 Task: Validation on Product Category with Testing
Action: Mouse moved to (434, 586)
Screenshot: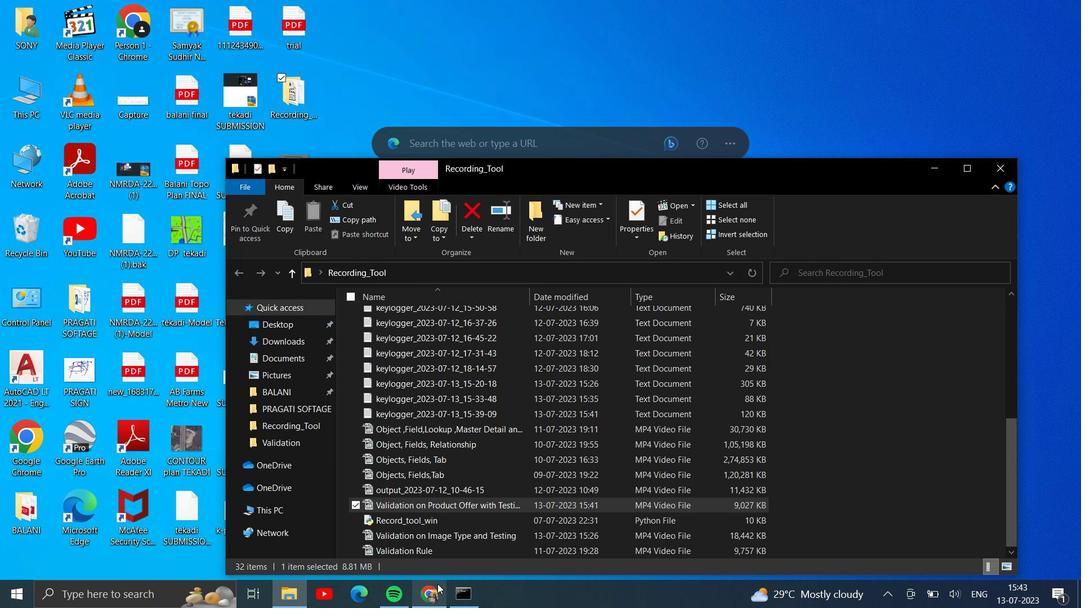 
Action: Mouse pressed left at (434, 586)
Screenshot: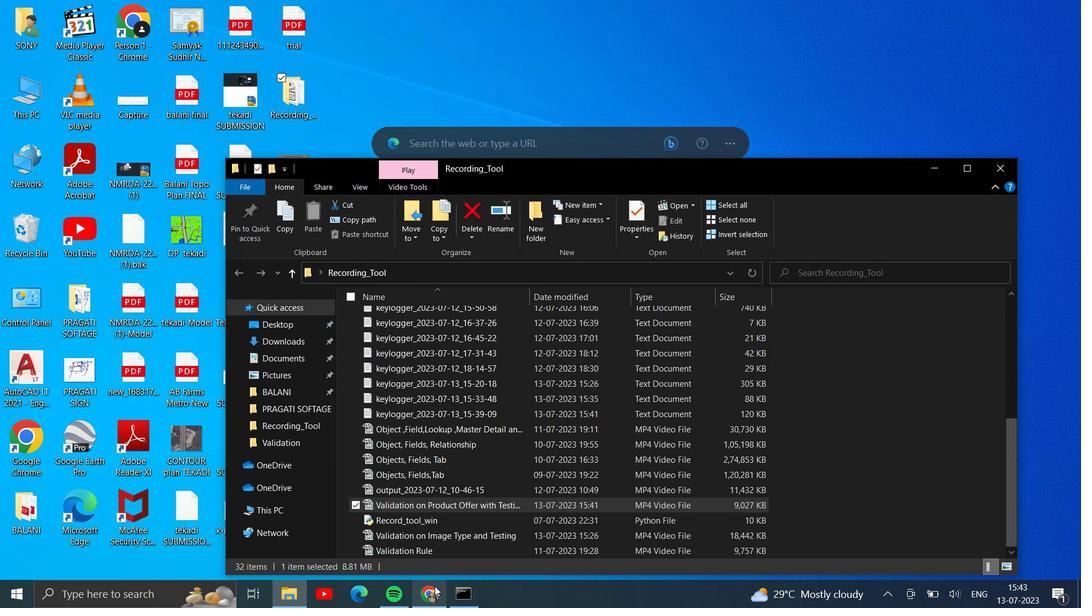 
Action: Mouse moved to (222, 109)
Screenshot: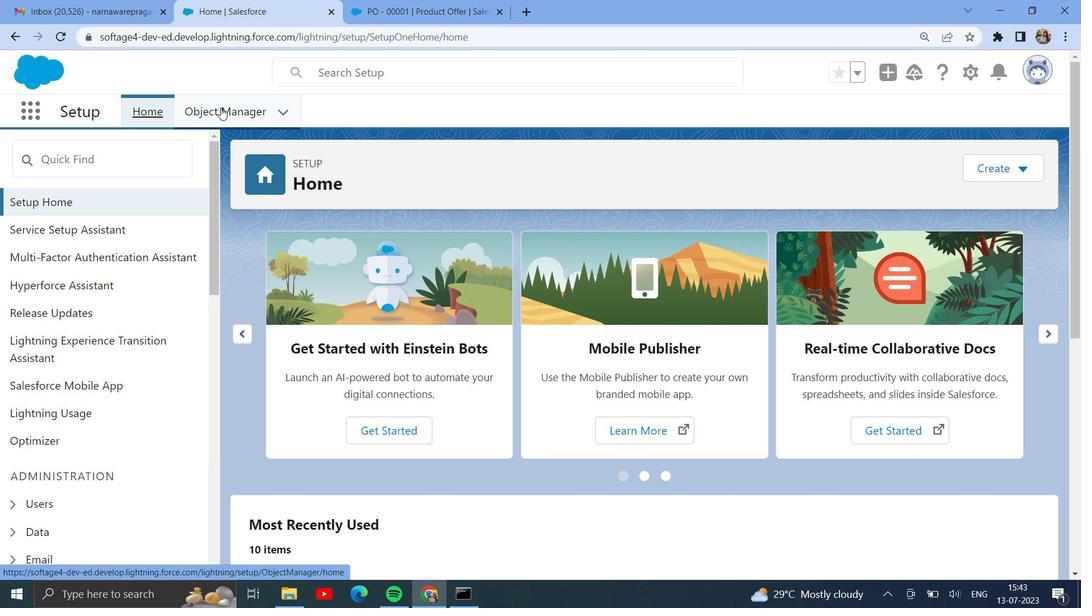 
Action: Mouse pressed left at (222, 109)
Screenshot: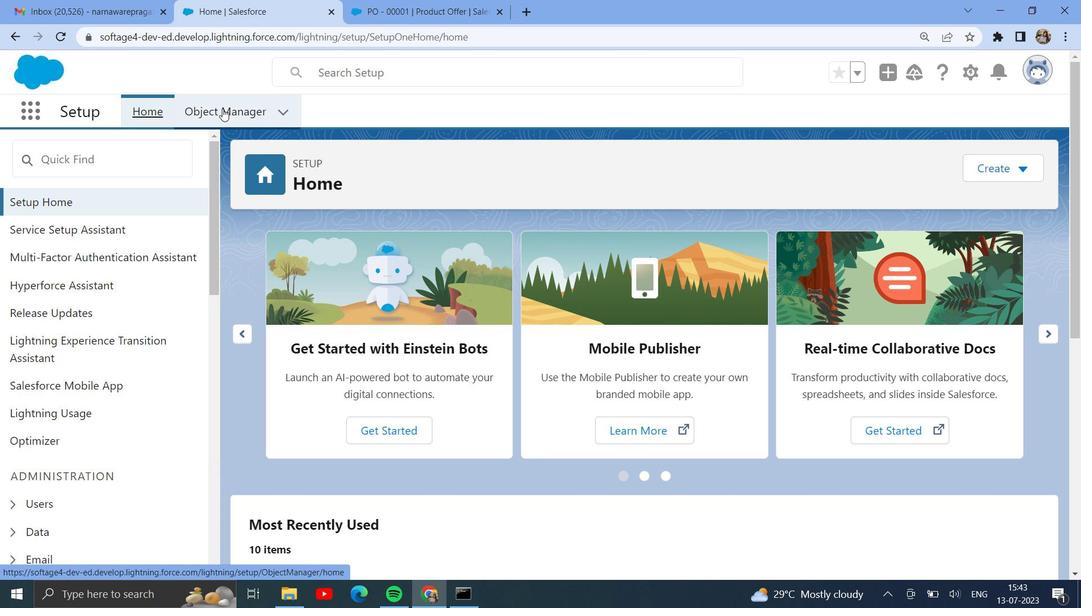 
Action: Mouse moved to (740, 175)
Screenshot: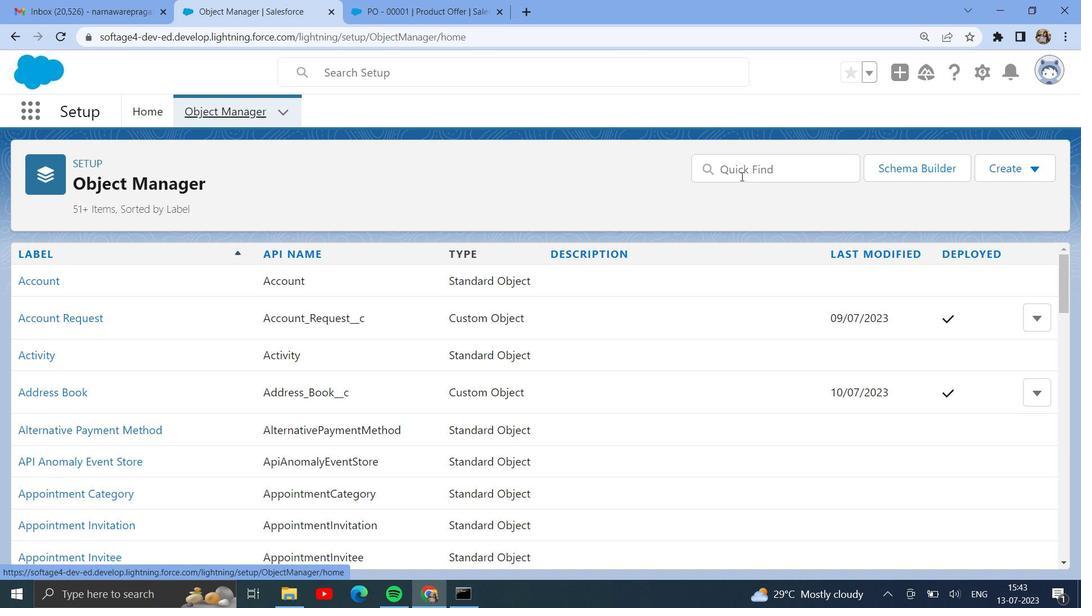 
Action: Mouse pressed left at (740, 175)
Screenshot: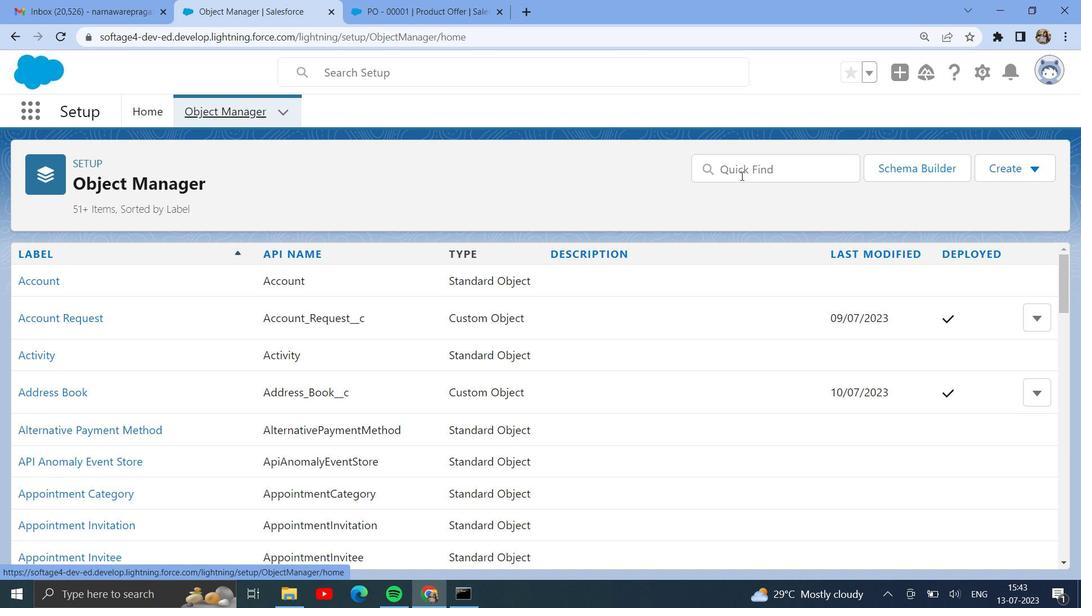 
Action: Mouse moved to (739, 174)
Screenshot: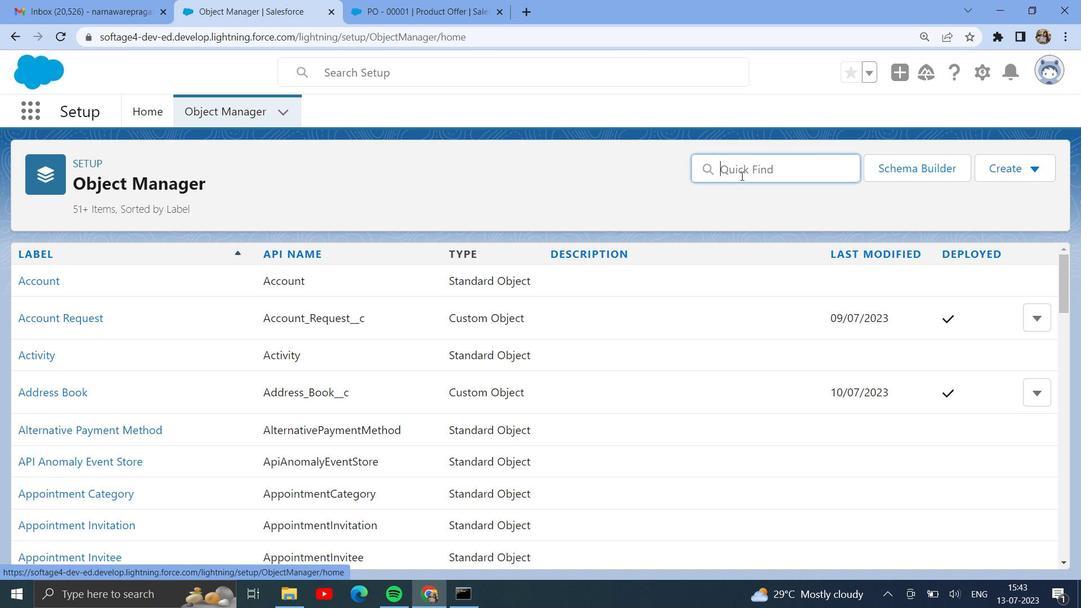 
Action: Key pressed <Key.shift>Prodc<Key.backspace>uct<Key.space><Key.shift>Ct<Key.backspace>ategory
Screenshot: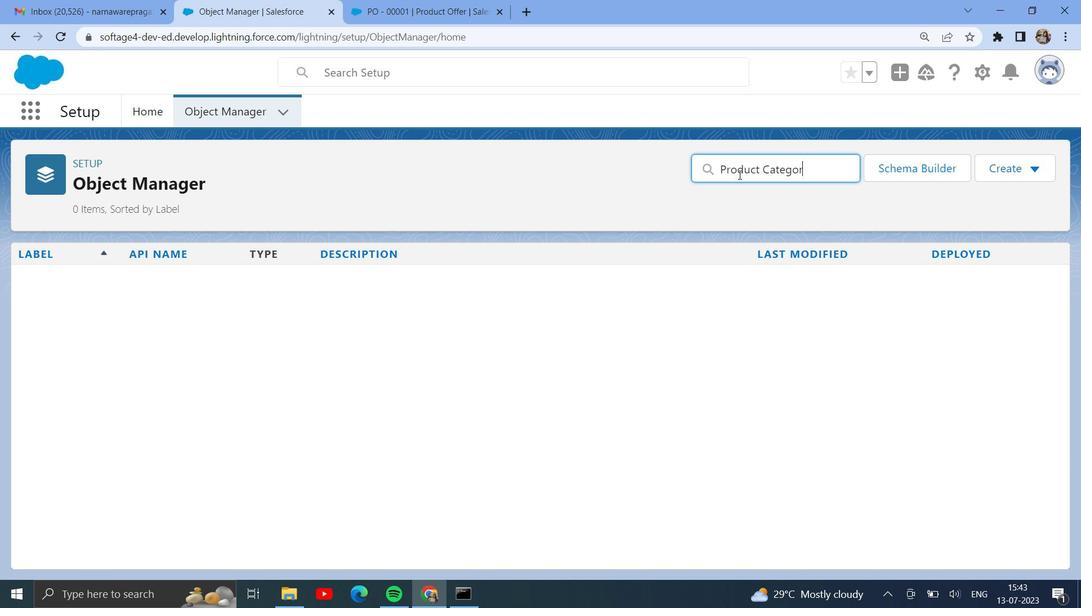 
Action: Mouse moved to (69, 284)
Screenshot: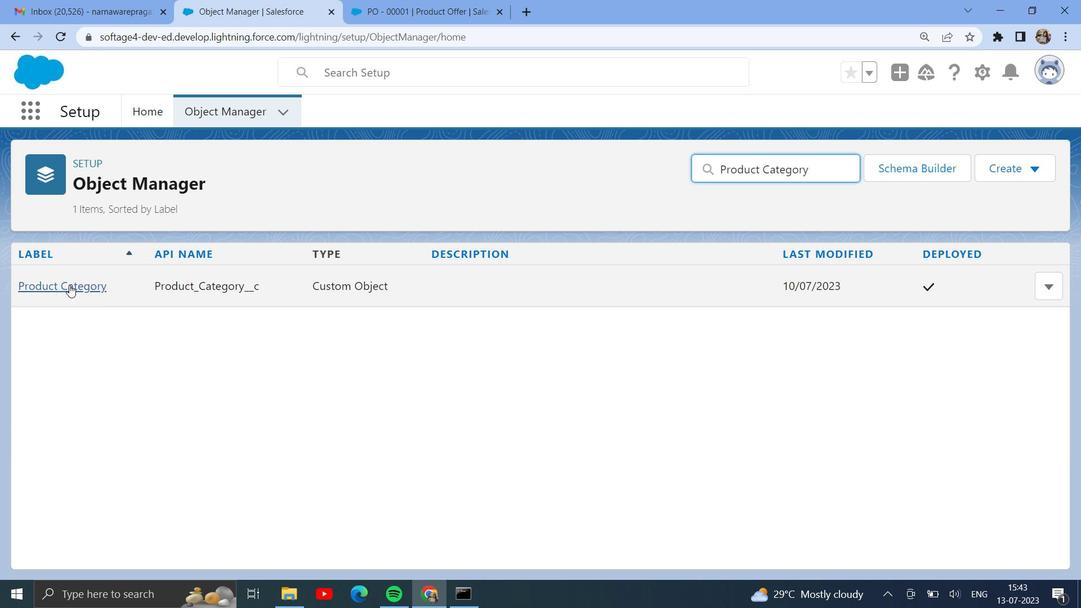
Action: Mouse pressed left at (69, 284)
Screenshot: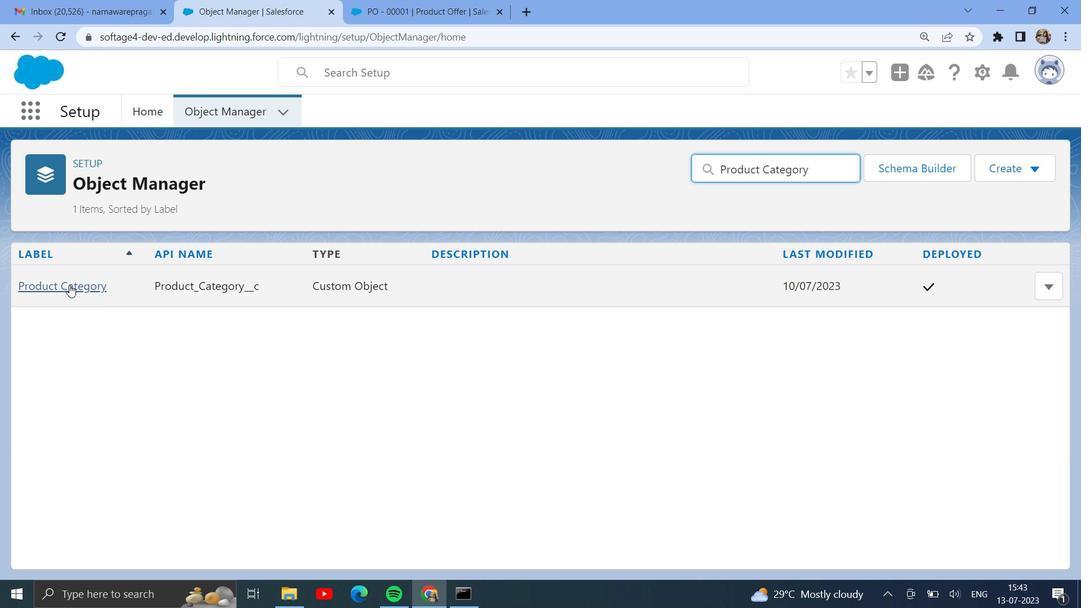 
Action: Mouse moved to (95, 423)
Screenshot: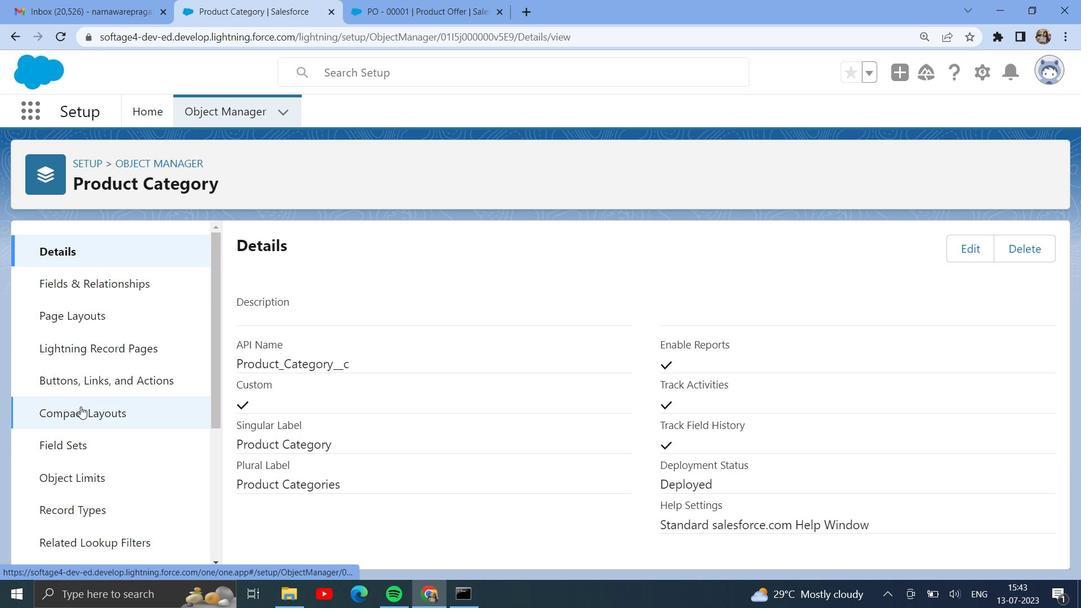 
Action: Mouse scrolled (95, 423) with delta (0, 0)
Screenshot: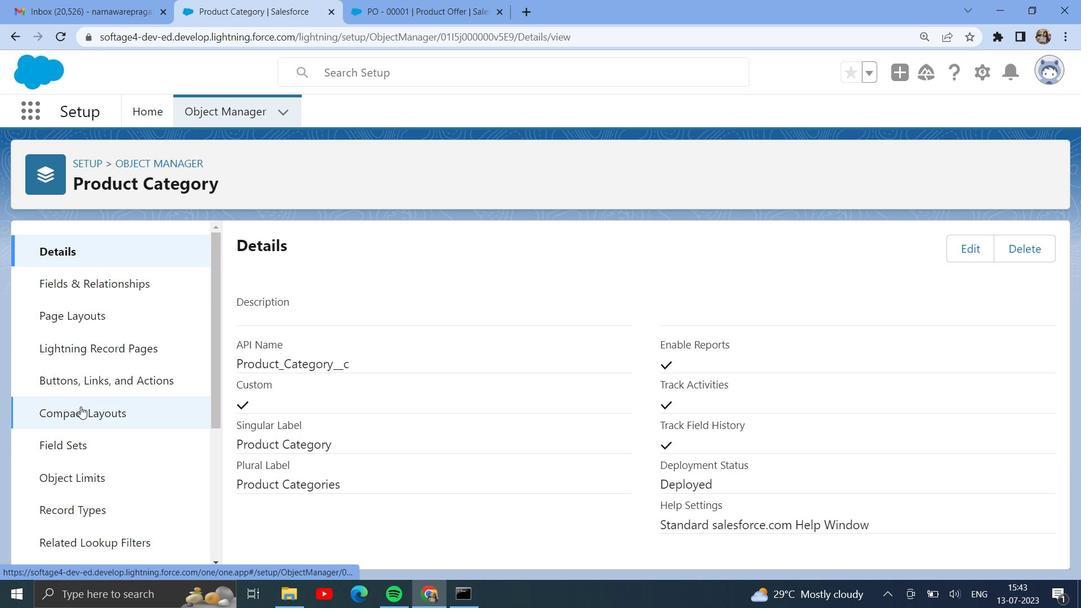
Action: Mouse moved to (97, 426)
Screenshot: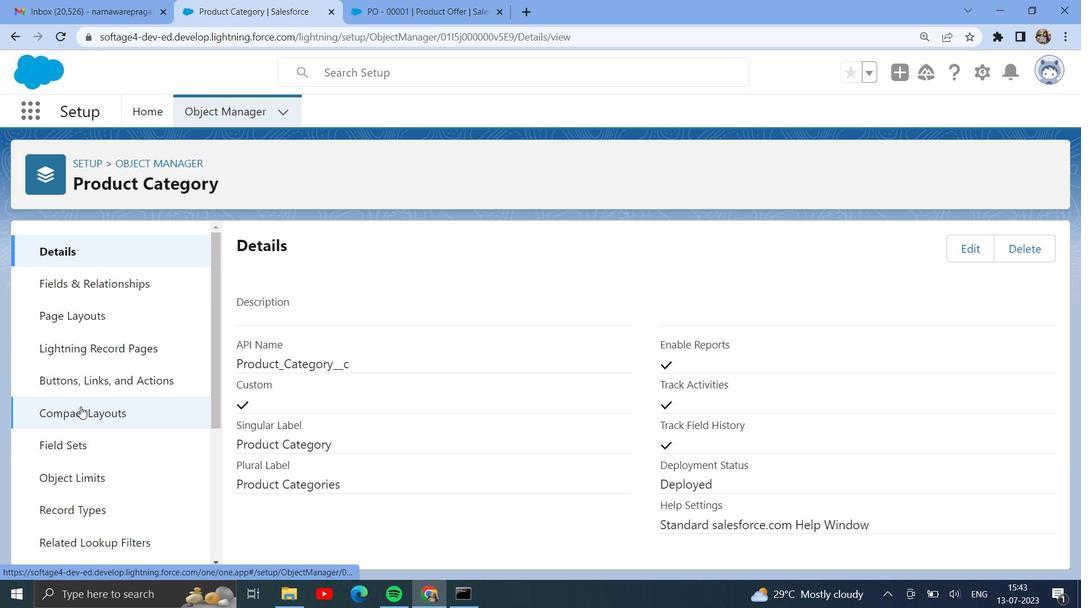 
Action: Mouse scrolled (97, 426) with delta (0, 0)
Screenshot: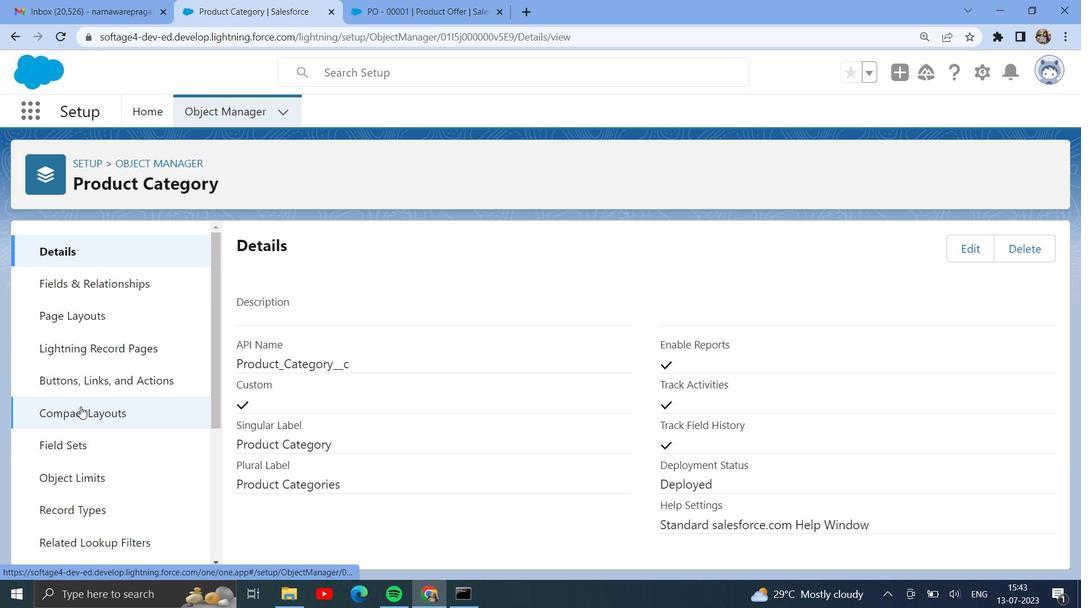 
Action: Mouse moved to (99, 428)
Screenshot: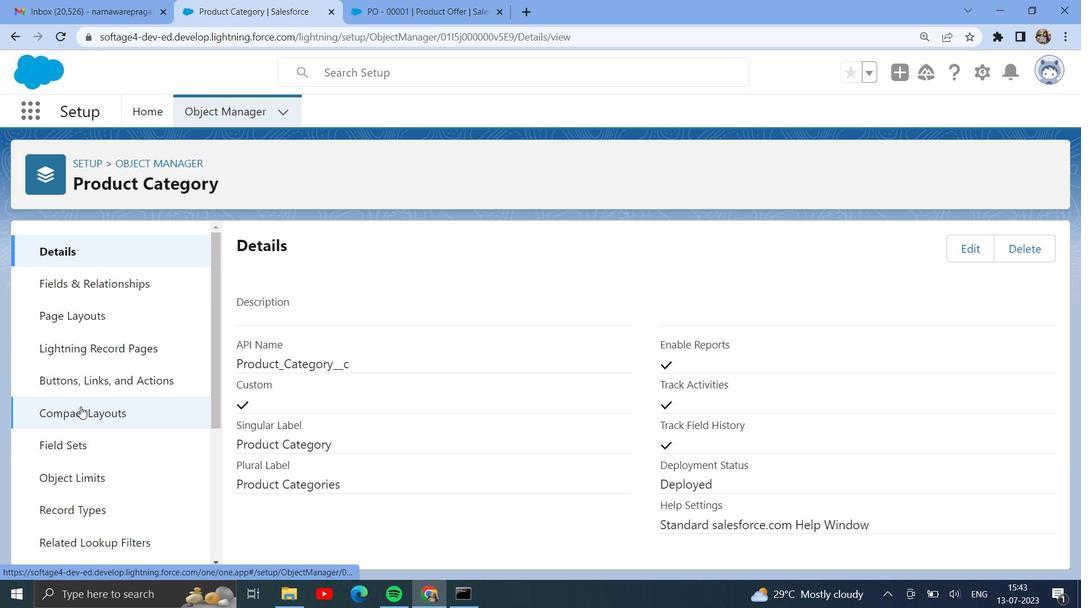 
Action: Mouse scrolled (99, 427) with delta (0, 0)
Screenshot: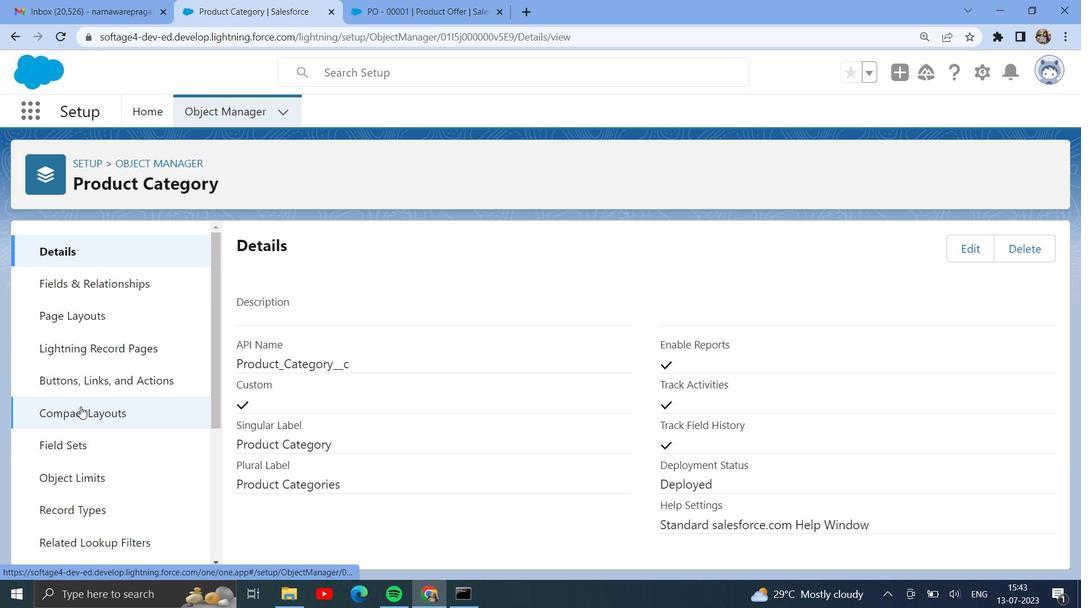 
Action: Mouse moved to (100, 429)
Screenshot: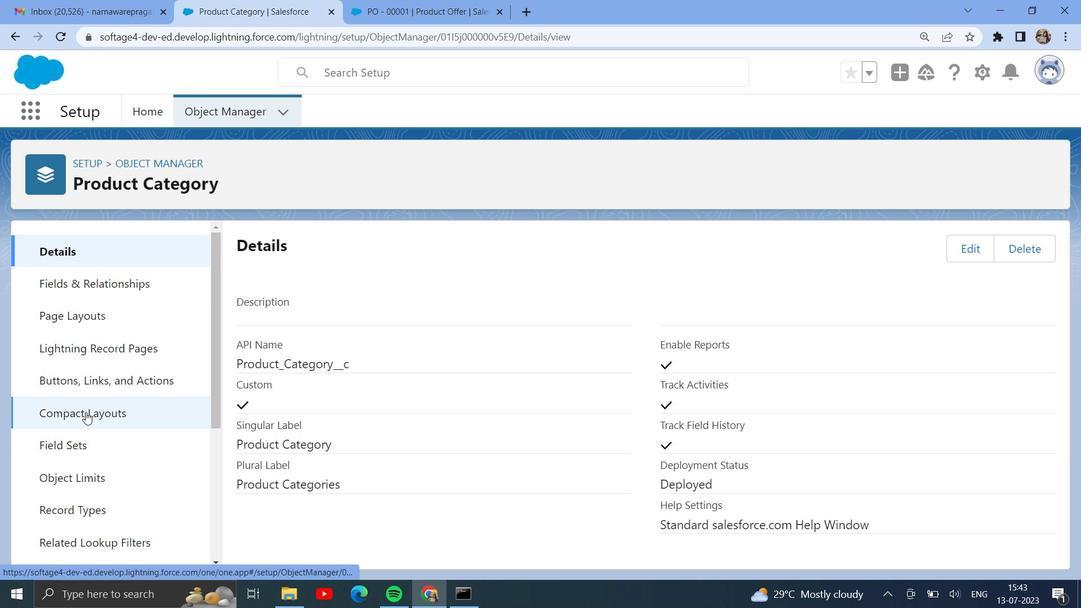 
Action: Mouse scrolled (100, 428) with delta (0, 0)
Screenshot: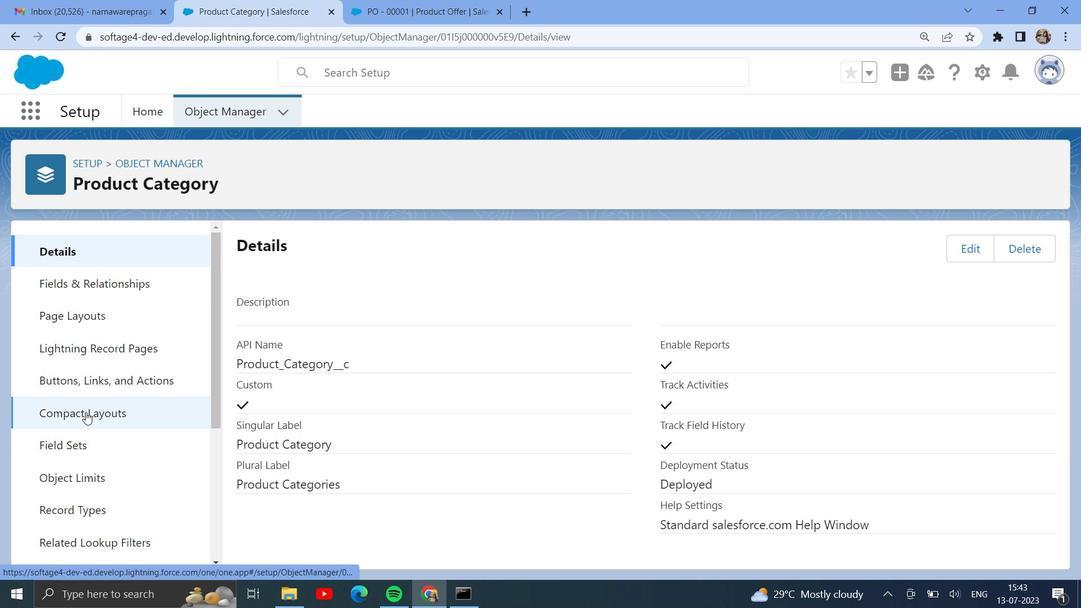 
Action: Mouse scrolled (100, 428) with delta (0, 0)
Screenshot: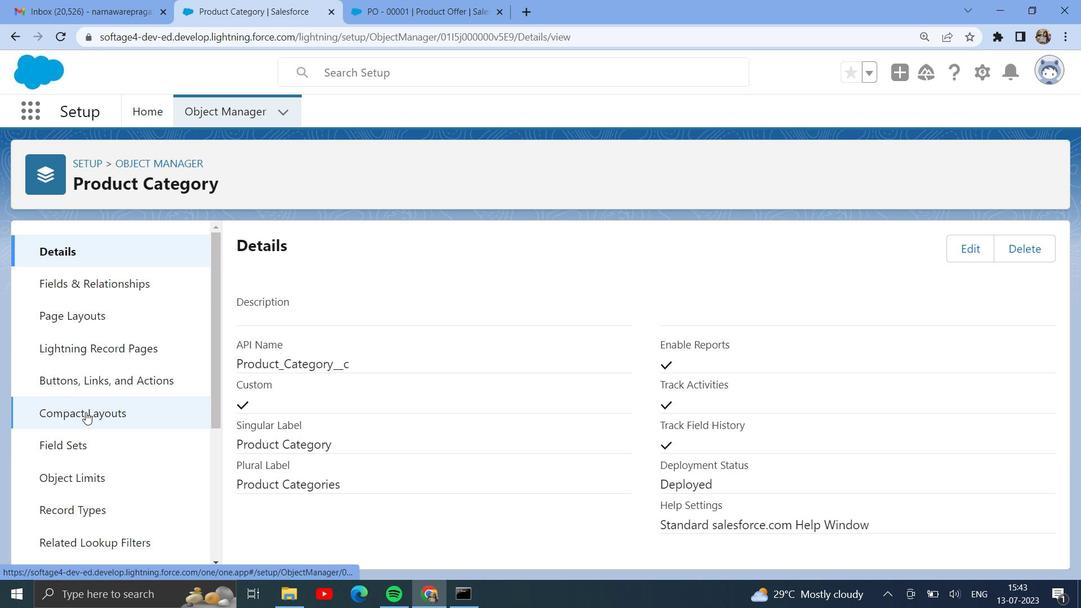 
Action: Mouse moved to (128, 541)
Screenshot: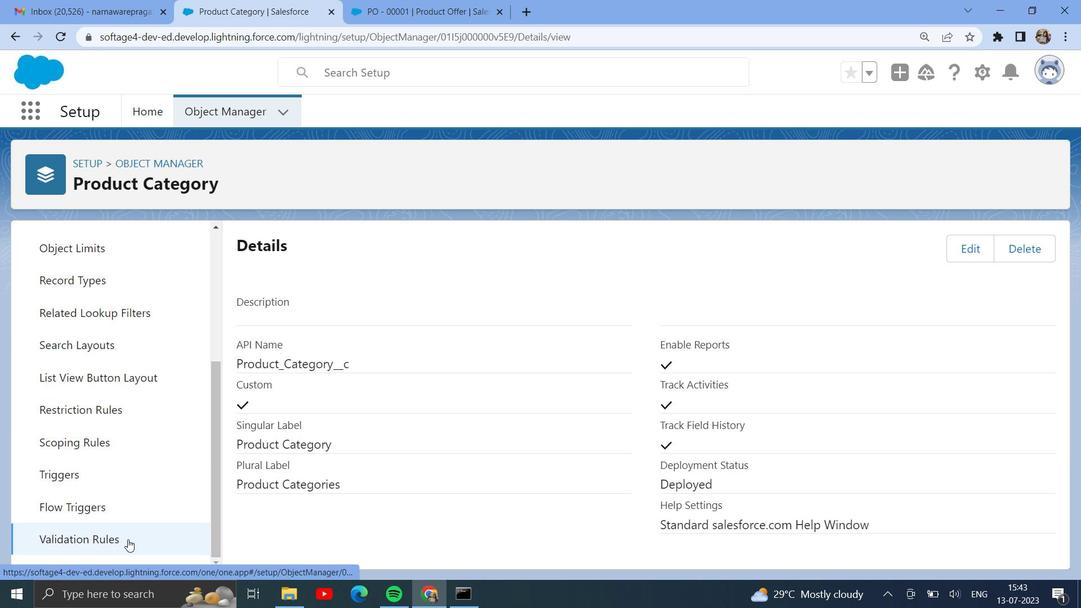 
Action: Mouse scrolled (128, 541) with delta (0, 0)
Screenshot: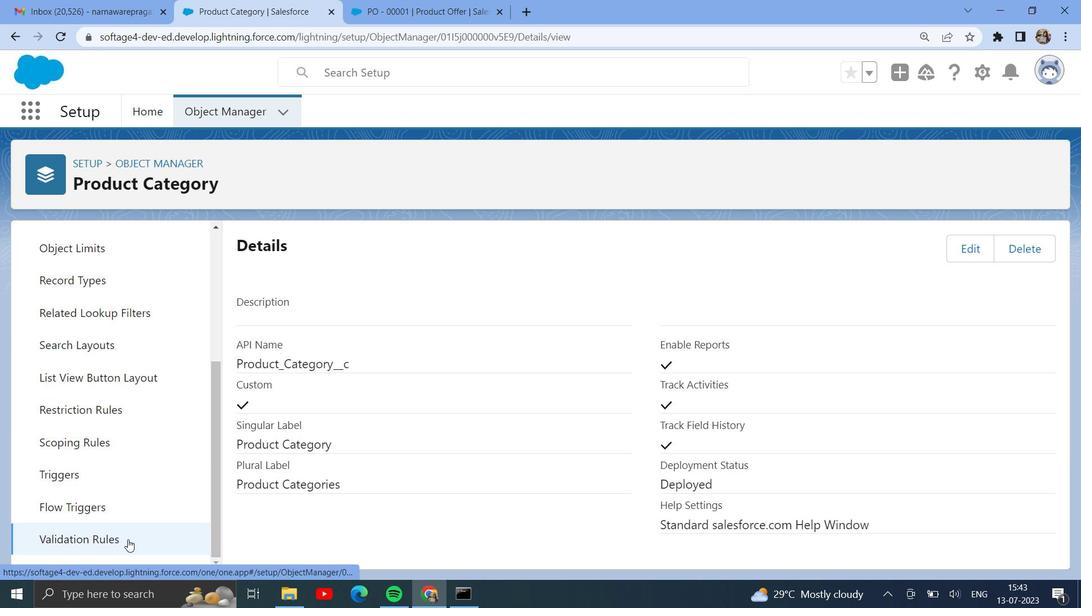 
Action: Mouse scrolled (128, 541) with delta (0, 0)
Screenshot: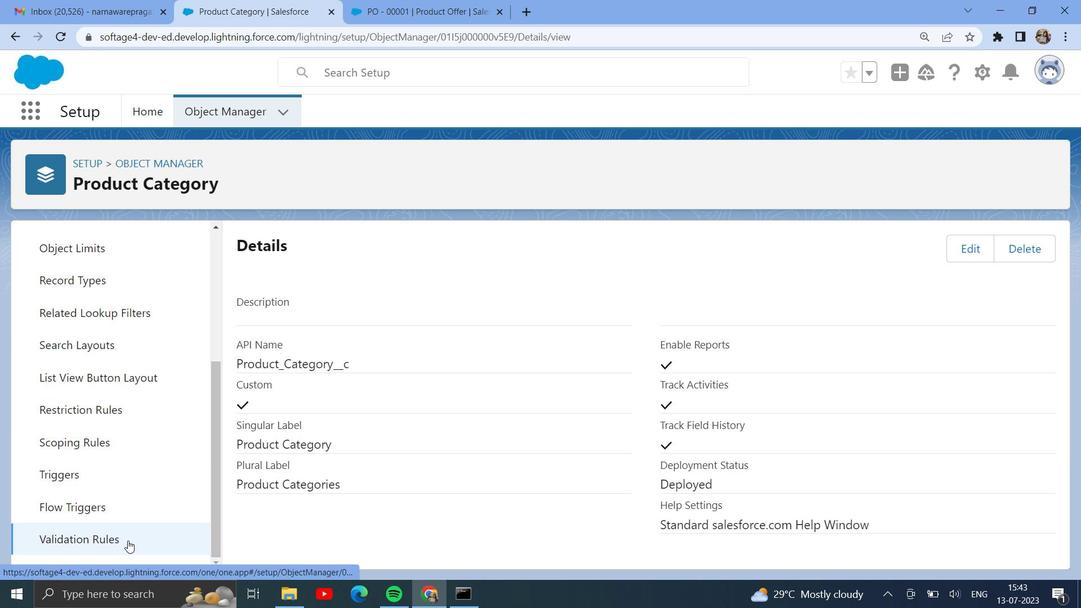 
Action: Mouse moved to (129, 536)
Screenshot: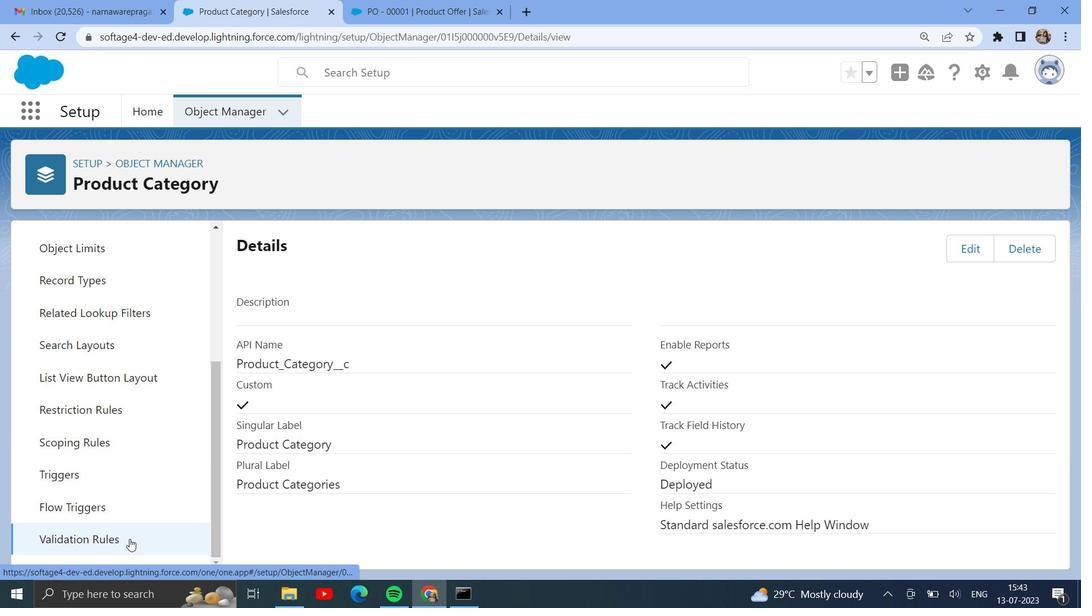 
Action: Mouse pressed left at (129, 536)
Screenshot: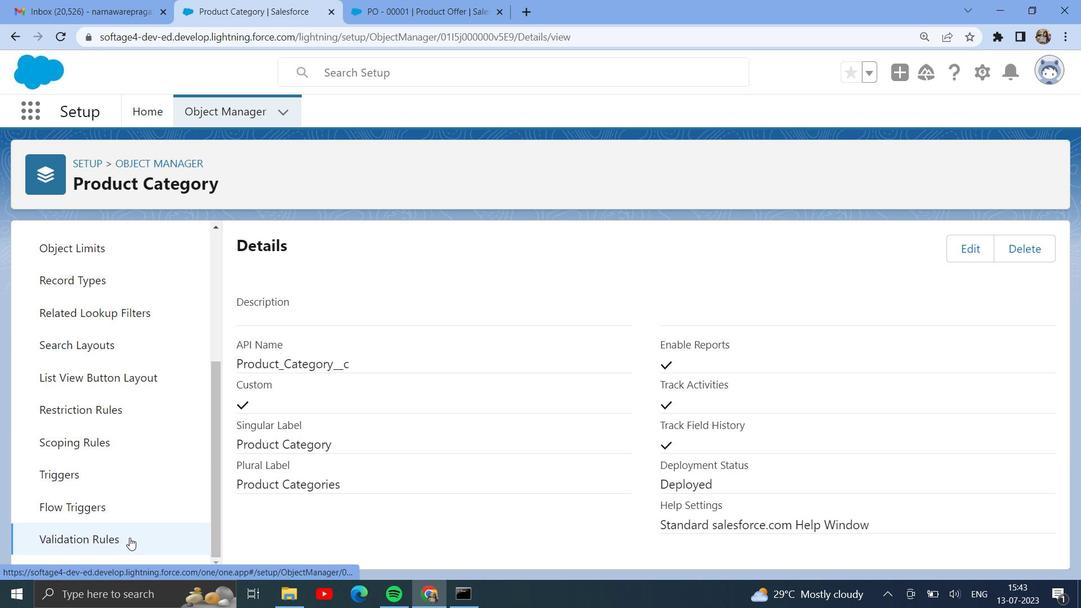 
Action: Mouse moved to (1034, 254)
Screenshot: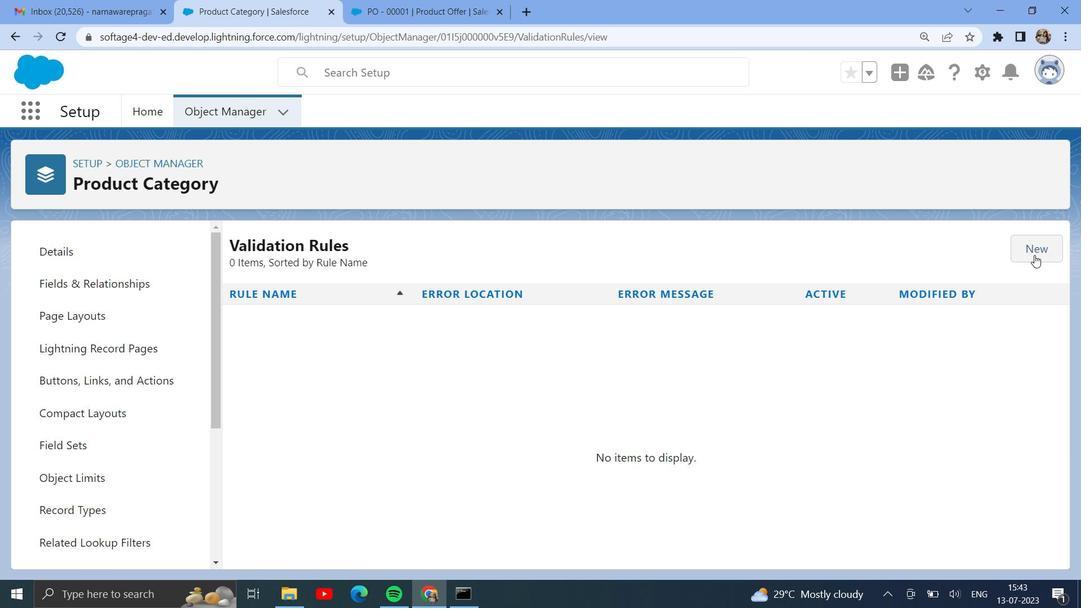
Action: Mouse pressed left at (1034, 254)
Screenshot: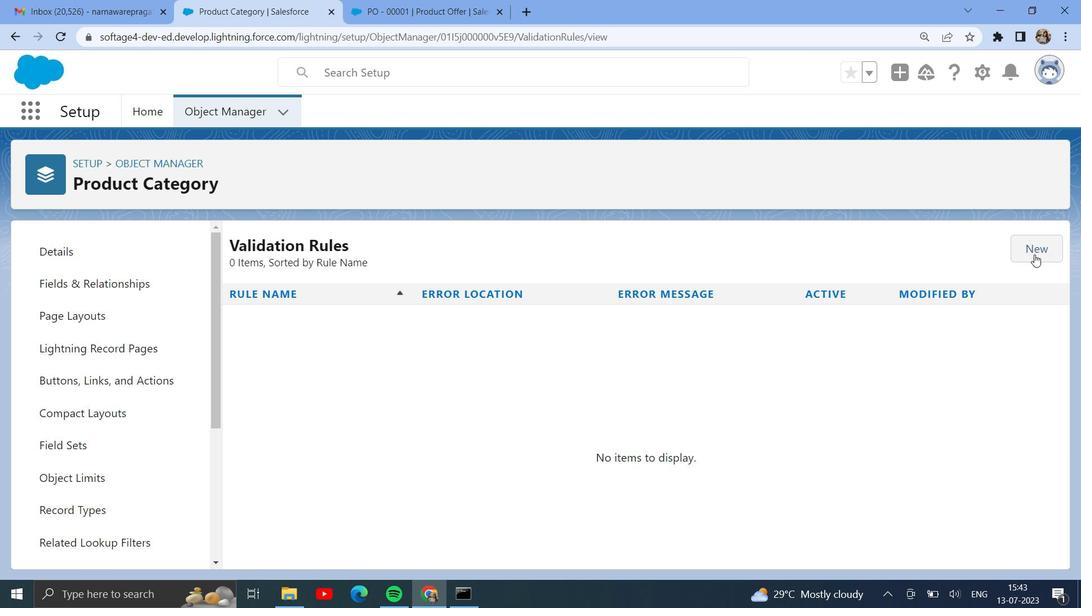 
Action: Mouse moved to (369, 364)
Screenshot: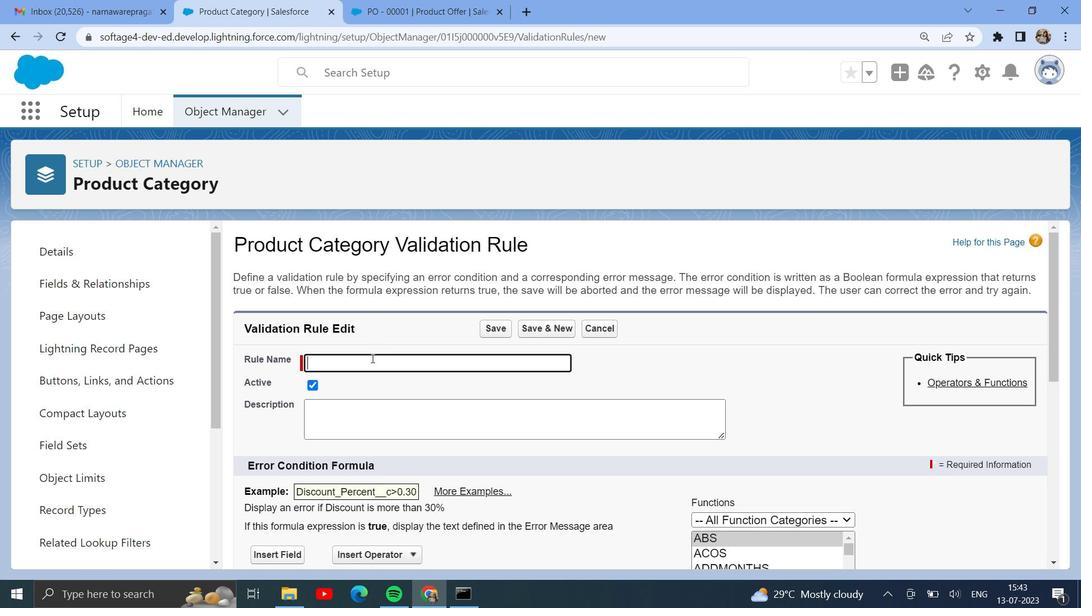 
Action: Mouse pressed left at (369, 364)
Screenshot: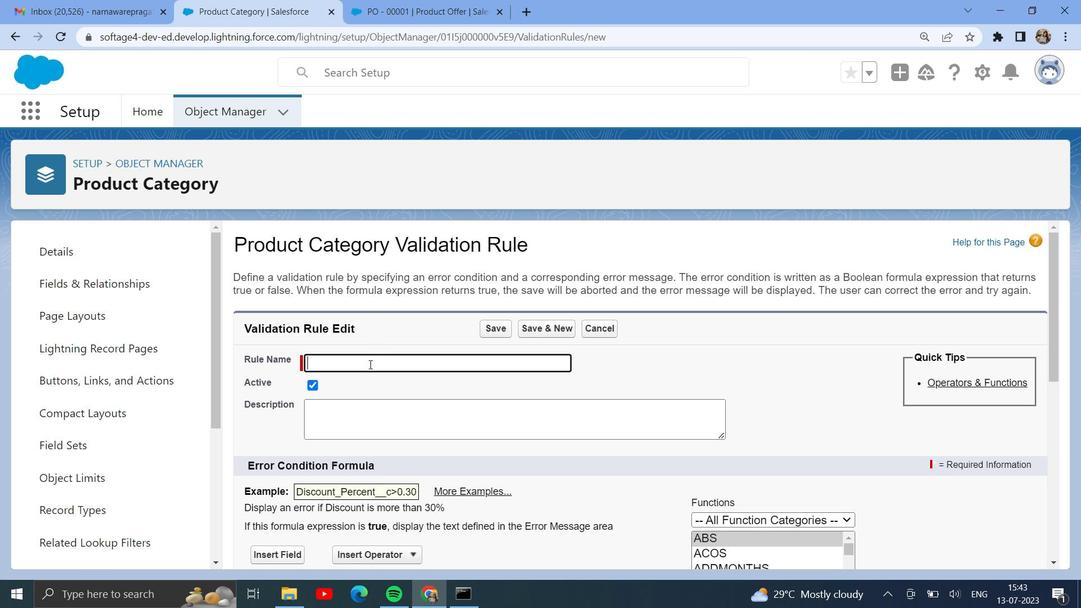 
Action: Key pressed <Key.shift>Product<Key.space>field<Key.space>should<Key.space>not<Key.space>be<Key.space>blank
Screenshot: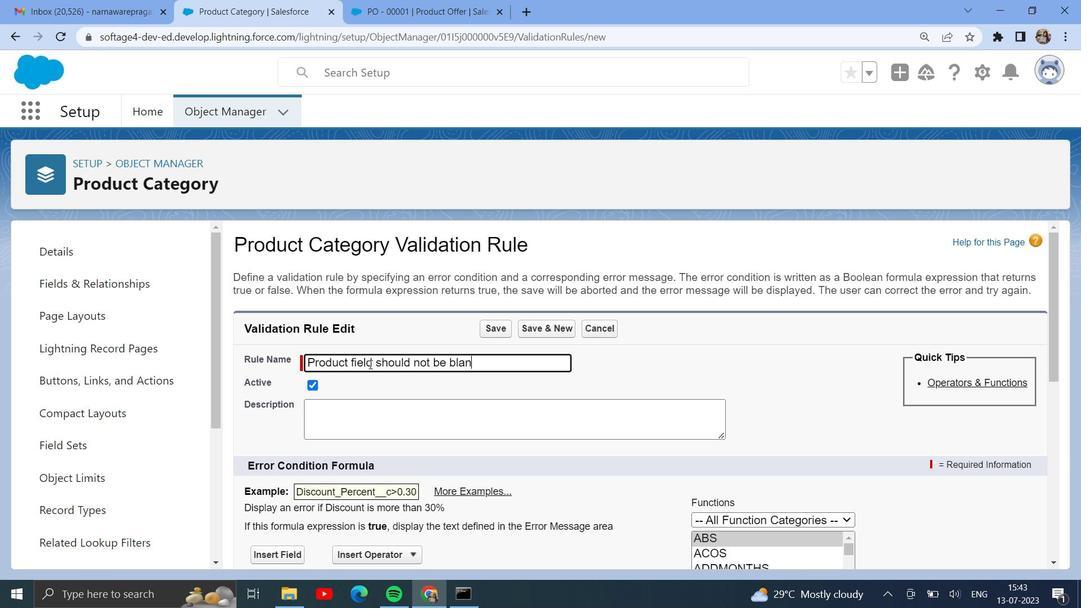 
Action: Mouse moved to (355, 417)
Screenshot: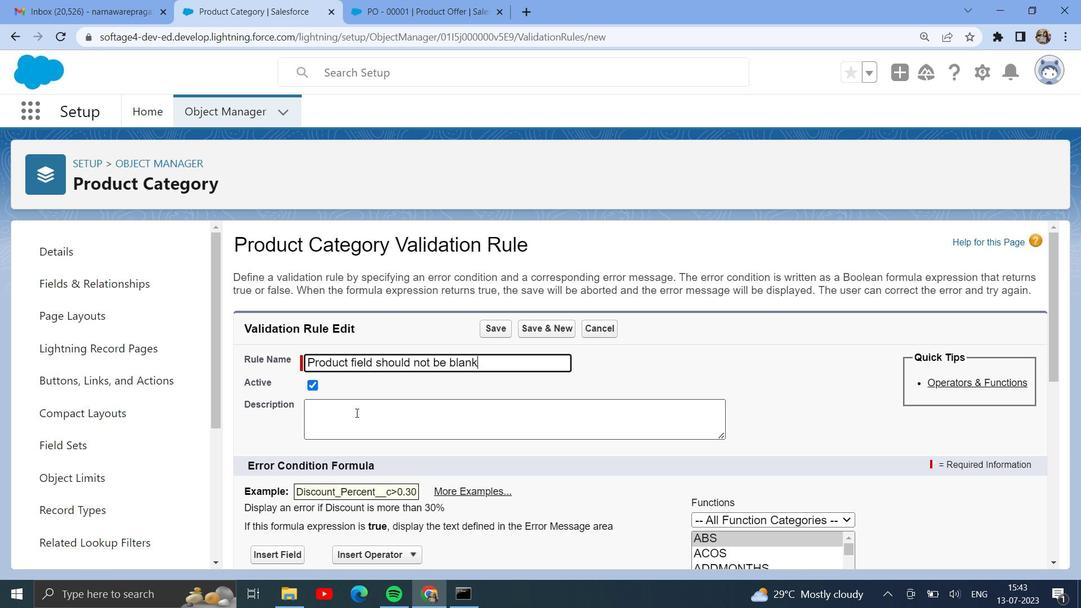 
Action: Mouse scrolled (355, 417) with delta (0, 0)
Screenshot: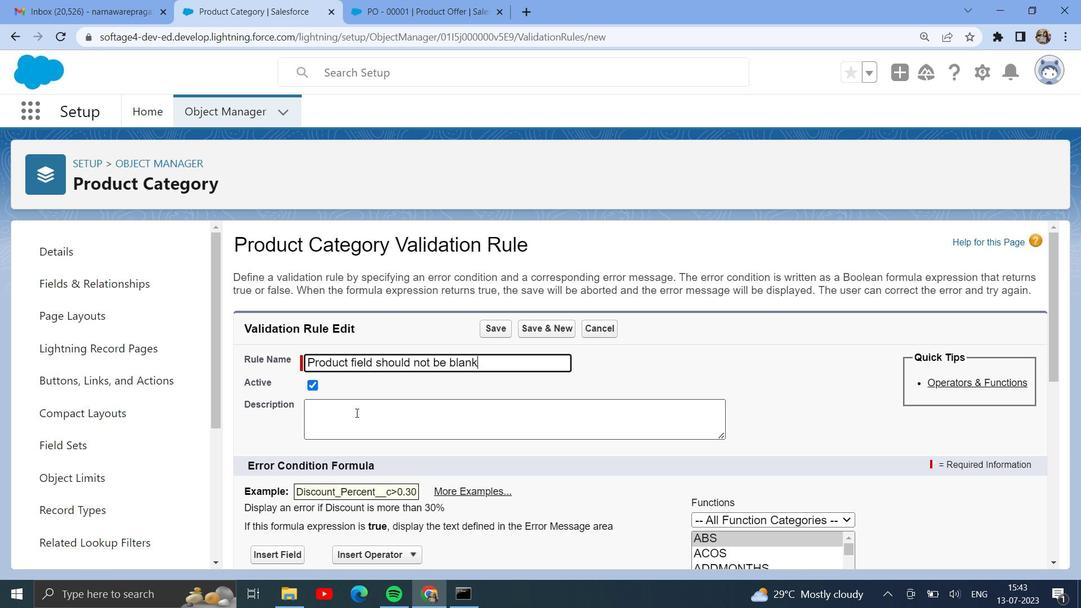 
Action: Mouse moved to (354, 418)
Screenshot: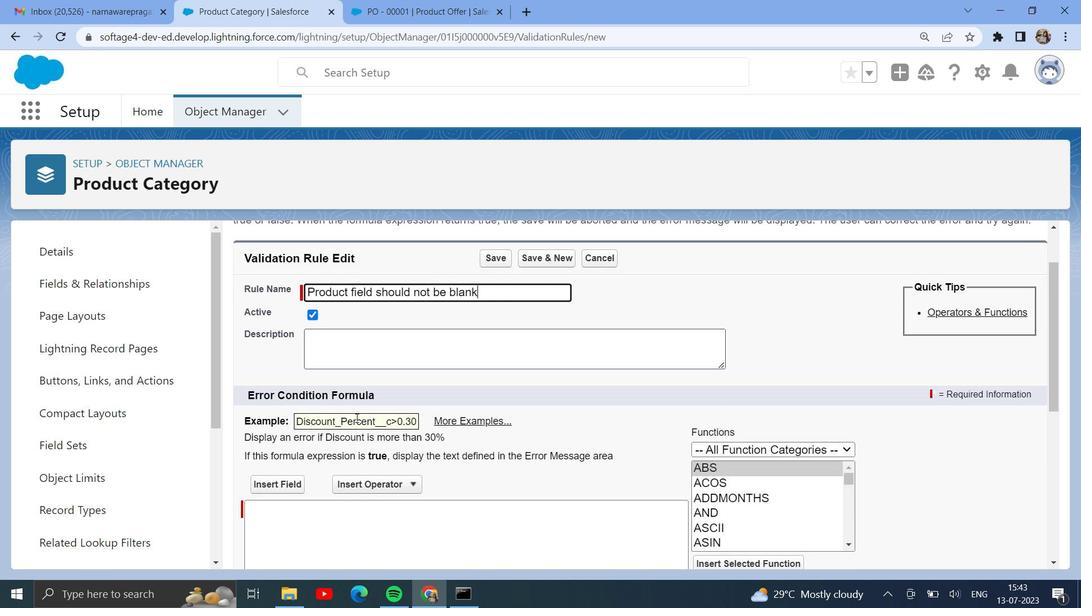 
Action: Mouse scrolled (354, 417) with delta (0, 0)
Screenshot: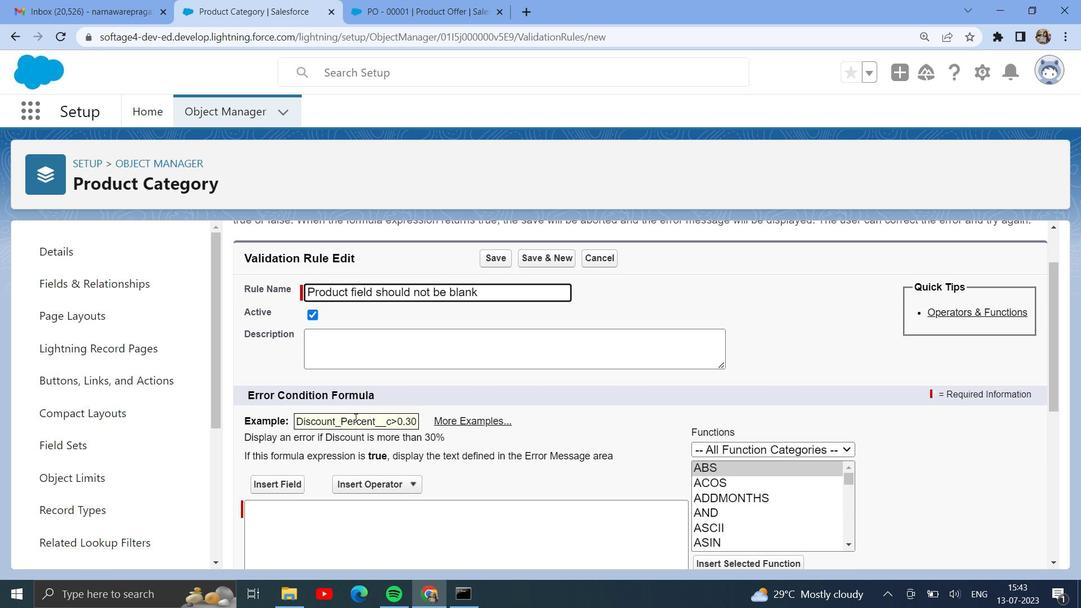 
Action: Mouse moved to (354, 418)
Screenshot: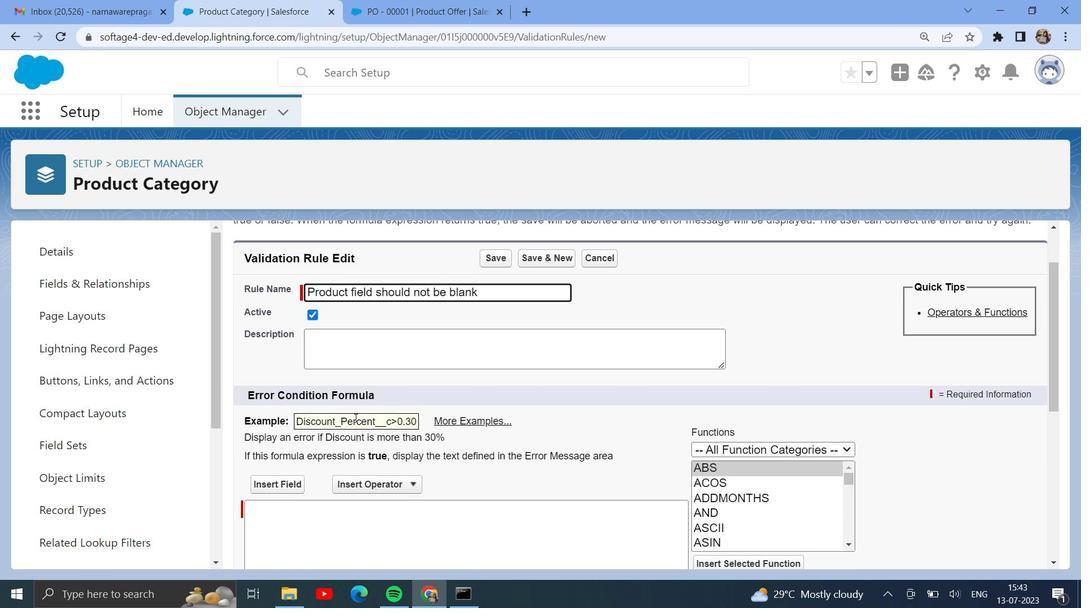 
Action: Mouse scrolled (354, 417) with delta (0, 0)
Screenshot: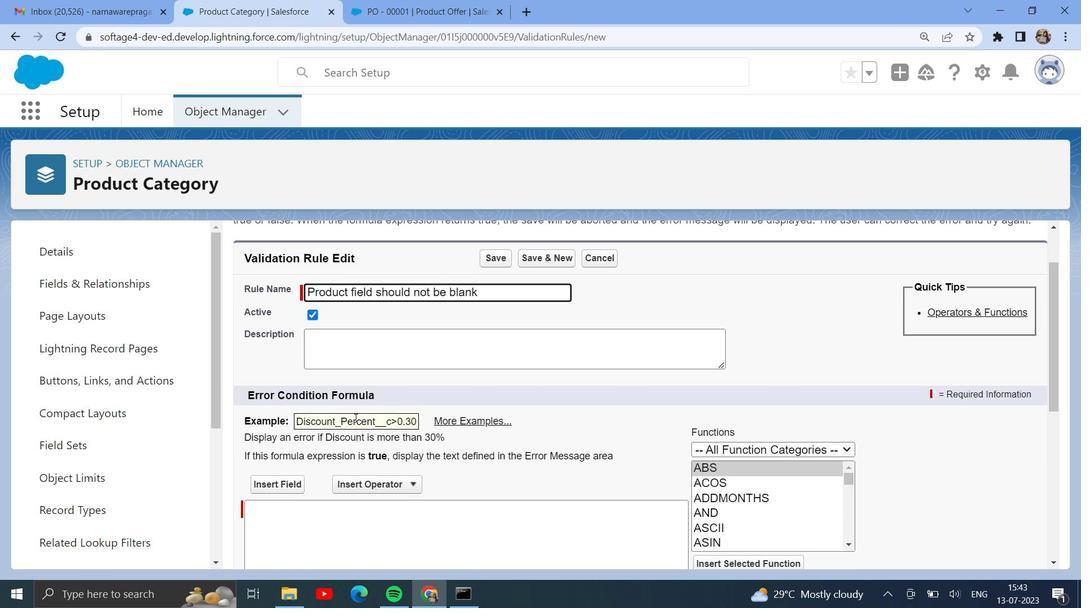 
Action: Mouse moved to (782, 380)
Screenshot: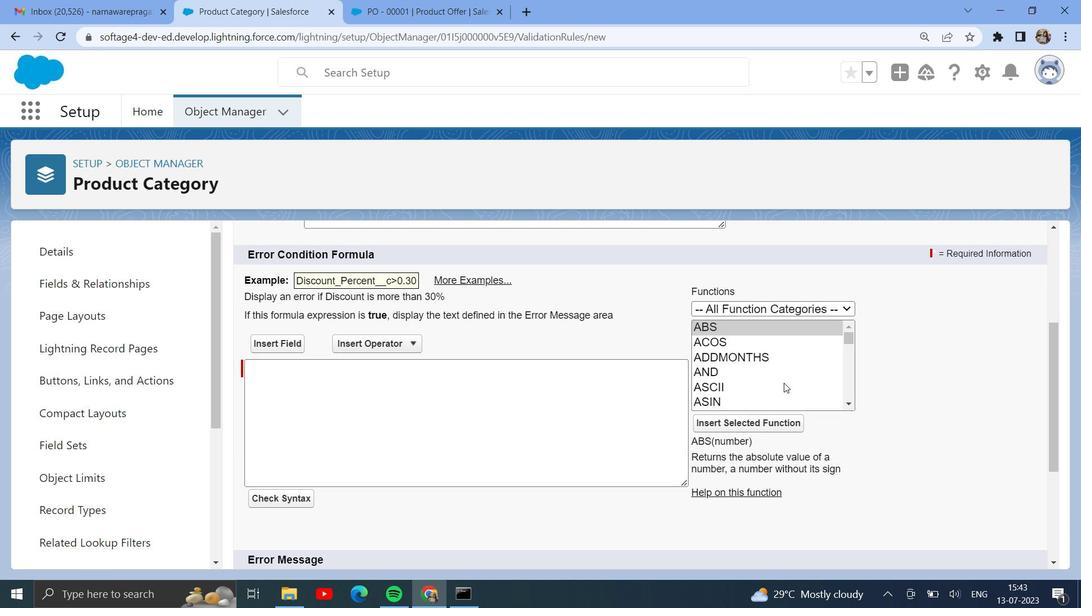 
Action: Mouse scrolled (782, 379) with delta (0, 0)
Screenshot: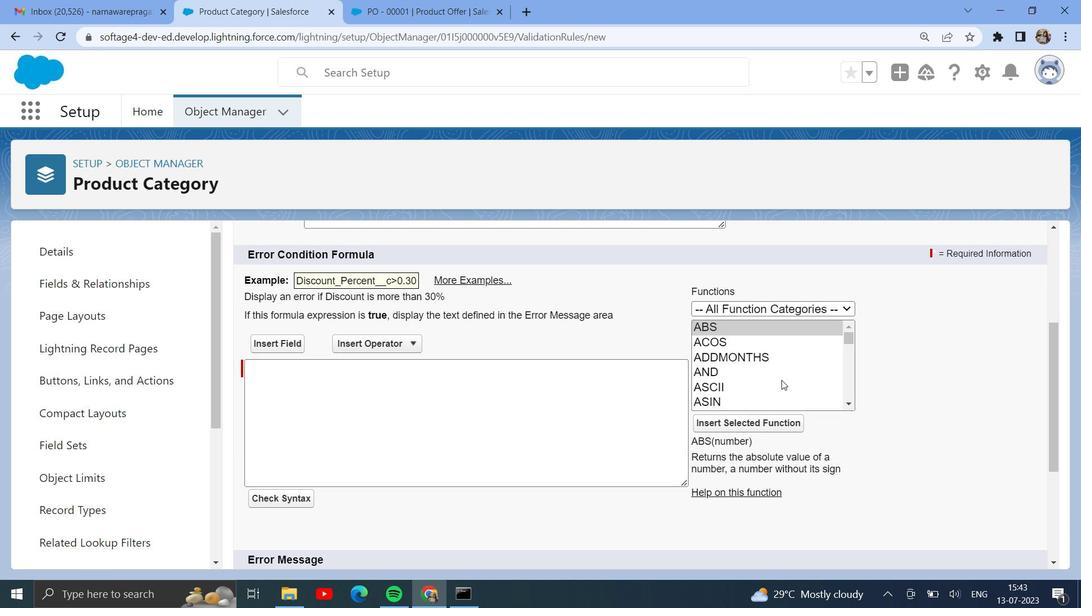 
Action: Mouse moved to (780, 375)
Screenshot: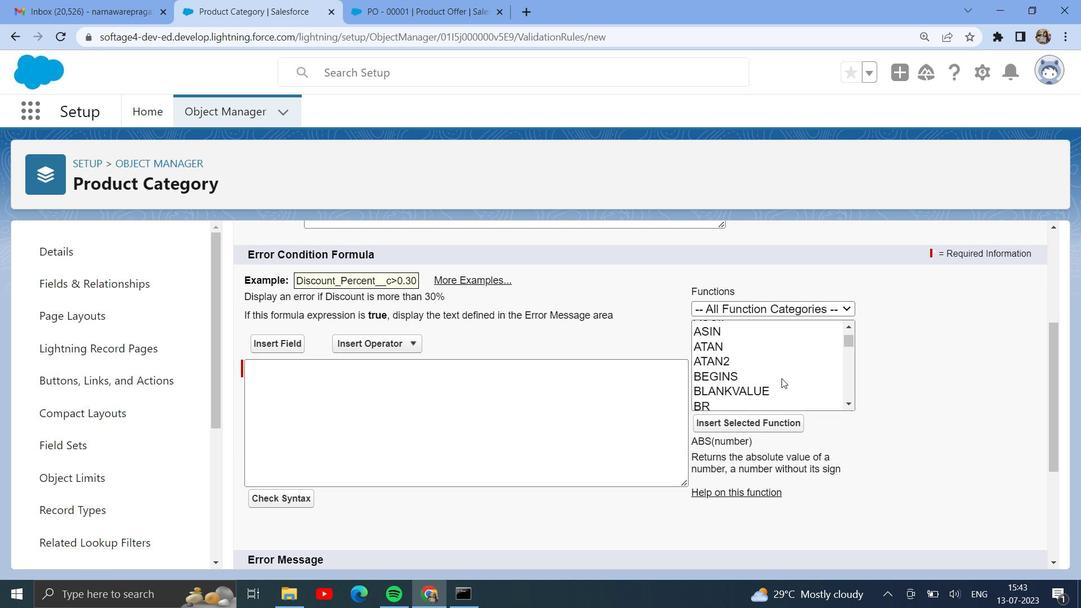
Action: Mouse scrolled (780, 375) with delta (0, 0)
Screenshot: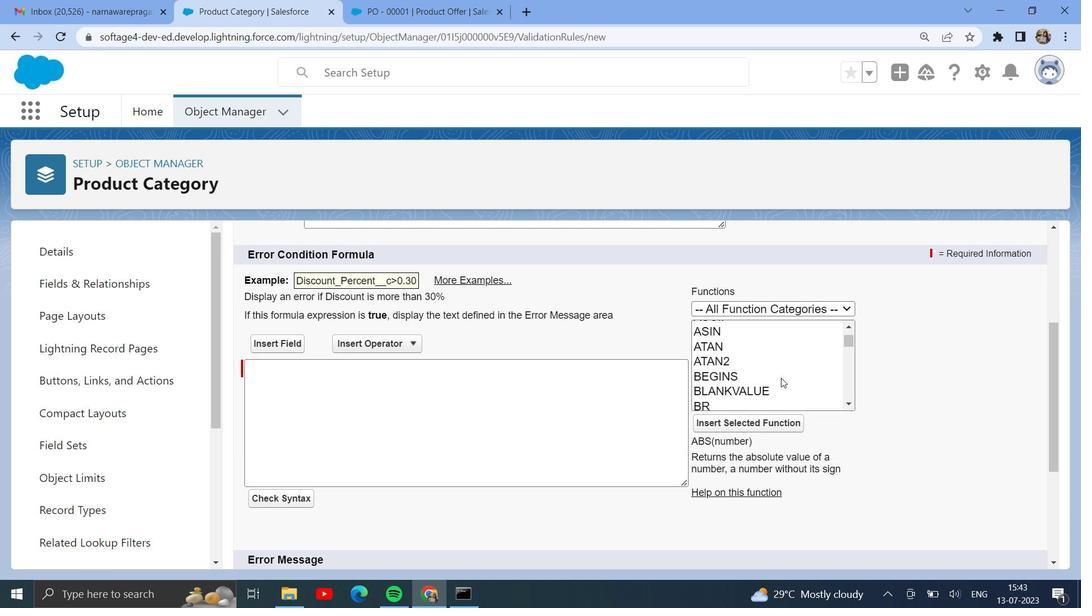
Action: Mouse scrolled (780, 375) with delta (0, 0)
Screenshot: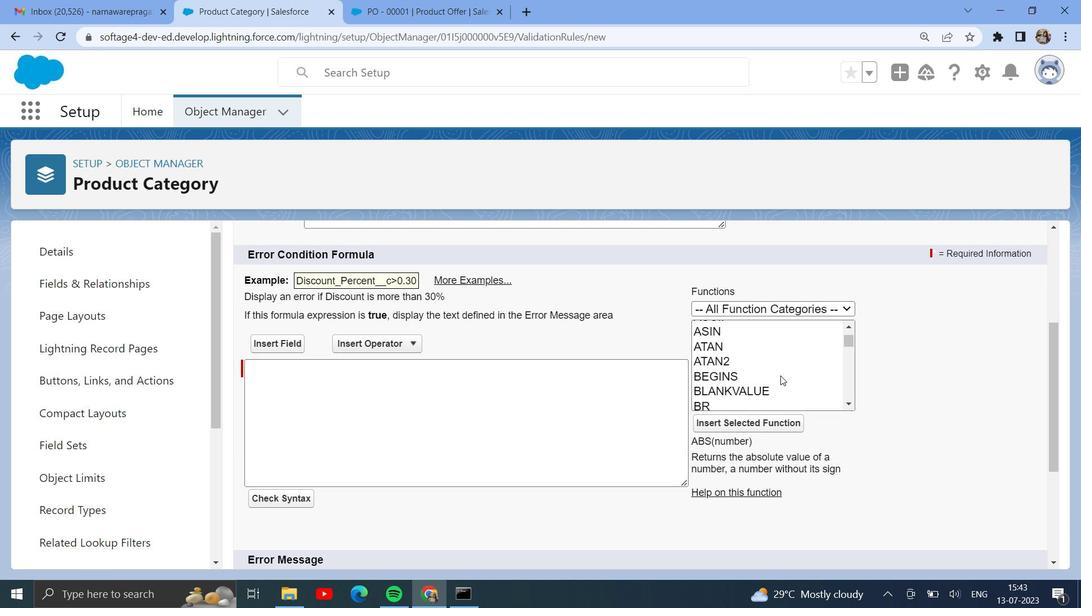 
Action: Mouse moved to (756, 371)
Screenshot: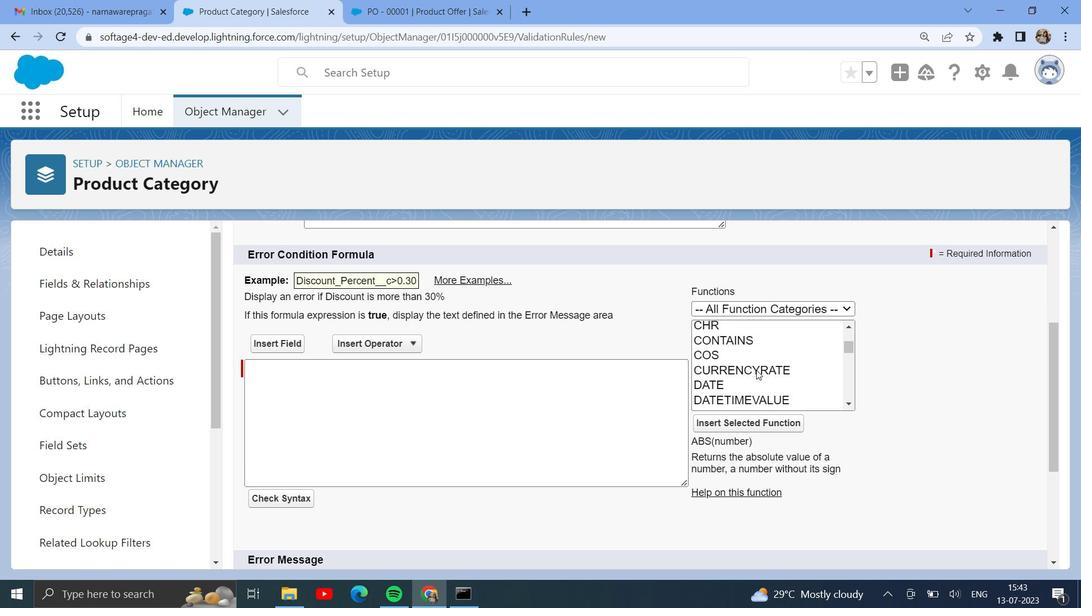 
Action: Mouse scrolled (756, 371) with delta (0, 0)
Screenshot: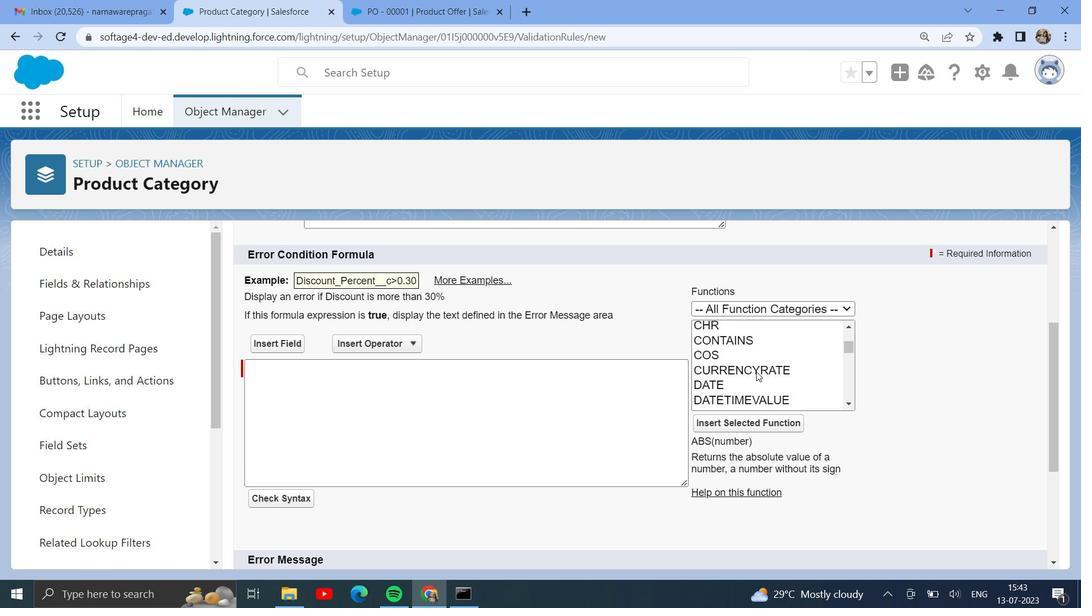
Action: Mouse moved to (756, 369)
Screenshot: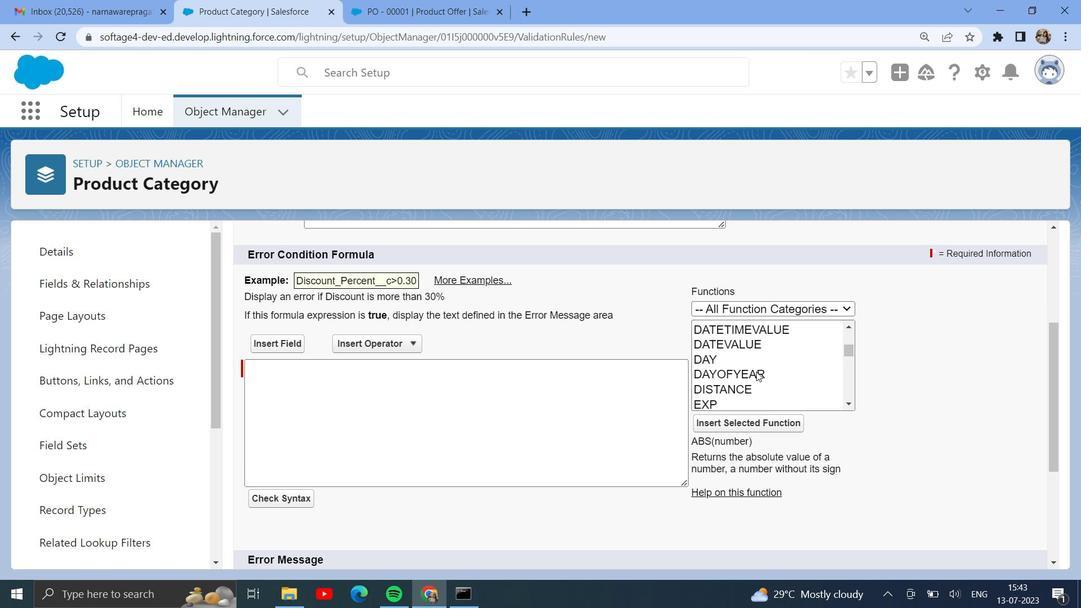 
Action: Mouse scrolled (756, 369) with delta (0, 0)
Screenshot: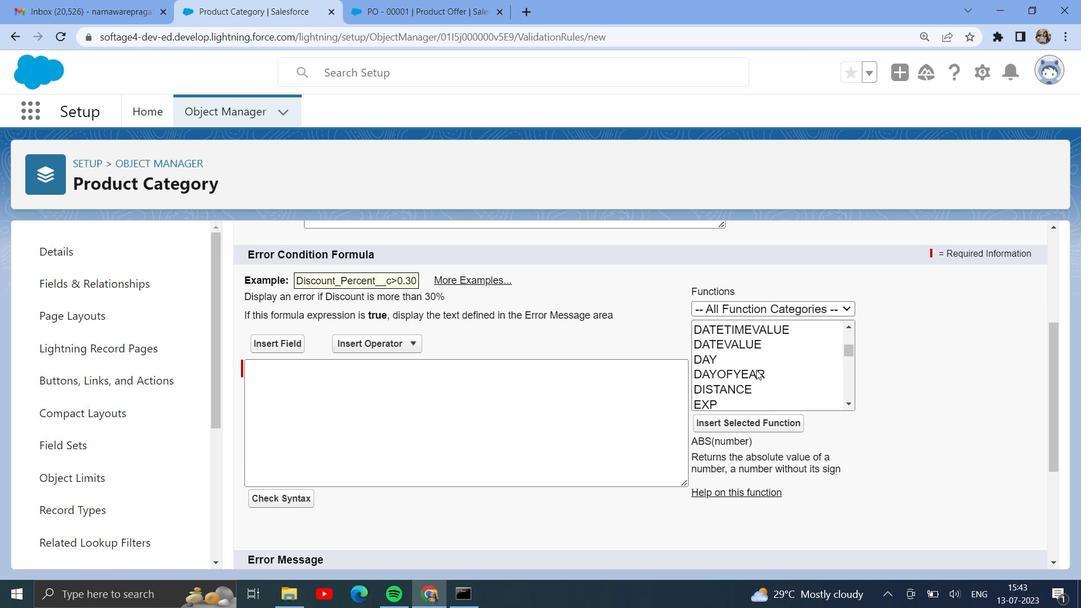 
Action: Mouse moved to (756, 368)
Screenshot: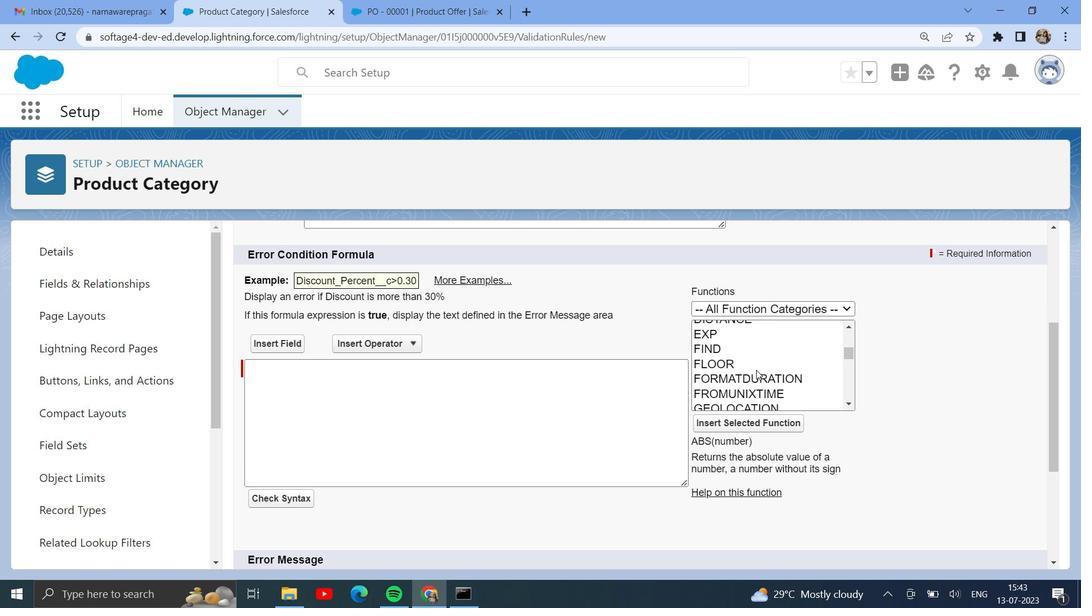 
Action: Mouse scrolled (756, 368) with delta (0, 0)
Screenshot: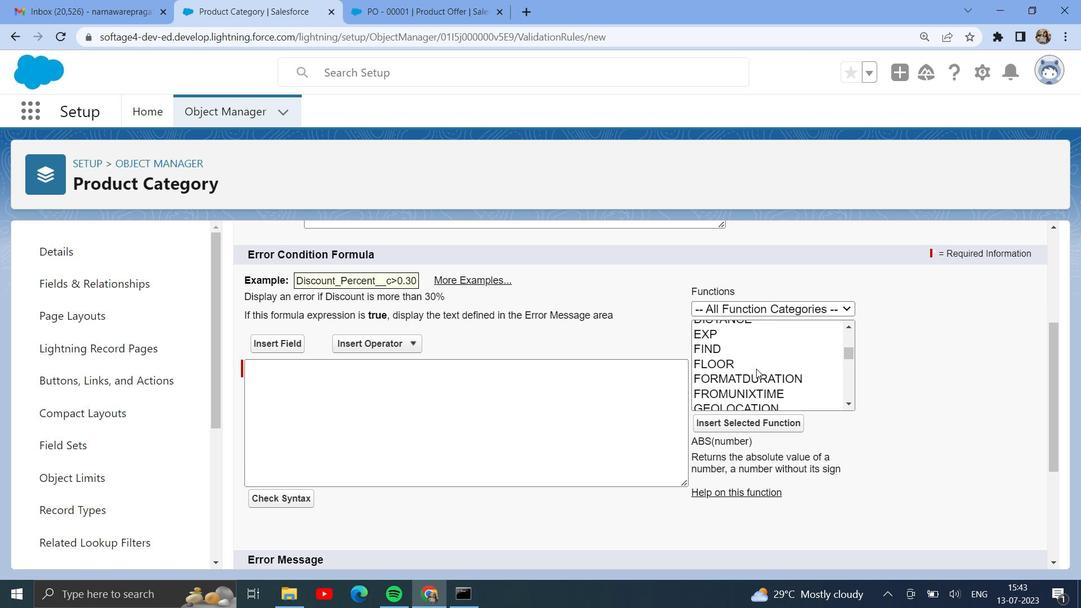 
Action: Mouse scrolled (756, 368) with delta (0, 0)
Screenshot: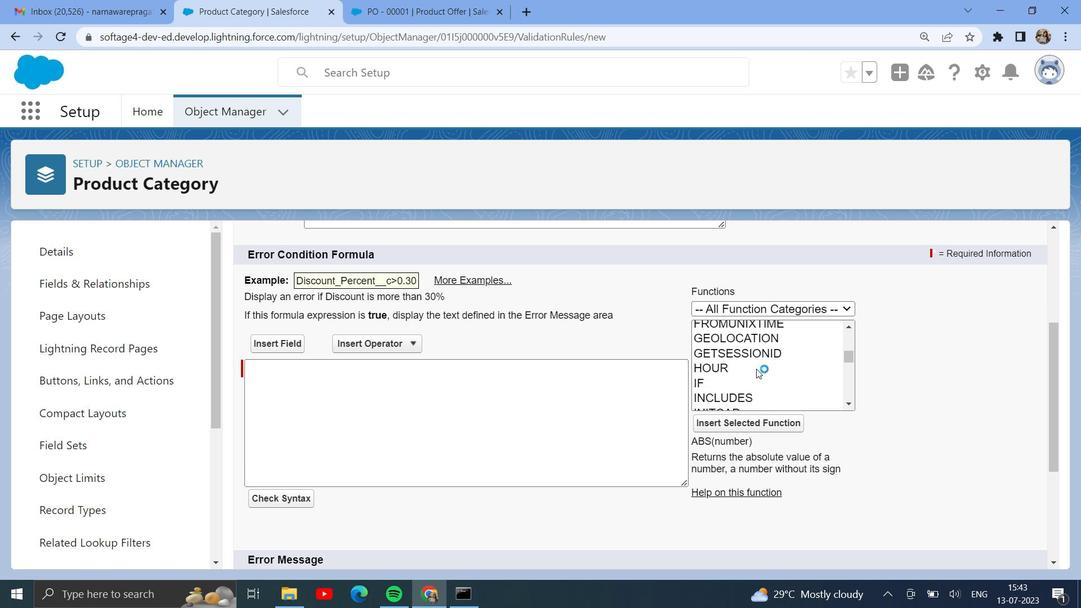 
Action: Mouse moved to (756, 360)
Screenshot: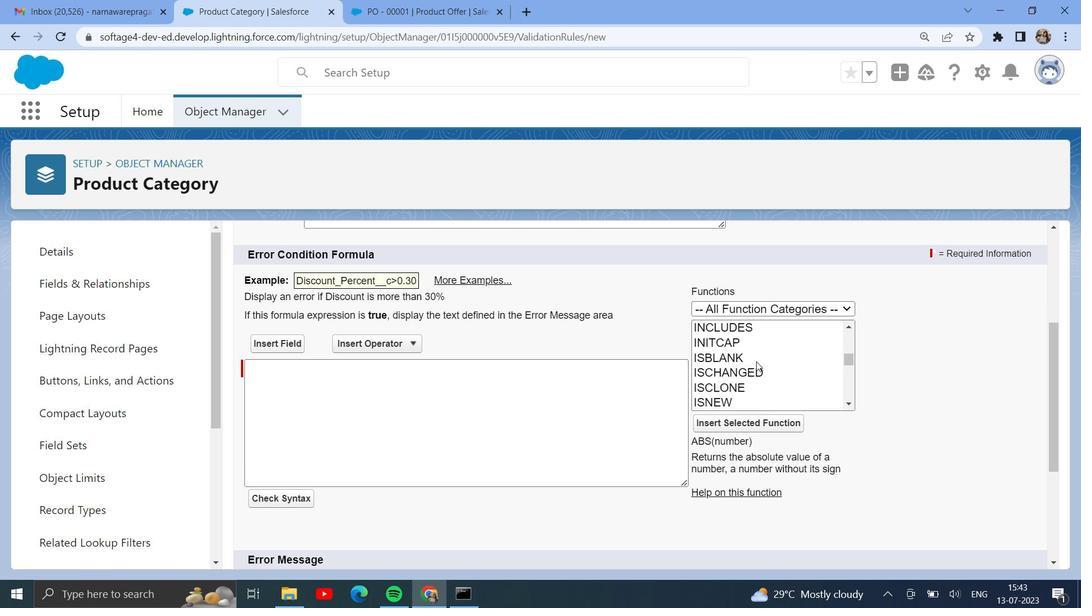 
Action: Mouse pressed left at (756, 360)
Screenshot: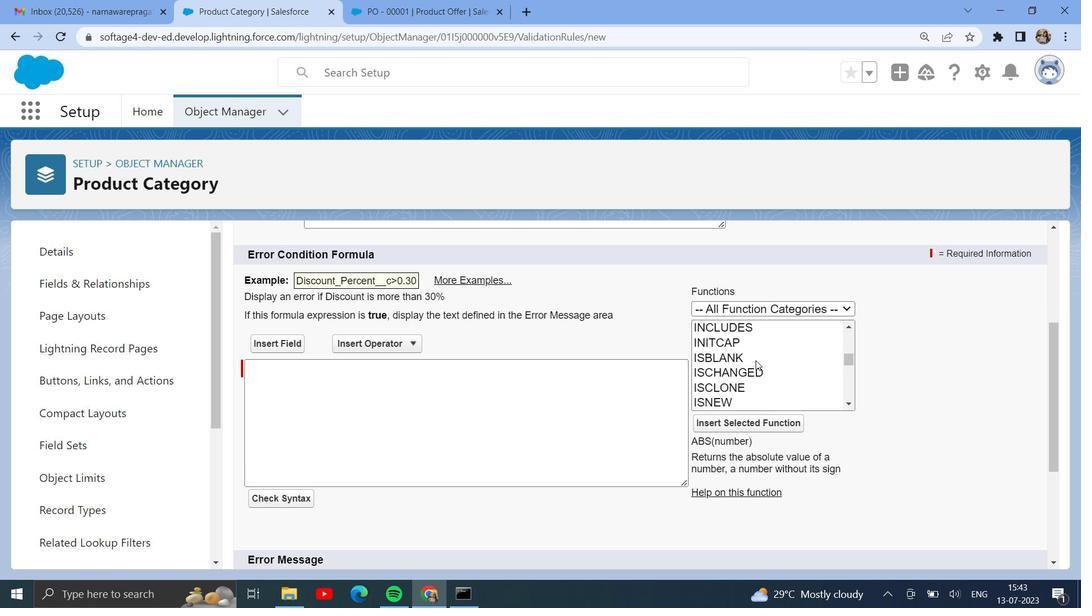 
Action: Mouse moved to (739, 424)
Screenshot: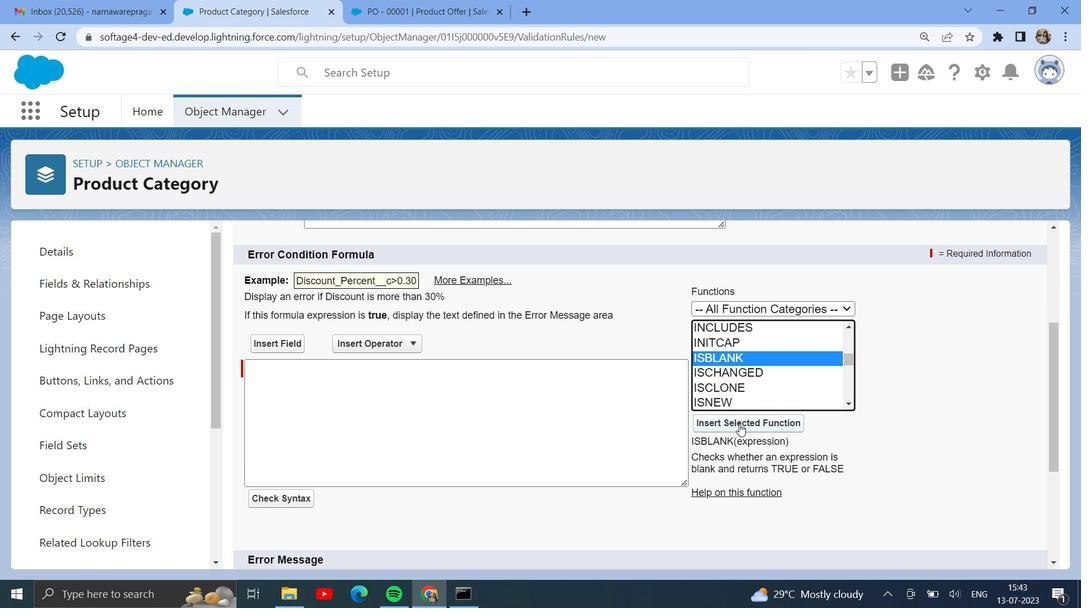 
Action: Mouse pressed left at (739, 424)
Screenshot: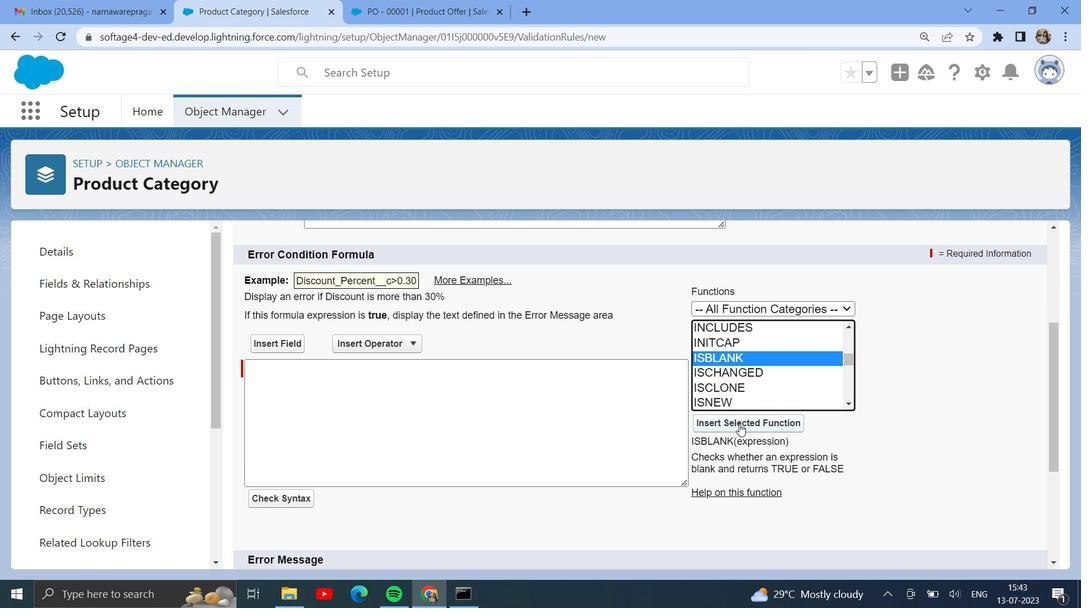 
Action: Mouse moved to (305, 367)
Screenshot: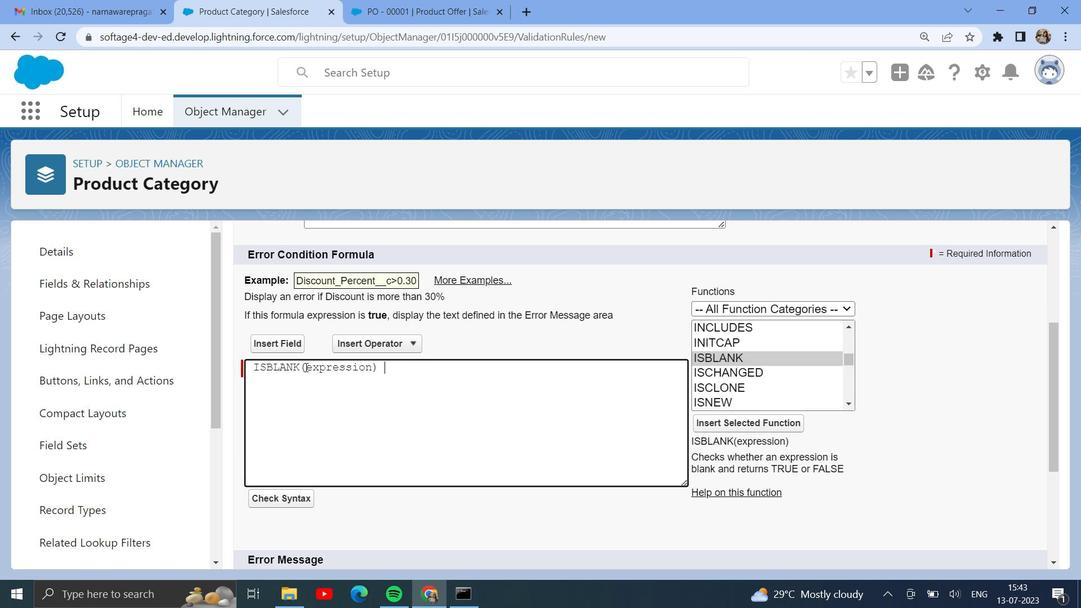 
Action: Mouse pressed left at (305, 367)
Screenshot: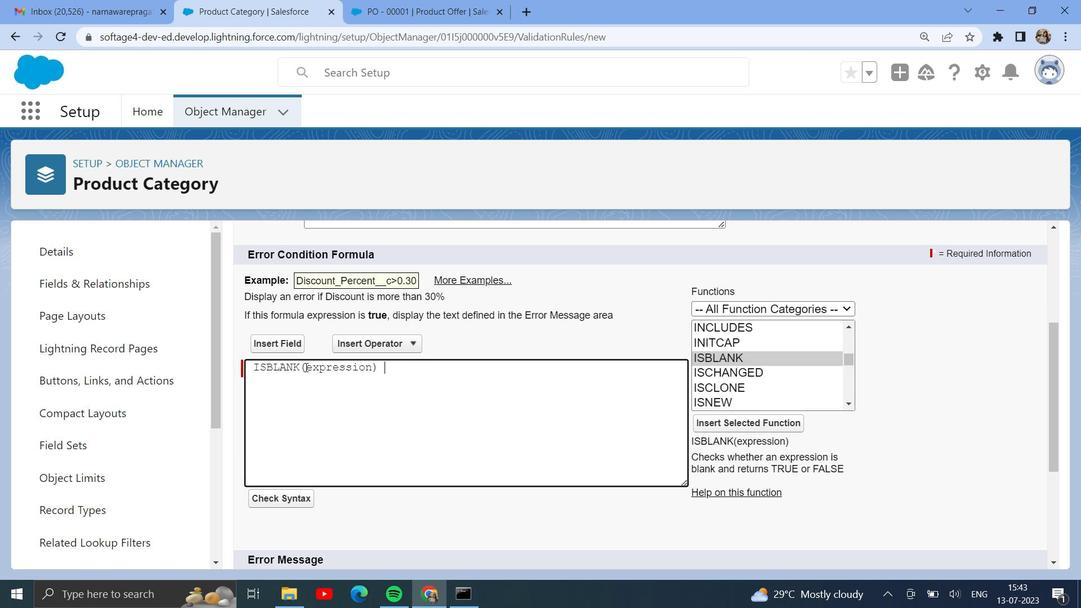 
Action: Mouse moved to (368, 373)
Screenshot: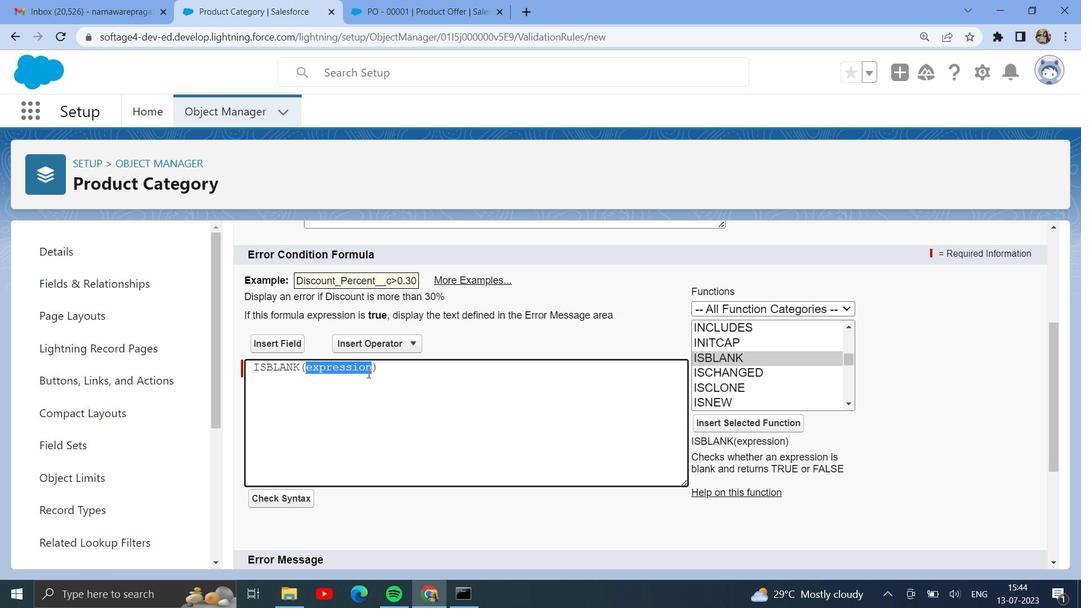 
Action: Key pressed <Key.backspace>
Screenshot: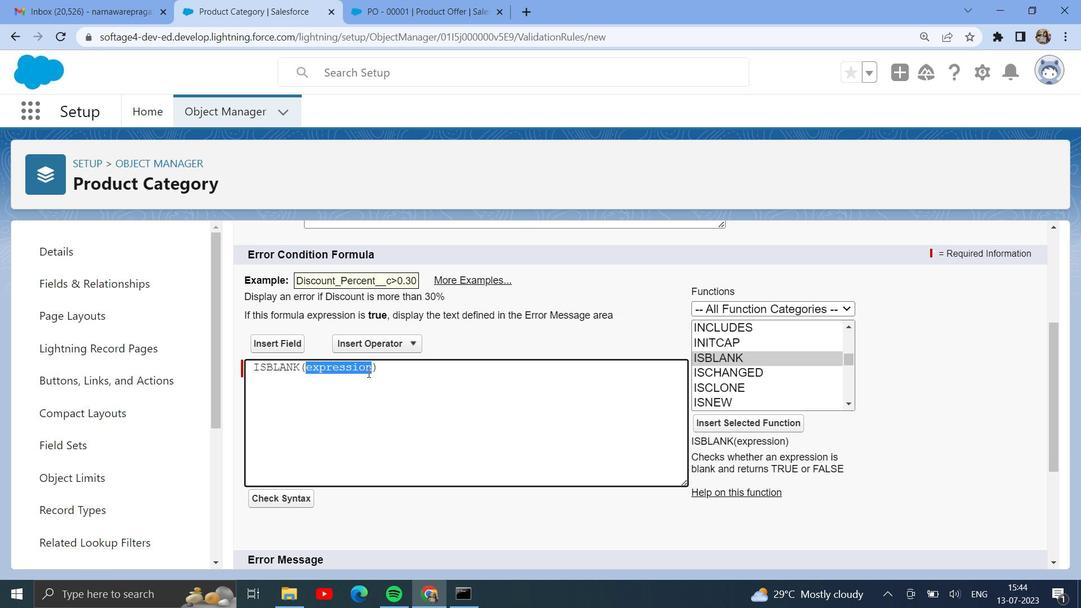 
Action: Mouse moved to (266, 340)
Screenshot: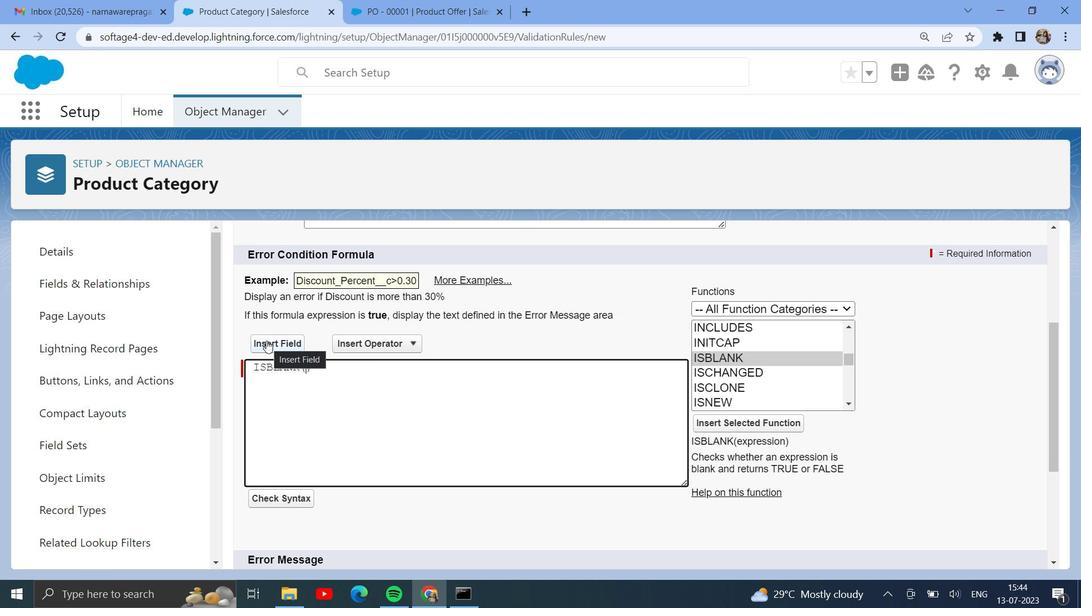 
Action: Mouse pressed left at (266, 340)
Screenshot: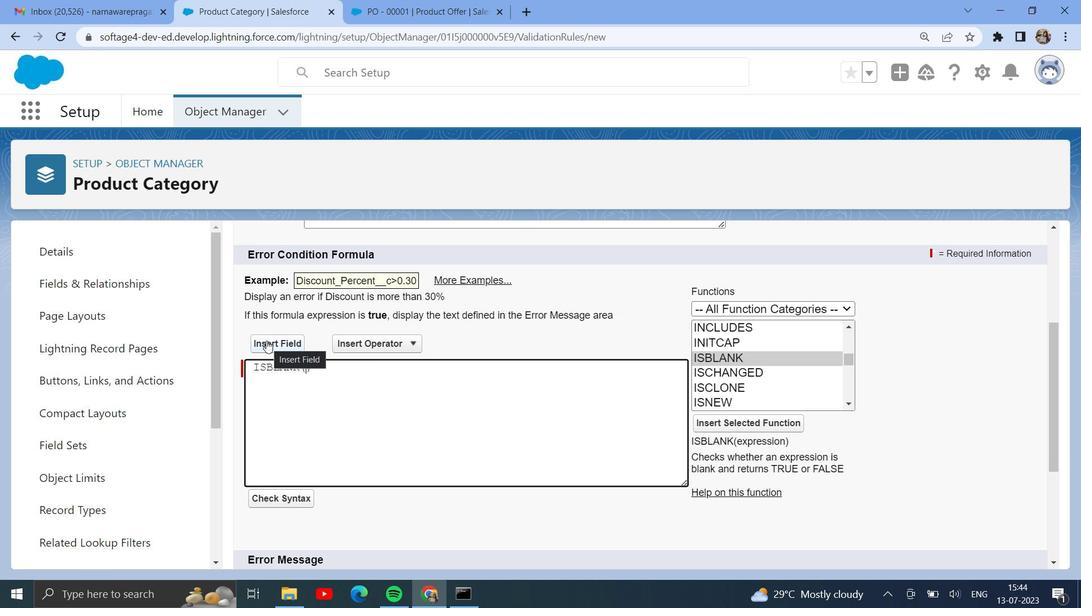 
Action: Mouse moved to (521, 404)
Screenshot: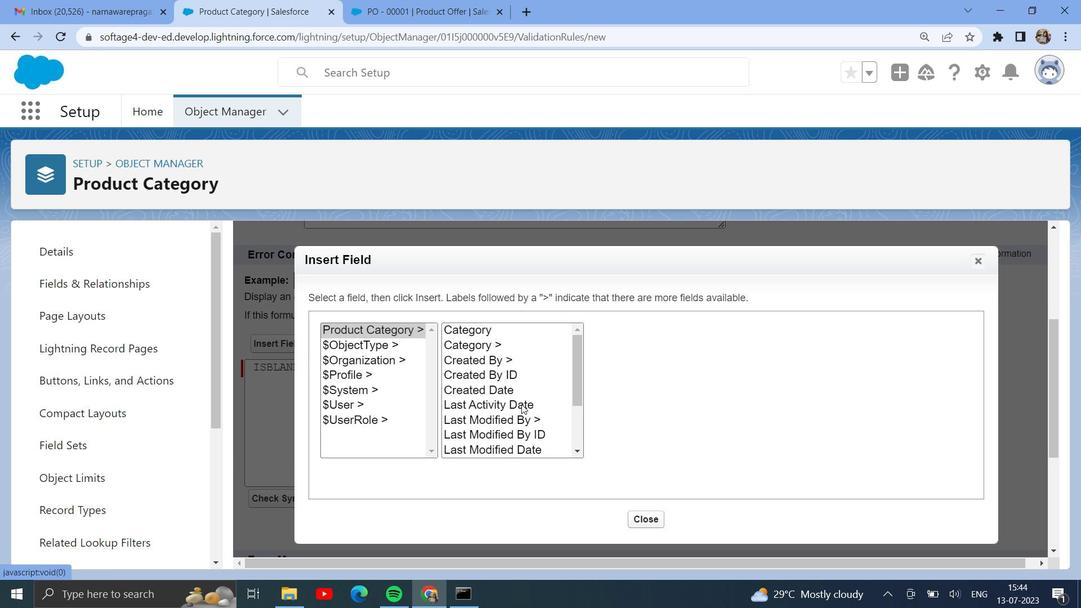 
Action: Mouse scrolled (521, 404) with delta (0, 0)
Screenshot: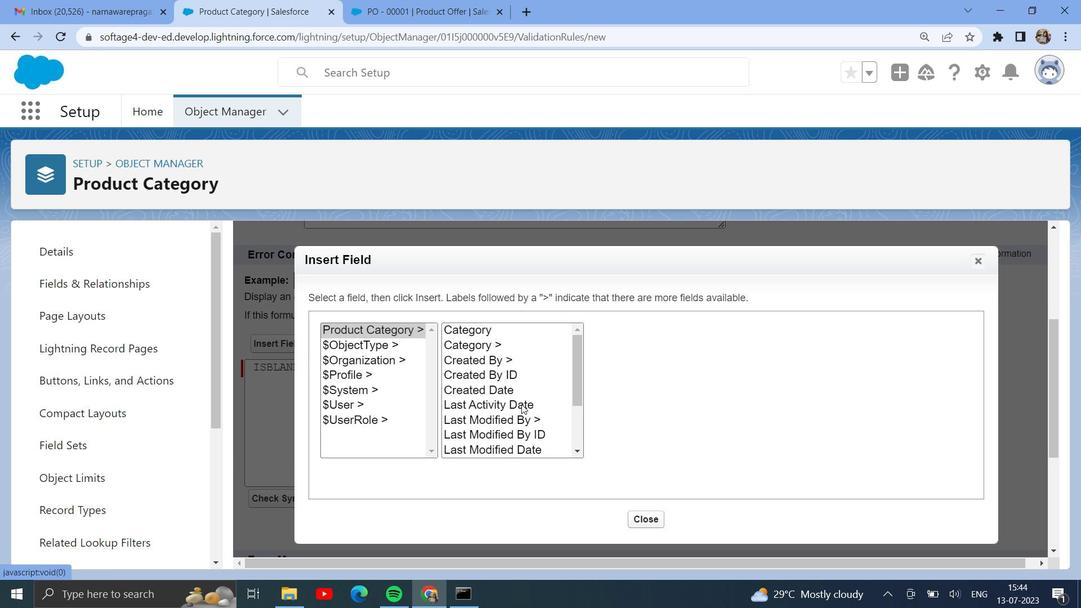 
Action: Mouse scrolled (521, 404) with delta (0, 0)
Screenshot: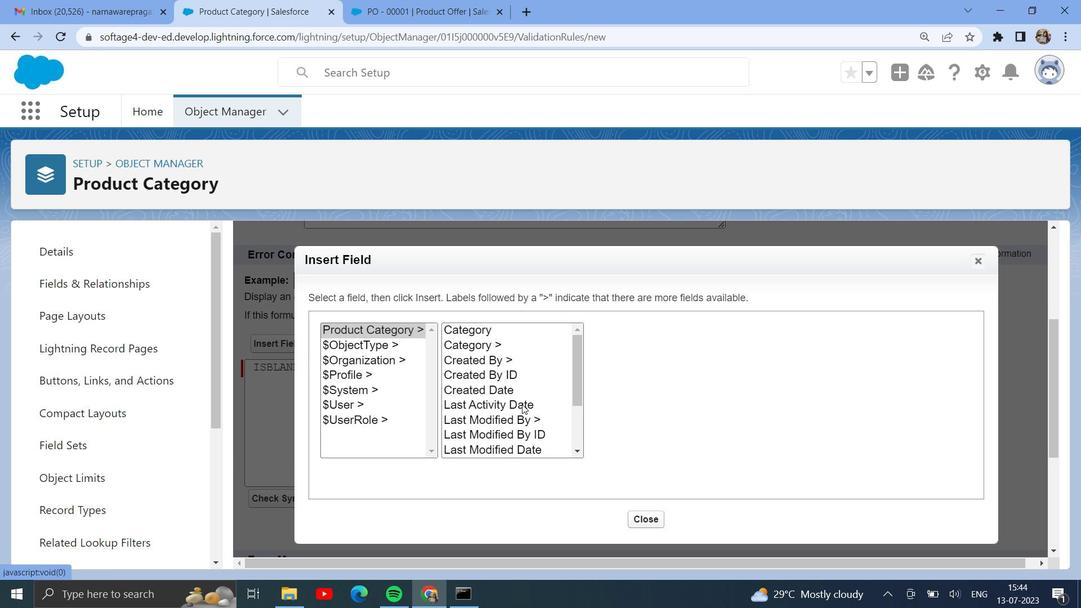 
Action: Mouse moved to (520, 391)
Screenshot: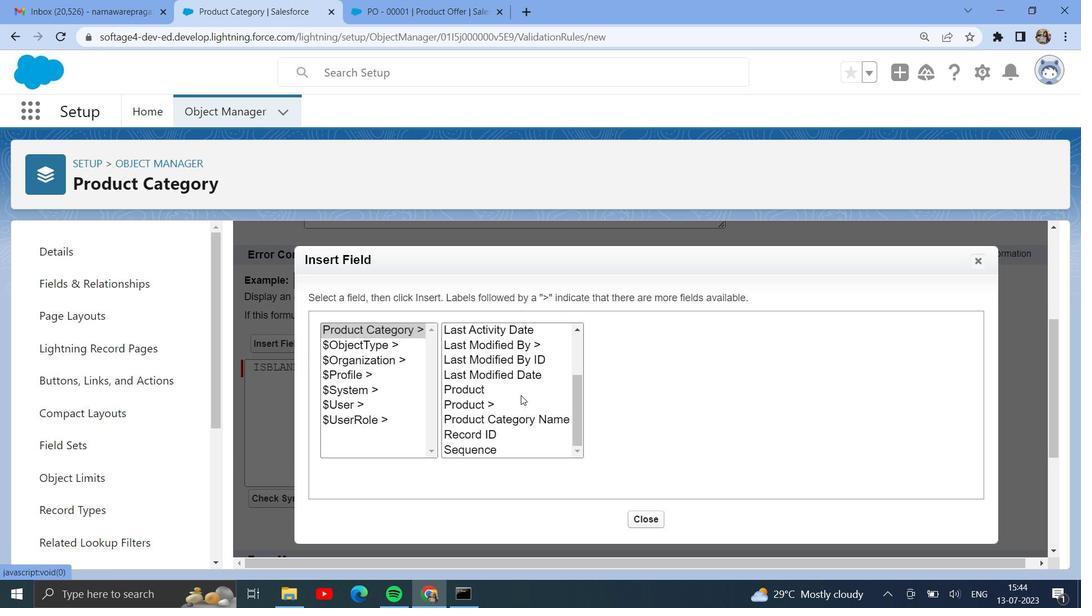 
Action: Mouse pressed left at (520, 391)
Screenshot: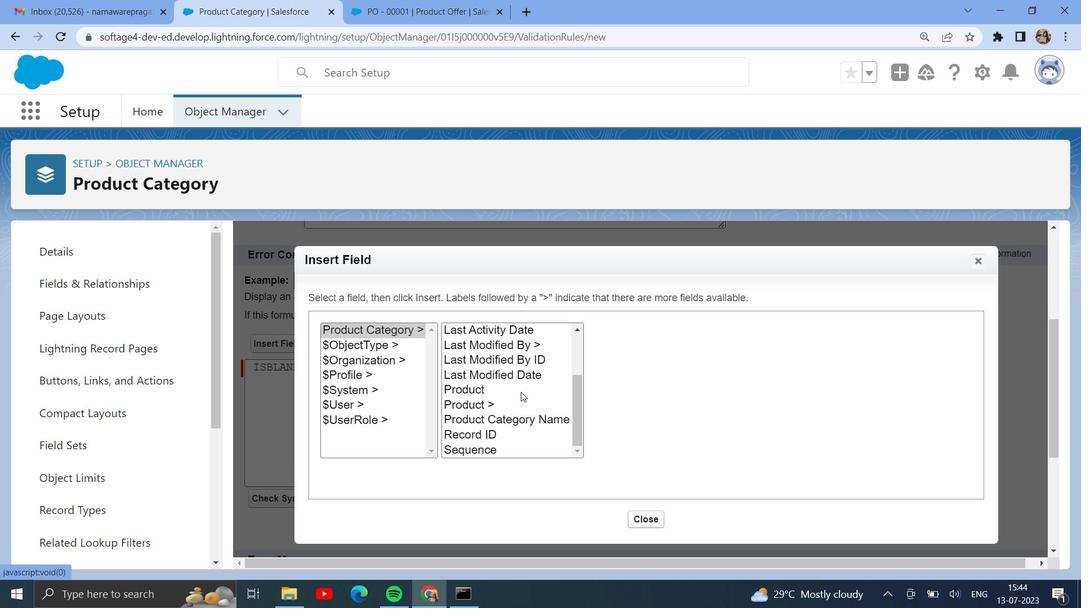 
Action: Mouse moved to (645, 425)
Screenshot: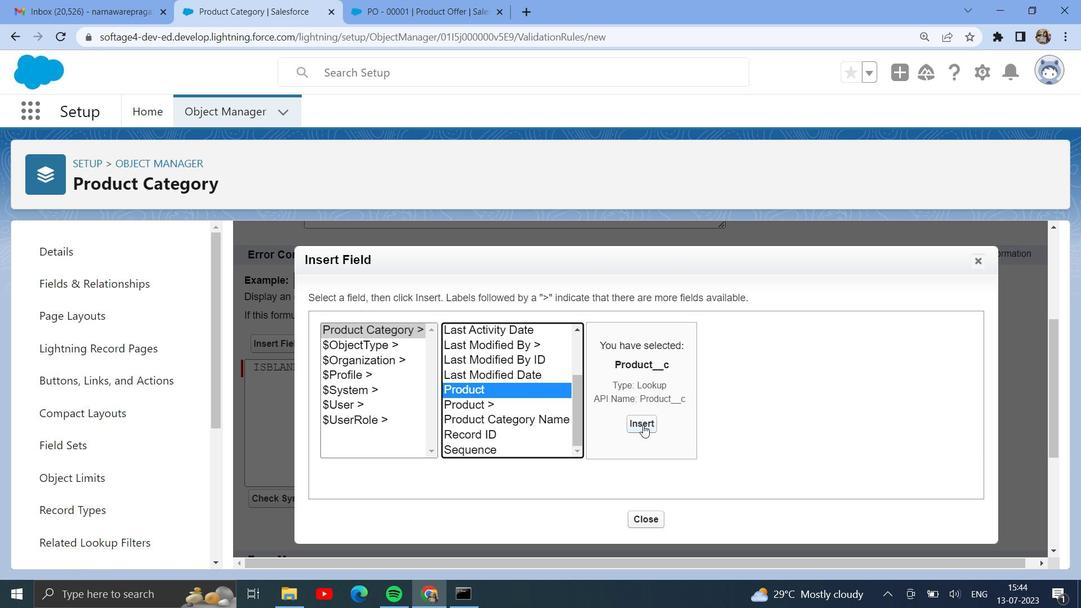
Action: Mouse pressed left at (645, 425)
Screenshot: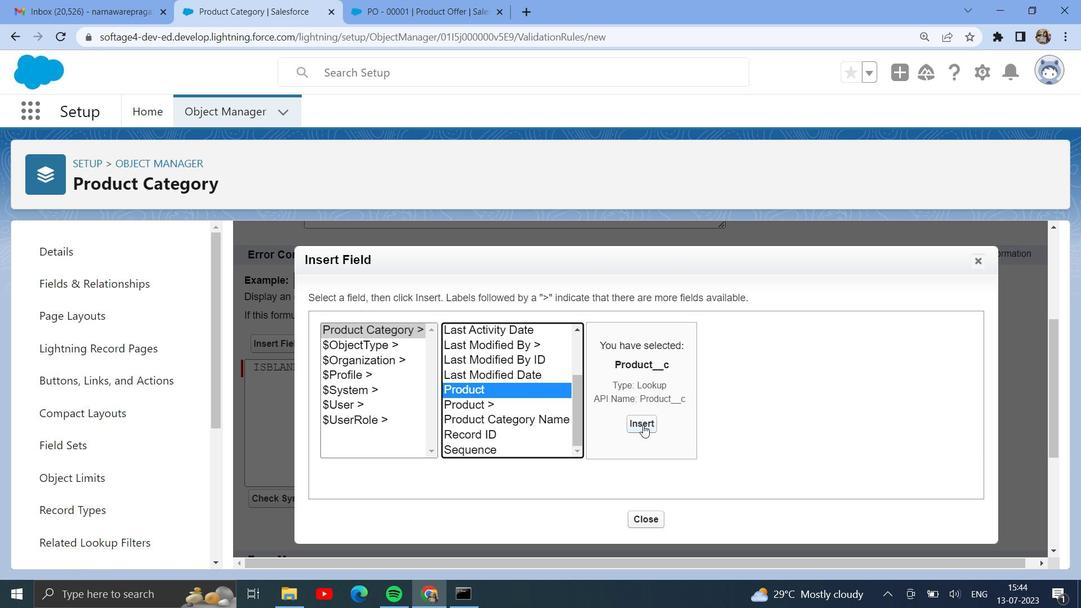 
Action: Mouse moved to (293, 495)
Screenshot: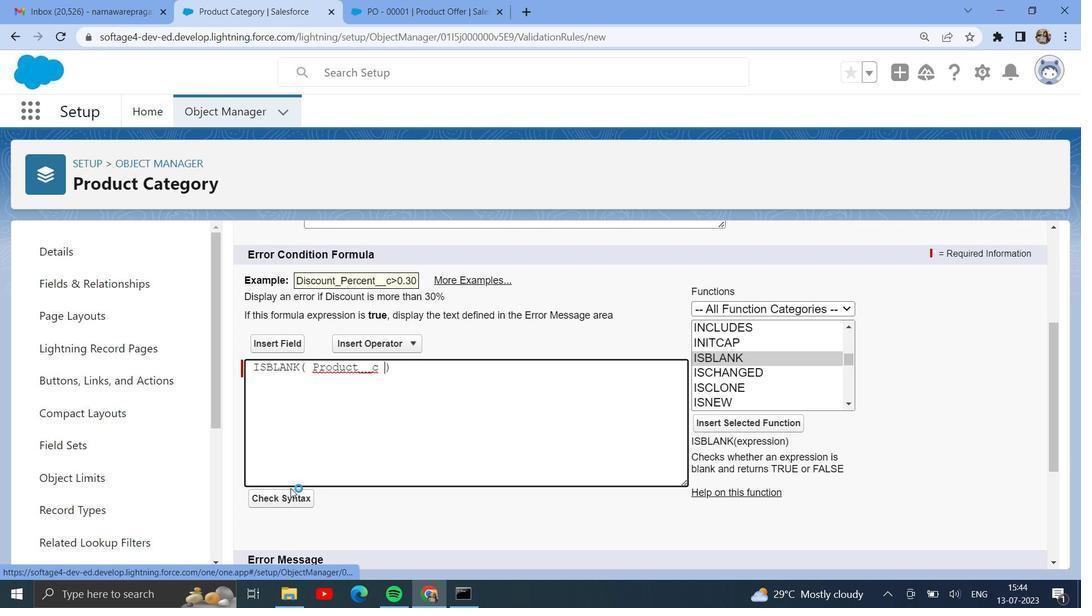 
Action: Mouse pressed left at (293, 495)
Screenshot: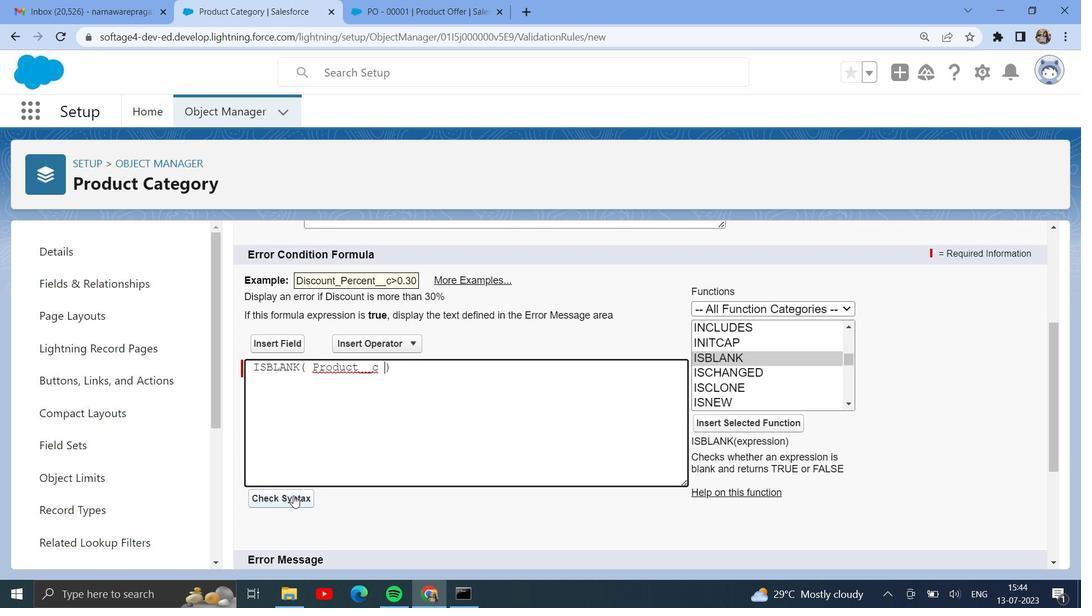 
Action: Mouse moved to (462, 490)
Screenshot: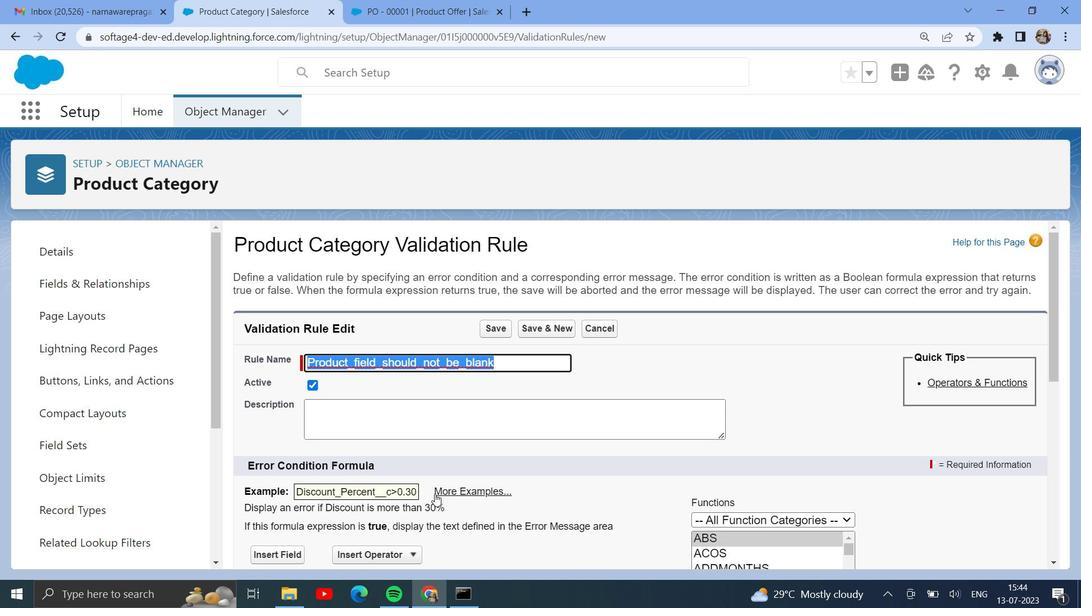 
Action: Mouse scrolled (462, 489) with delta (0, 0)
Screenshot: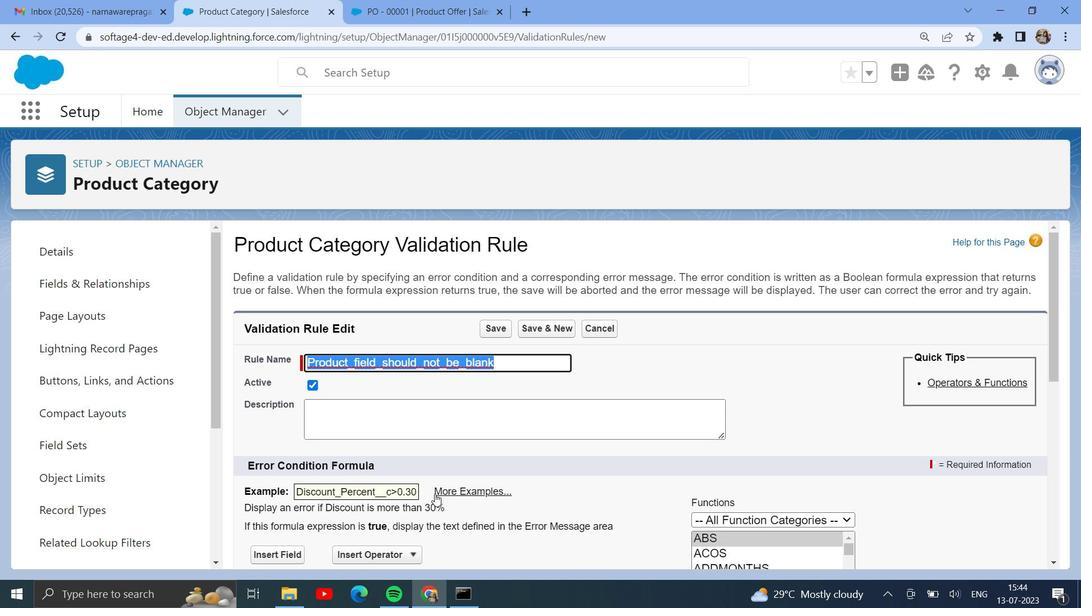 
Action: Mouse scrolled (462, 489) with delta (0, 0)
Screenshot: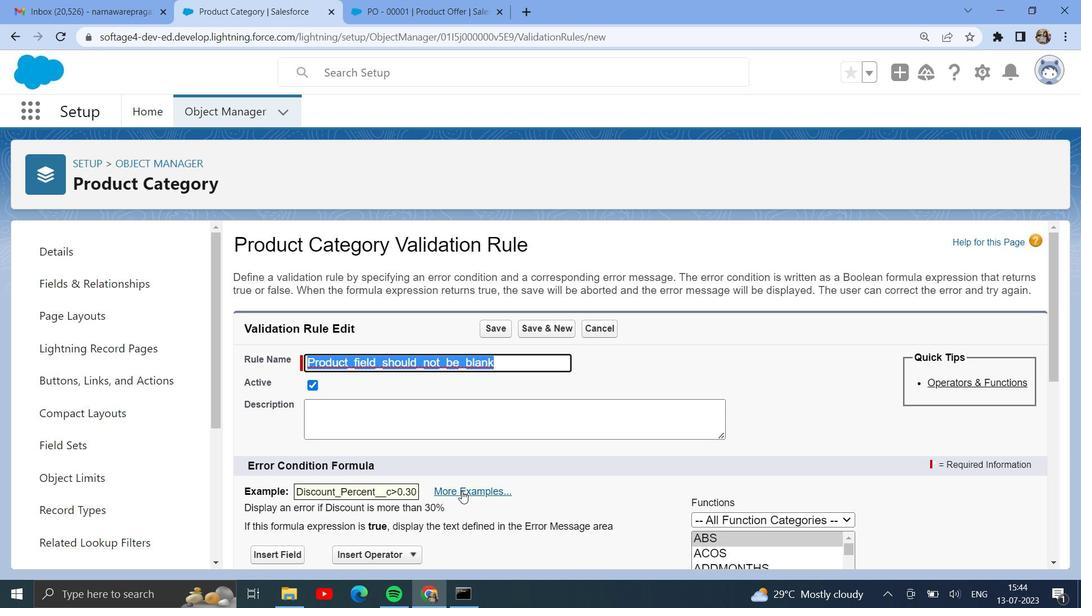 
Action: Mouse scrolled (462, 489) with delta (0, 0)
Screenshot: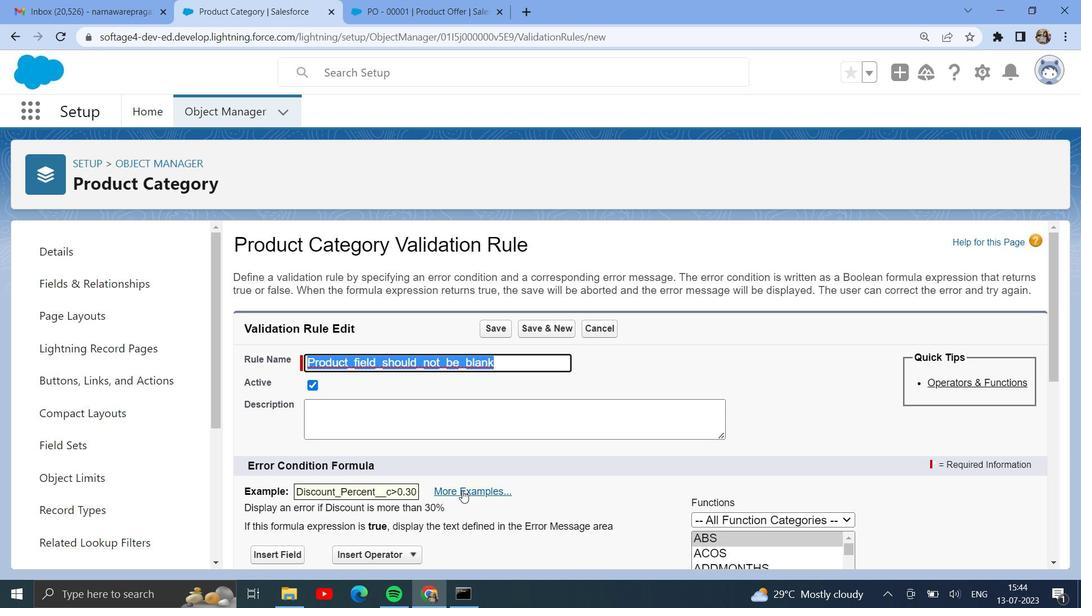 
Action: Mouse scrolled (462, 489) with delta (0, 0)
Screenshot: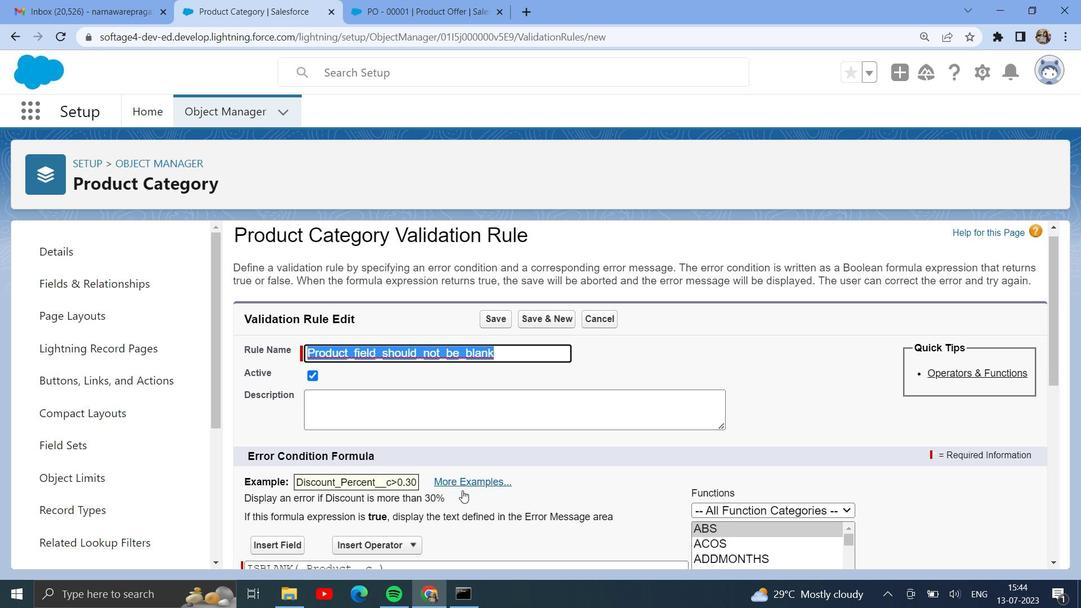 
Action: Mouse moved to (461, 479)
Screenshot: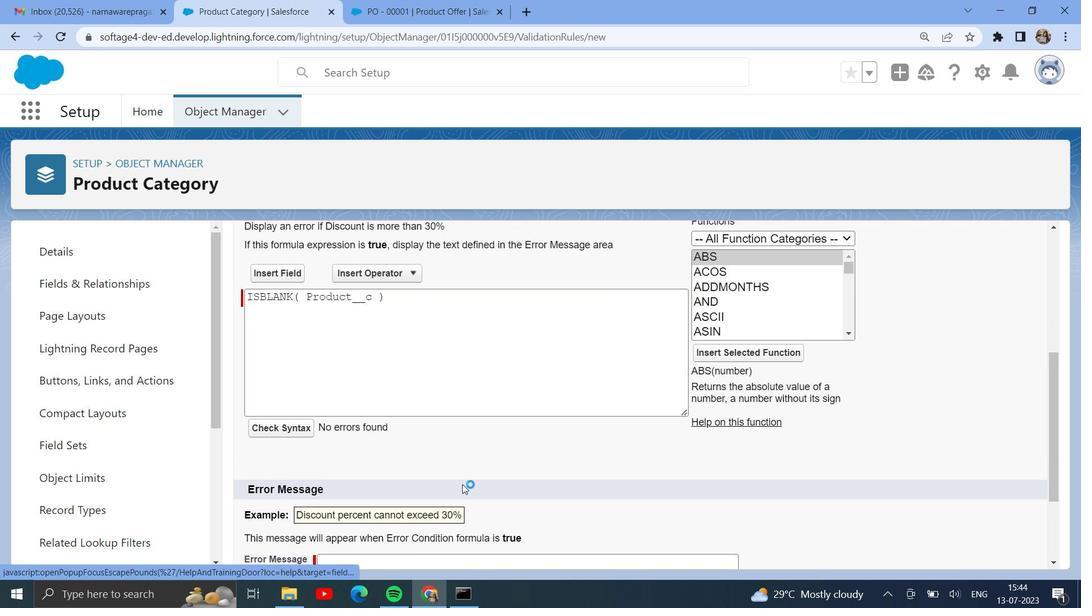 
Action: Mouse scrolled (461, 479) with delta (0, 0)
Screenshot: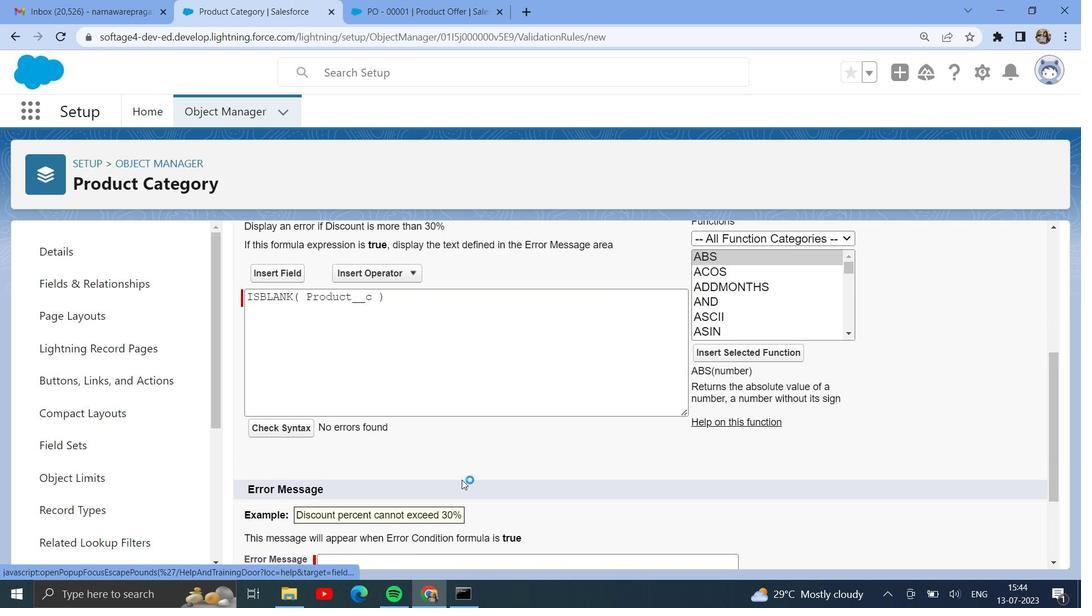 
Action: Mouse scrolled (461, 479) with delta (0, 0)
Screenshot: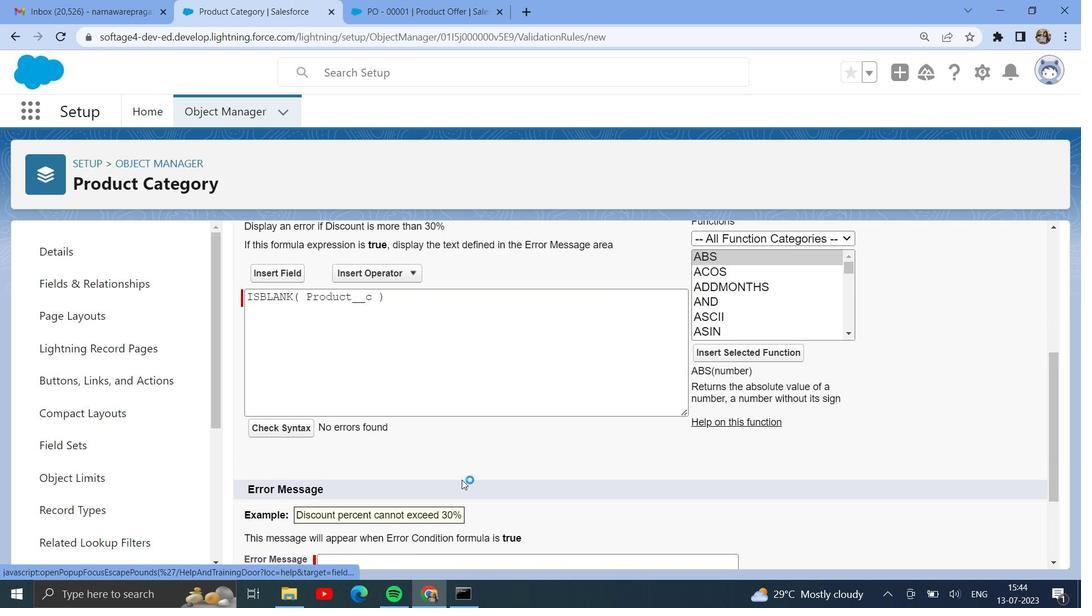
Action: Mouse moved to (383, 448)
Screenshot: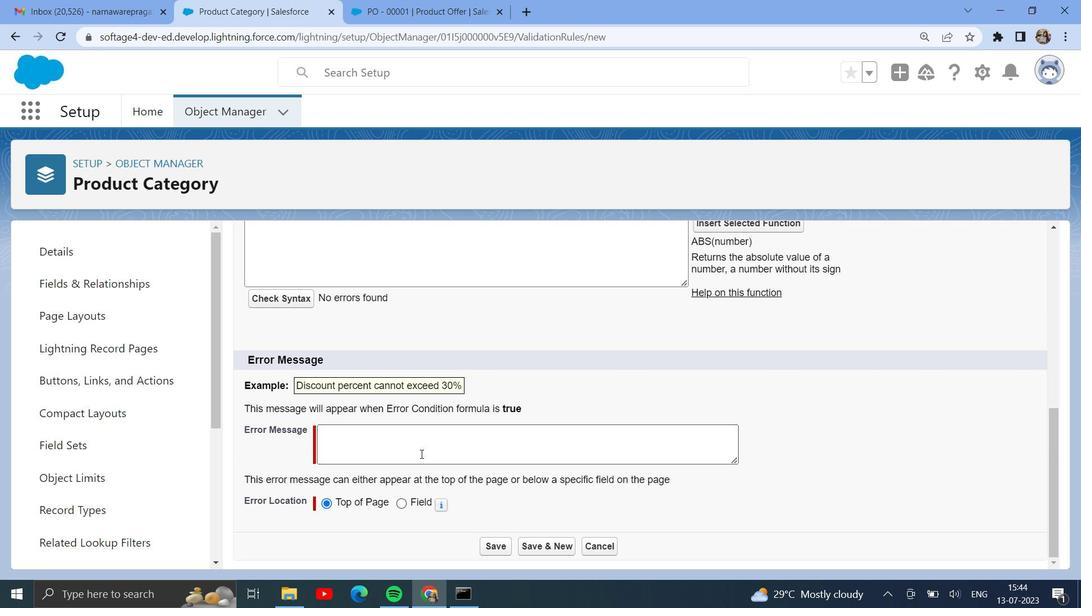 
Action: Mouse pressed left at (383, 448)
Screenshot: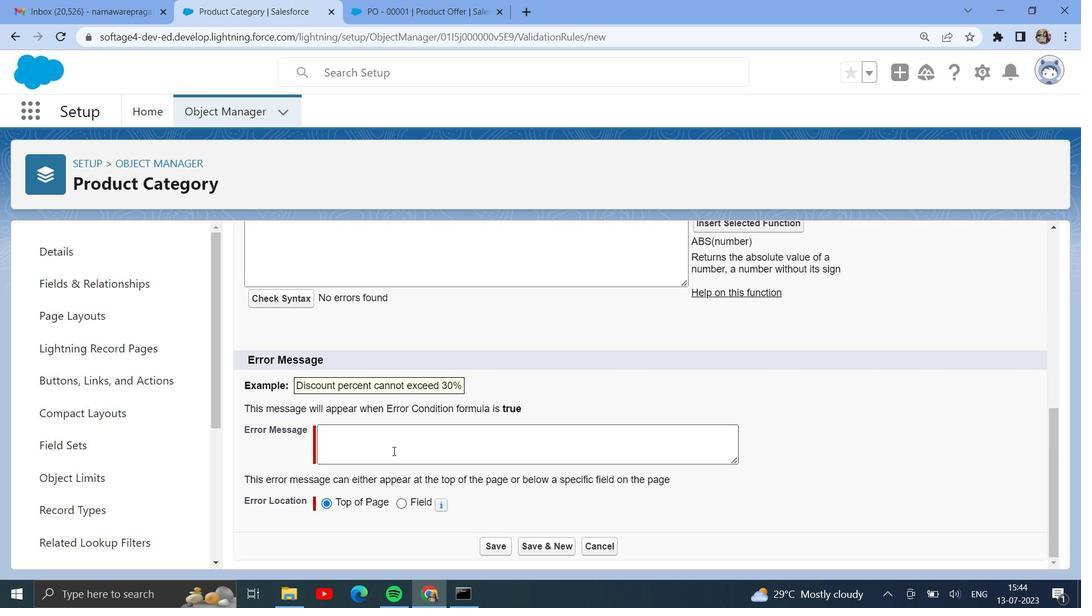 
Action: Key pressed <Key.shift>Product<Key.space>field<Key.space>should<Key.space>not<Key.space>be<Key.space>blank
Screenshot: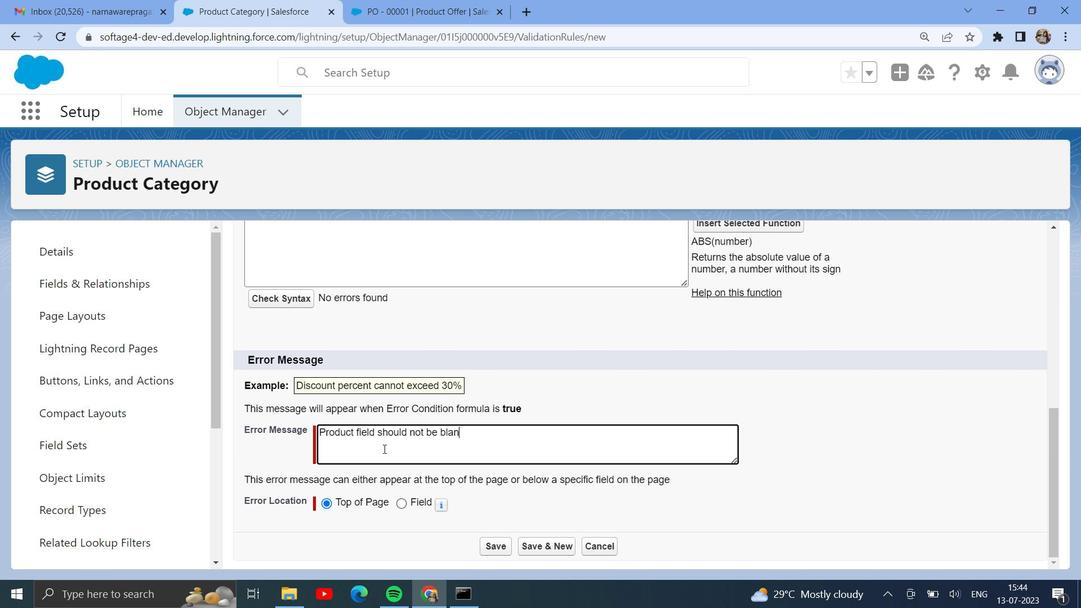 
Action: Mouse moved to (405, 506)
Screenshot: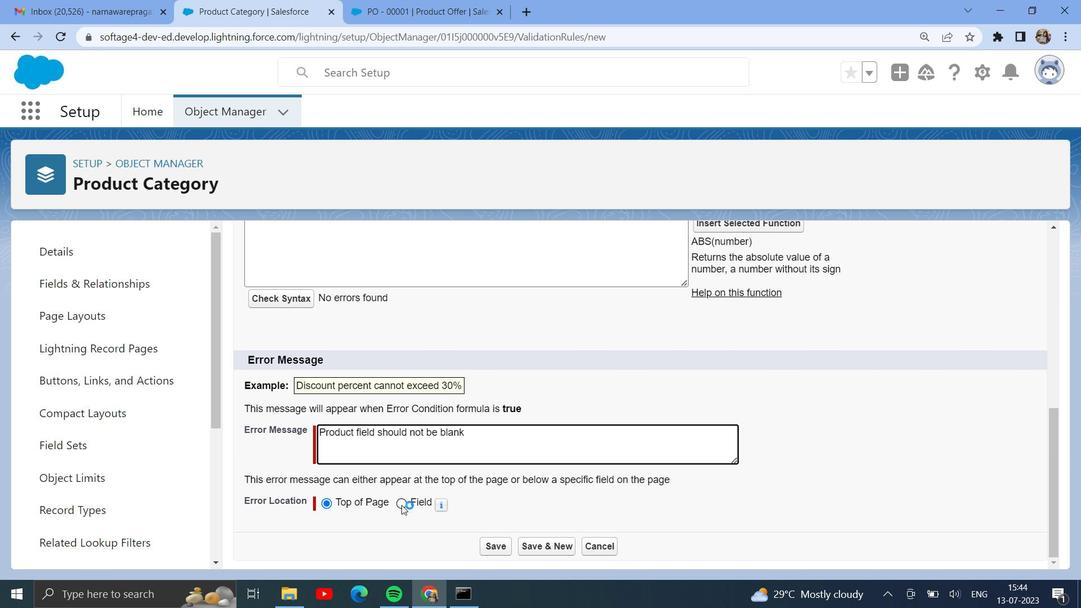 
Action: Mouse pressed left at (405, 506)
Screenshot: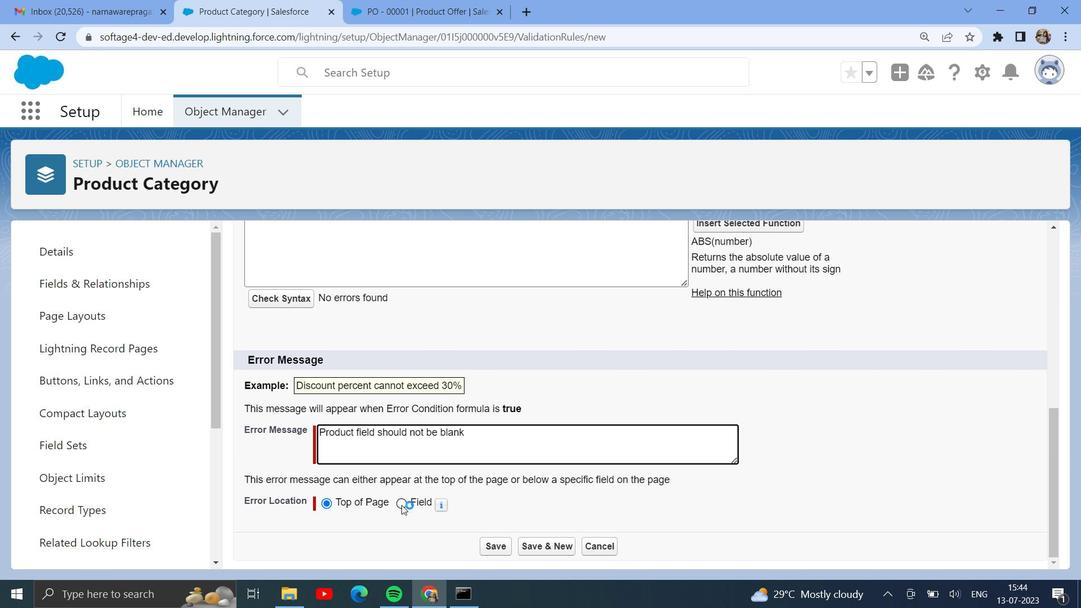 
Action: Mouse moved to (486, 499)
Screenshot: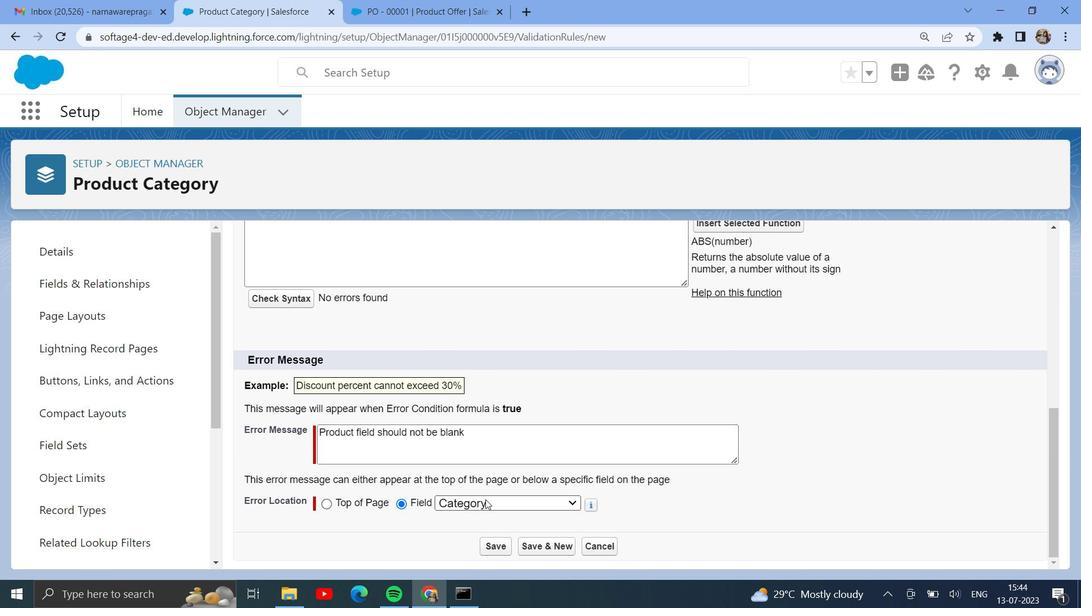 
Action: Mouse pressed left at (486, 499)
Screenshot: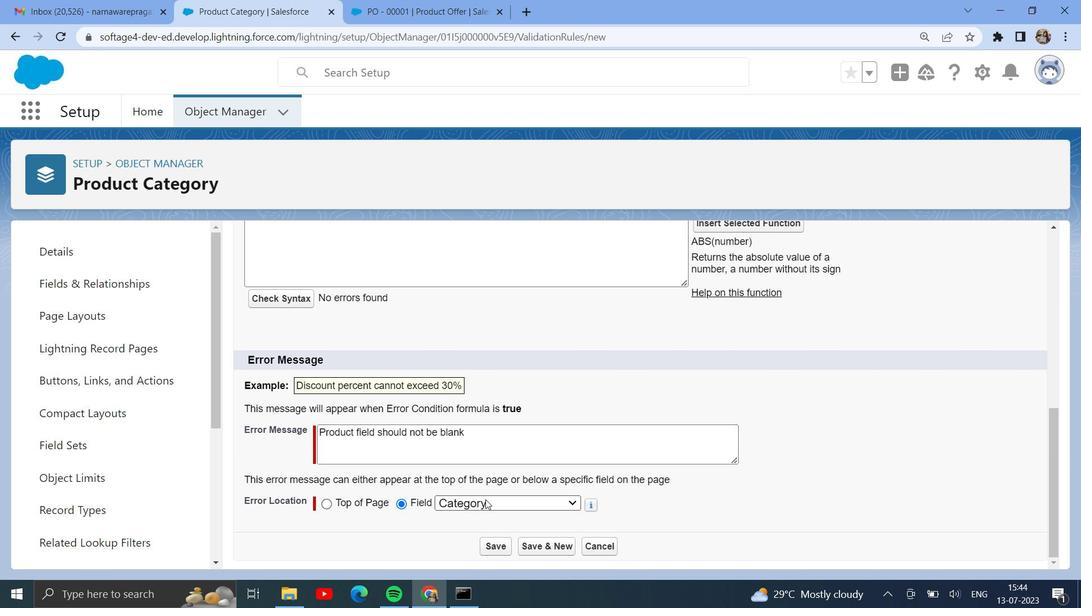 
Action: Mouse moved to (480, 529)
Screenshot: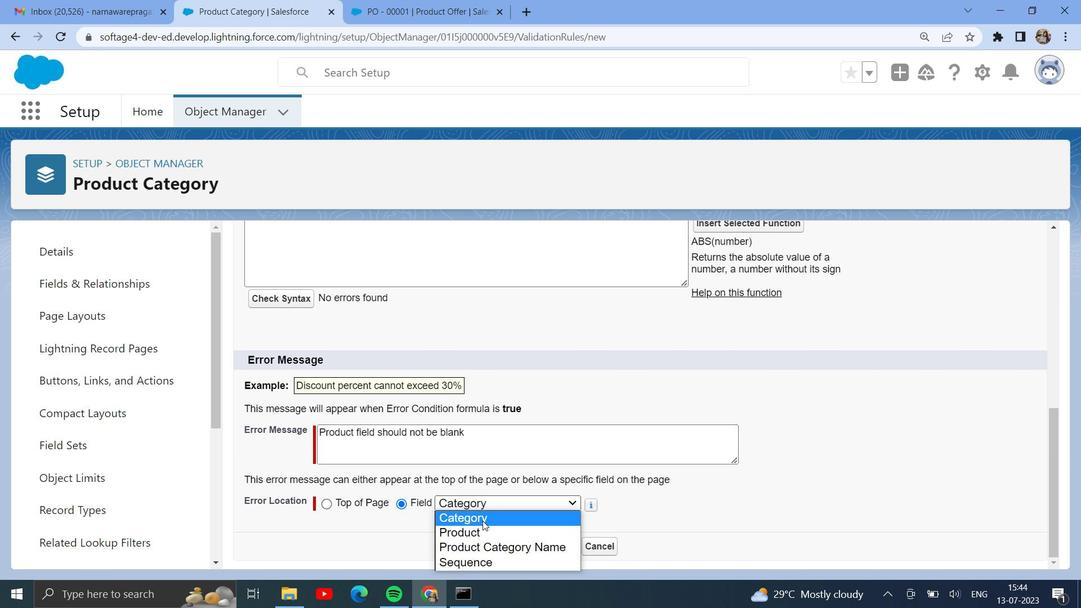 
Action: Mouse pressed left at (480, 529)
Screenshot: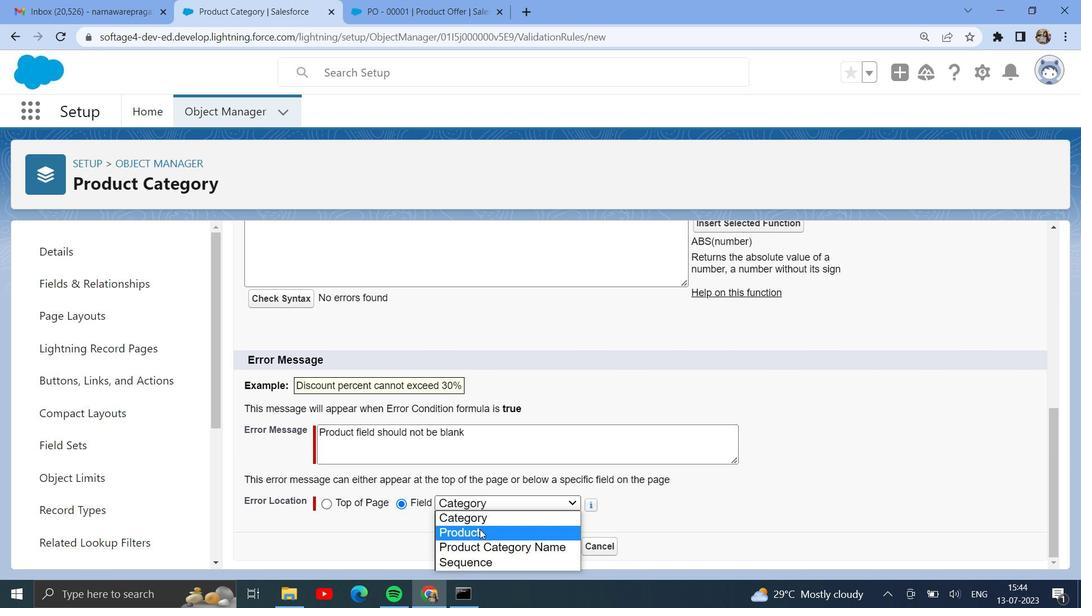 
Action: Mouse moved to (490, 551)
Screenshot: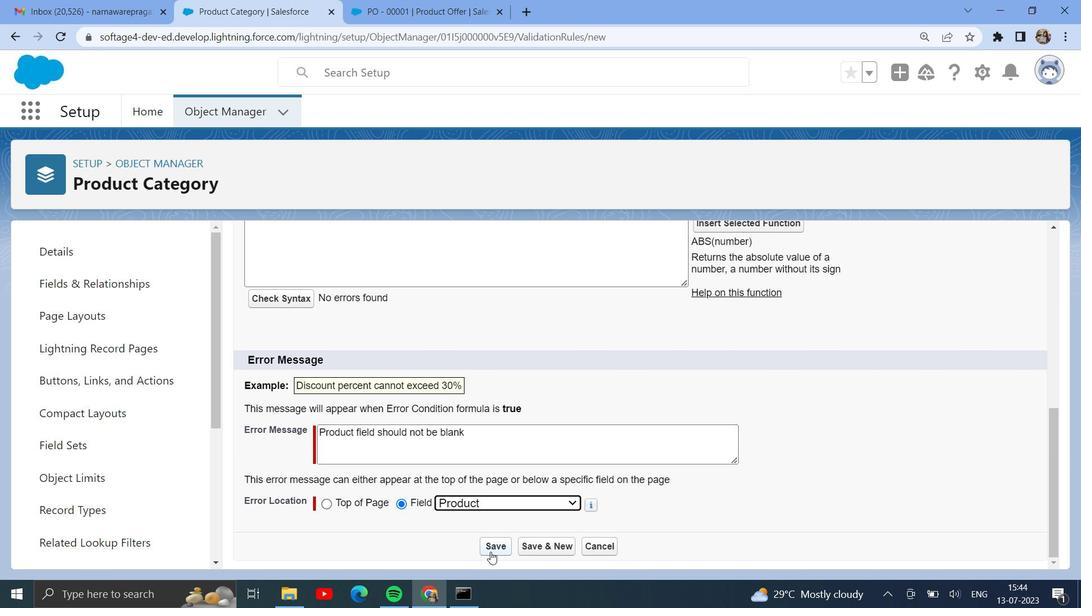 
Action: Mouse pressed left at (490, 551)
Screenshot: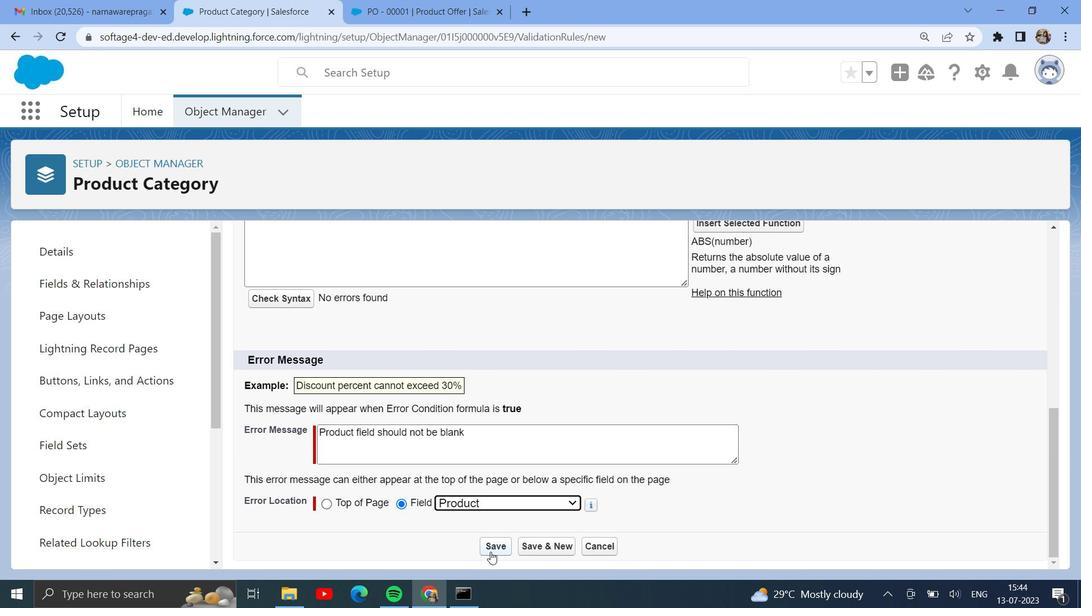 
Action: Mouse moved to (446, 6)
Screenshot: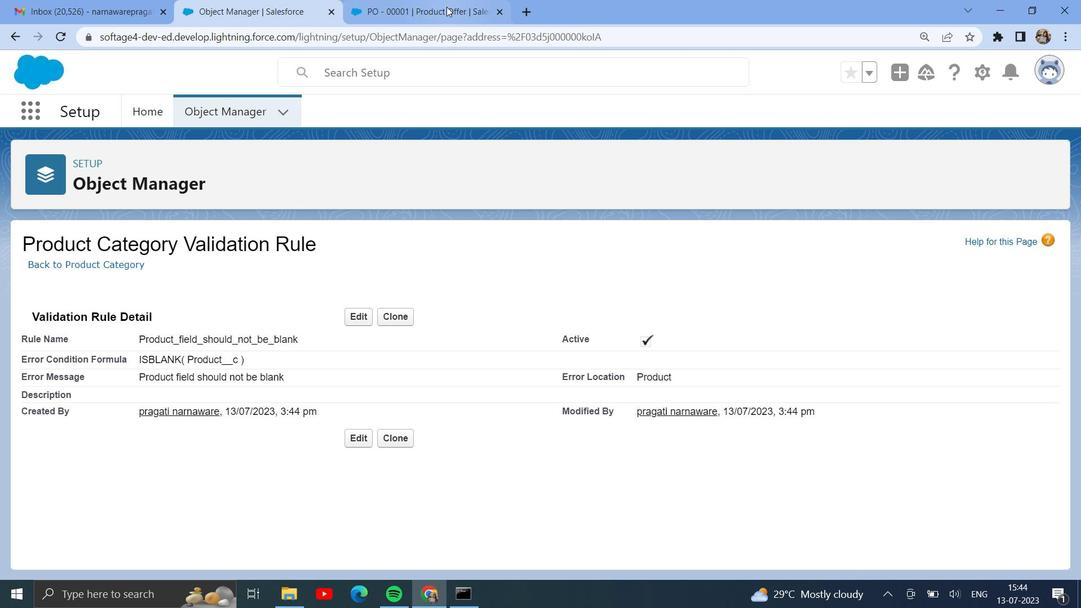 
Action: Mouse pressed left at (446, 6)
Screenshot: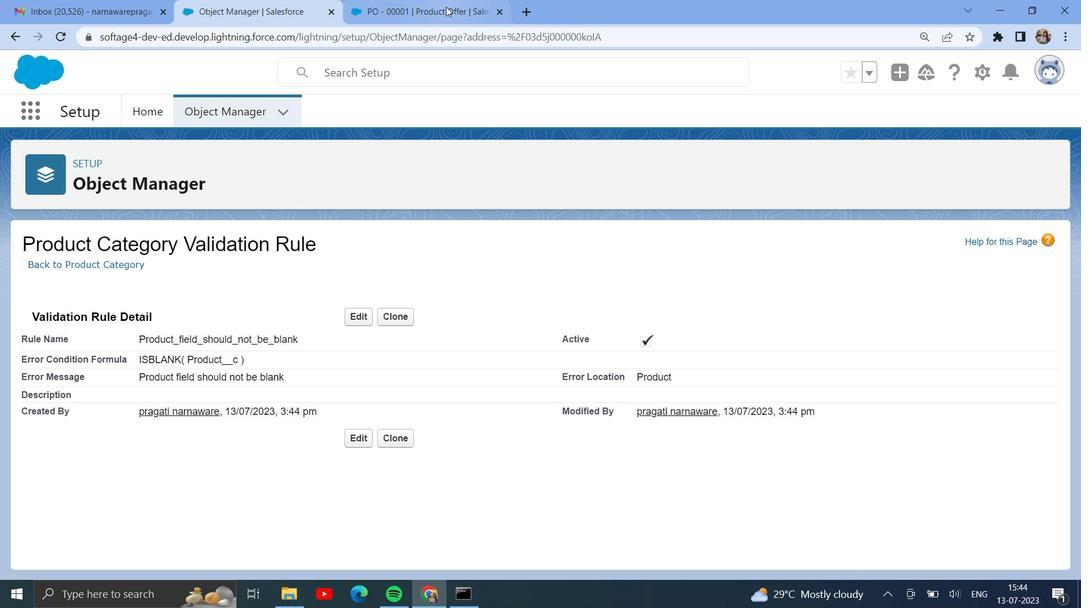 
Action: Mouse moved to (1002, 117)
Screenshot: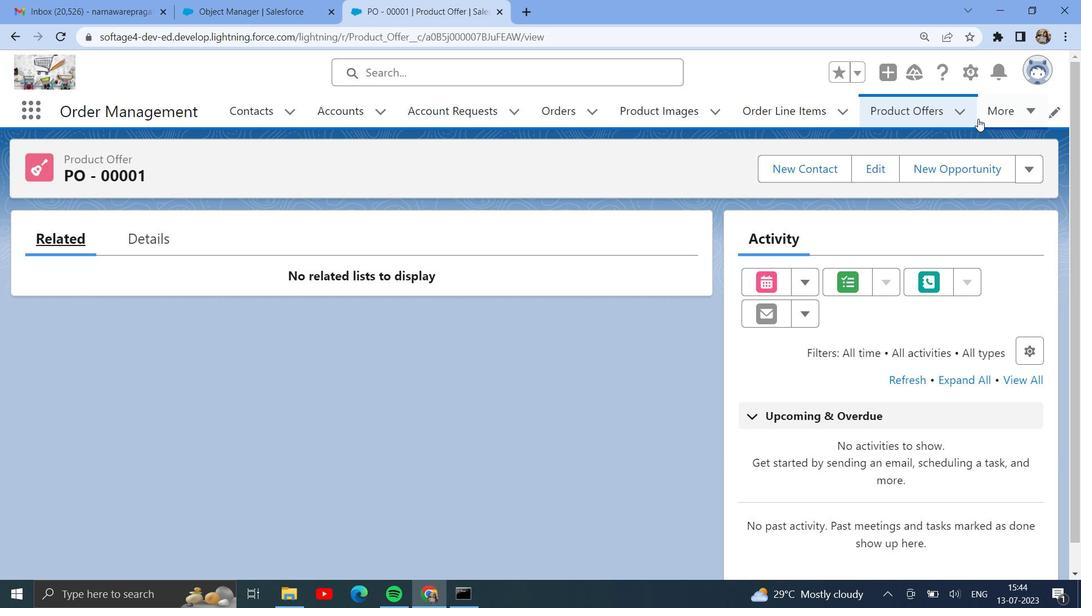 
Action: Mouse pressed left at (1002, 117)
Screenshot: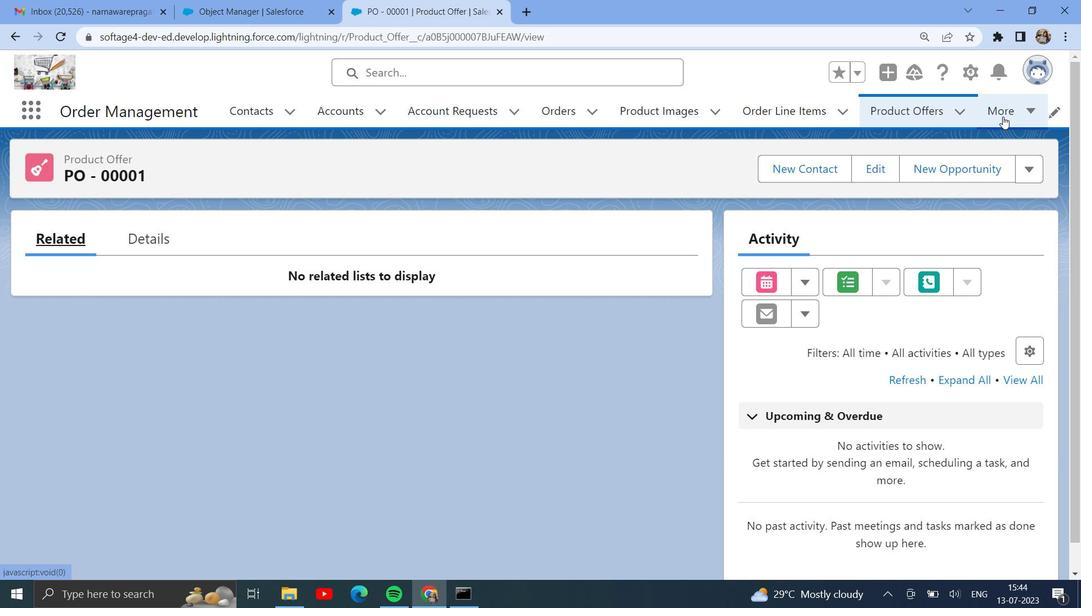 
Action: Mouse moved to (994, 392)
Screenshot: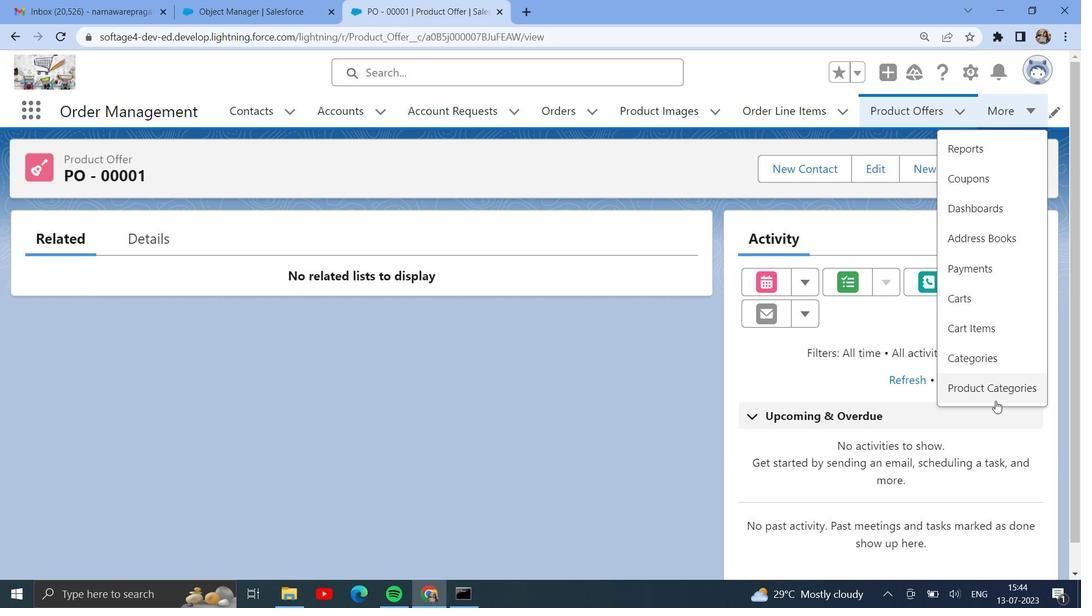 
Action: Mouse pressed left at (994, 392)
Screenshot: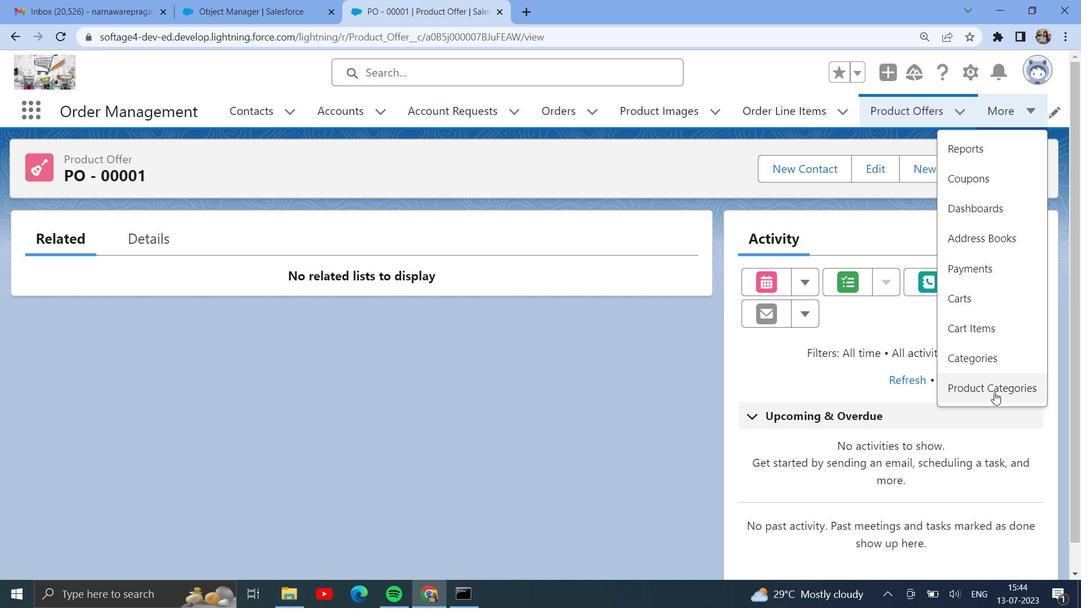 
Action: Mouse moved to (965, 175)
Screenshot: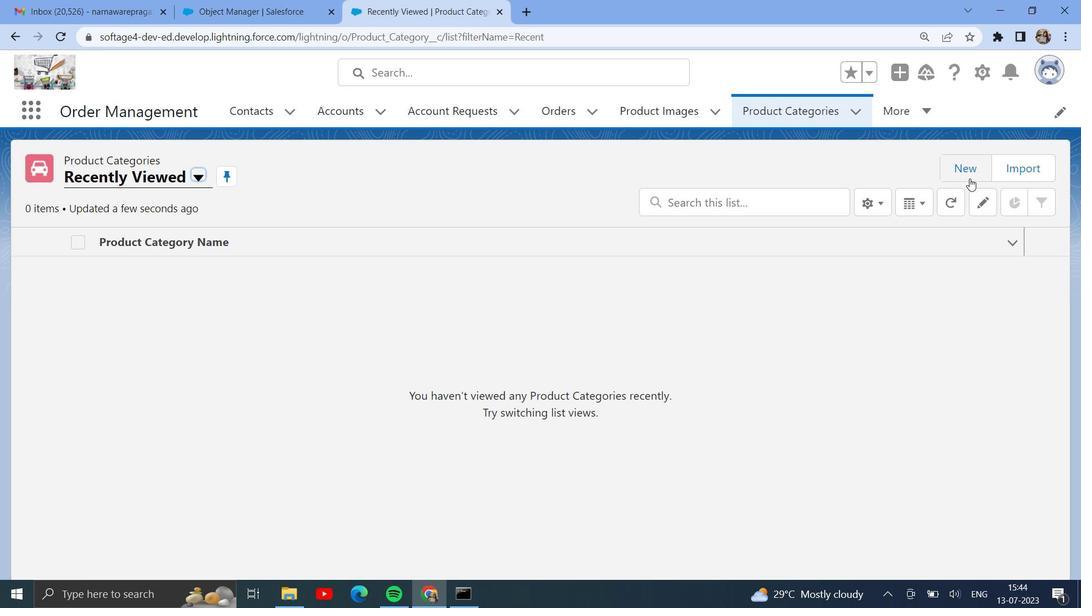 
Action: Mouse pressed left at (965, 175)
Screenshot: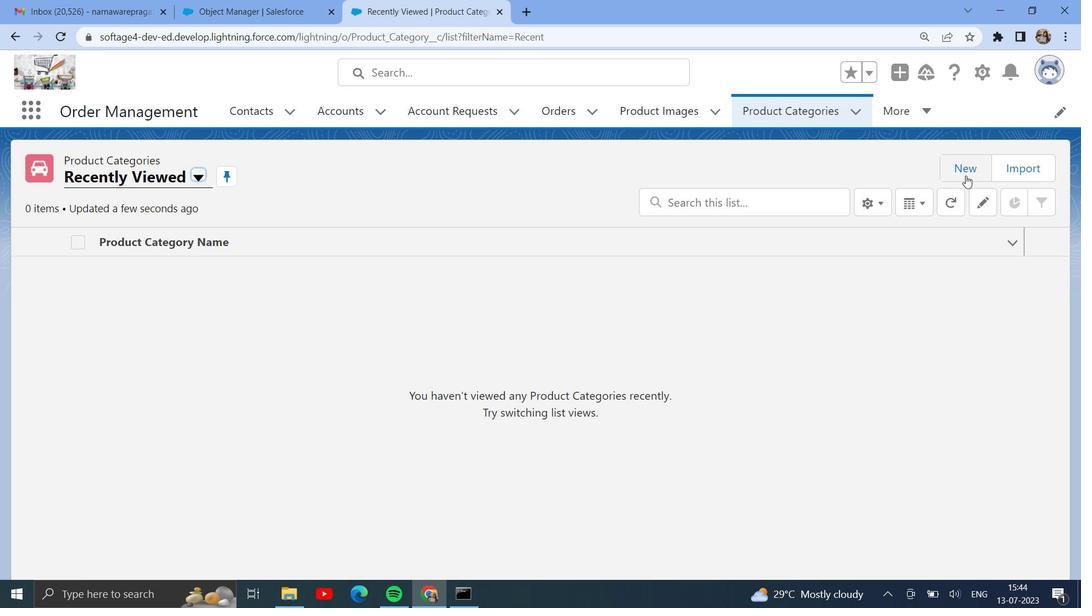 
Action: Mouse moved to (449, 264)
Screenshot: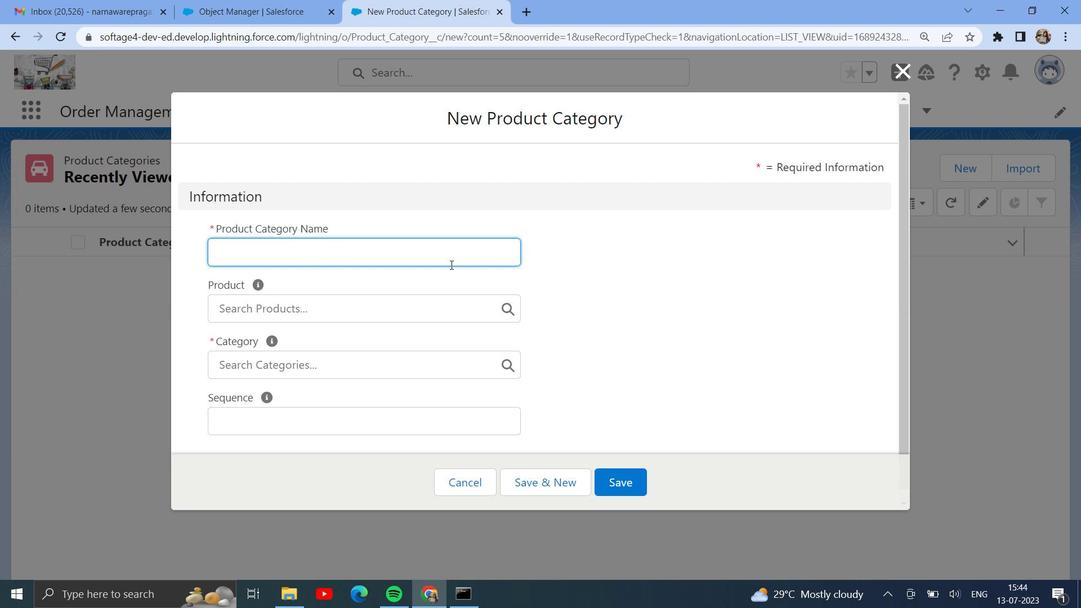 
Action: Mouse pressed left at (449, 264)
Screenshot: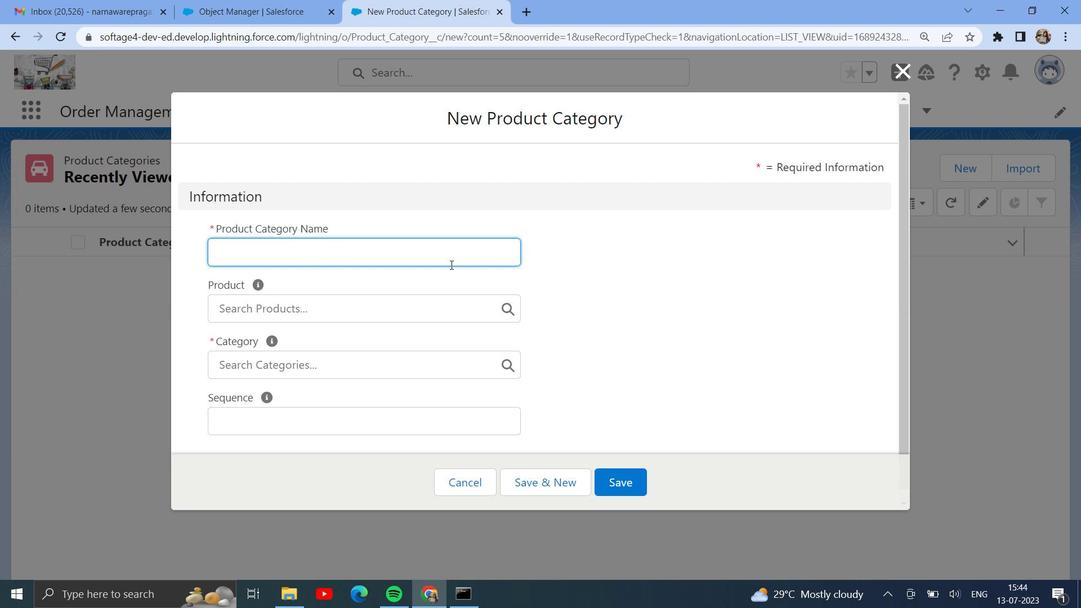
Action: Mouse moved to (444, 247)
Screenshot: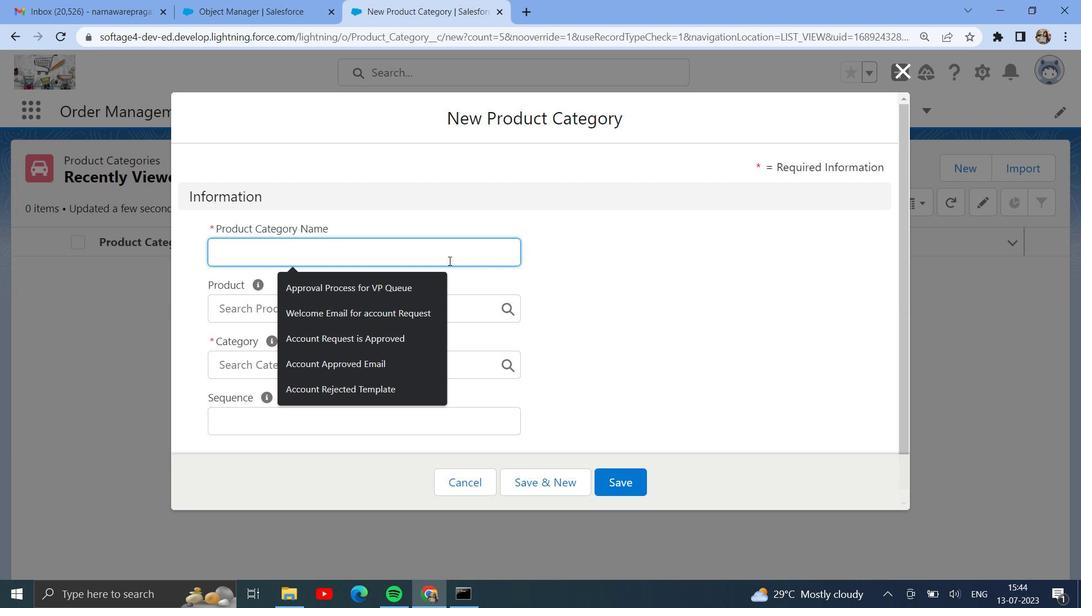 
Action: Mouse pressed left at (444, 247)
Screenshot: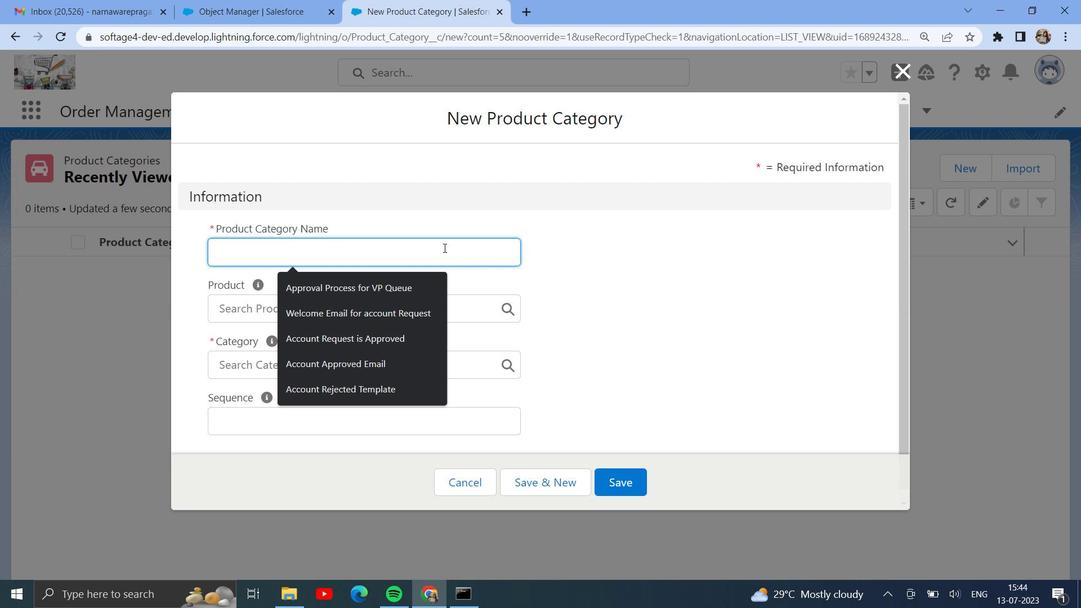 
Action: Mouse moved to (552, 280)
Screenshot: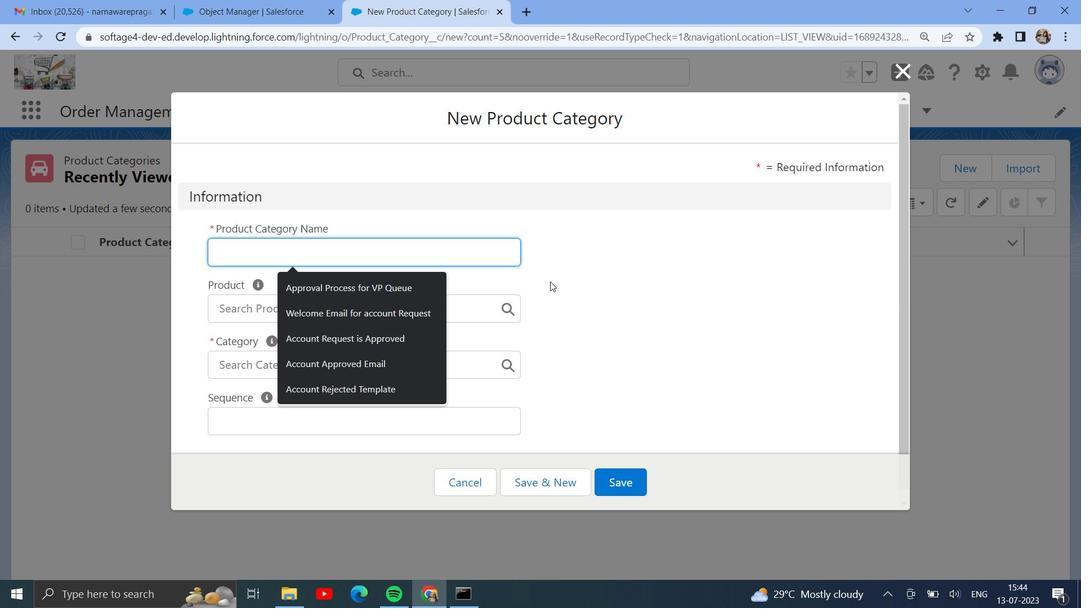 
Action: Mouse pressed left at (552, 280)
Screenshot: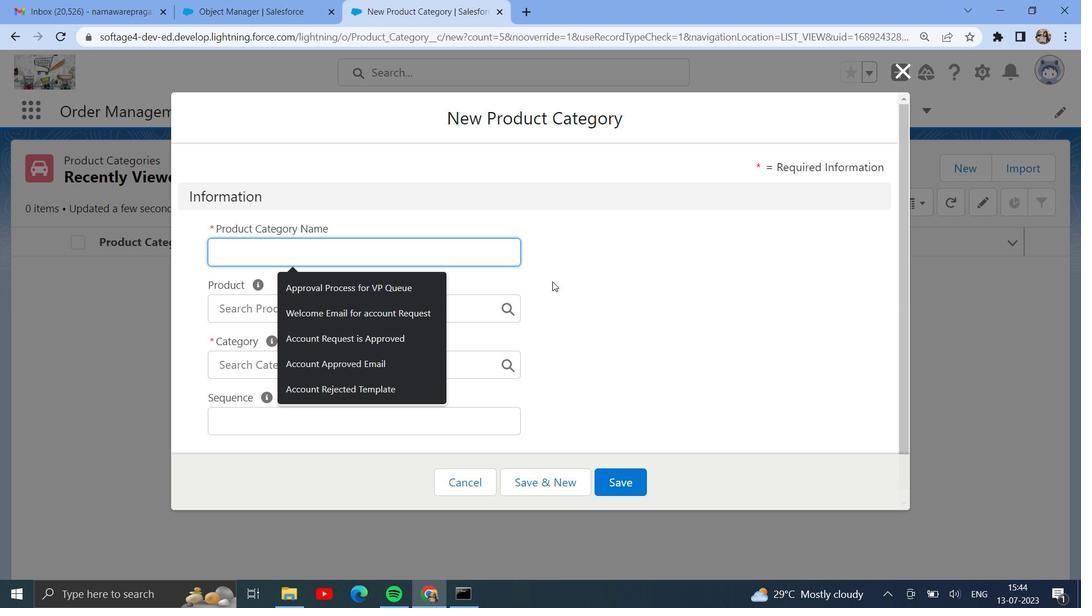 
Action: Mouse moved to (431, 256)
Screenshot: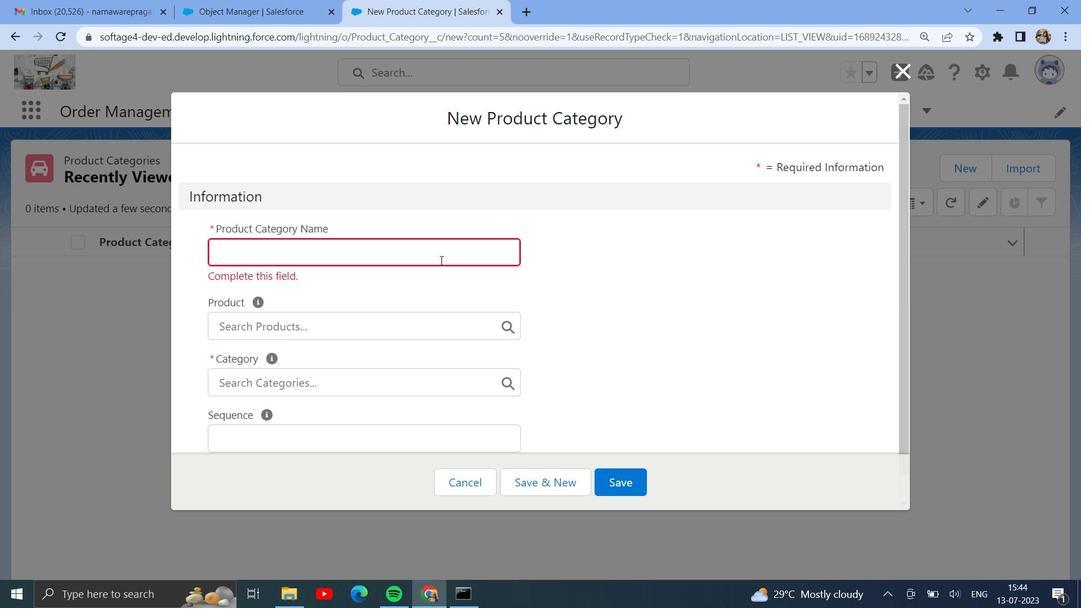 
Action: Mouse pressed left at (431, 256)
Screenshot: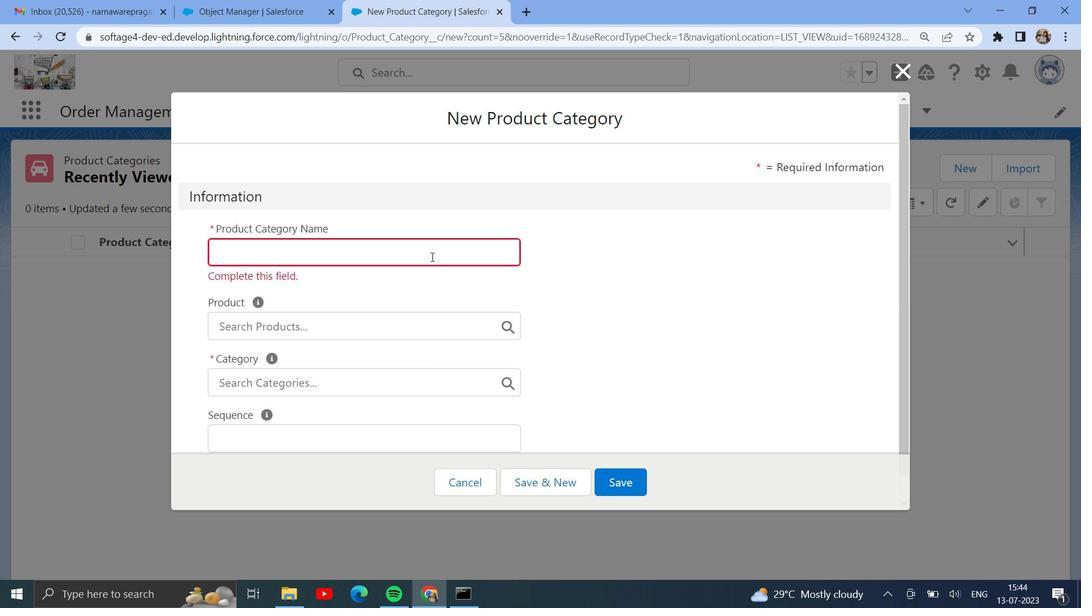 
Action: Mouse moved to (430, 256)
Screenshot: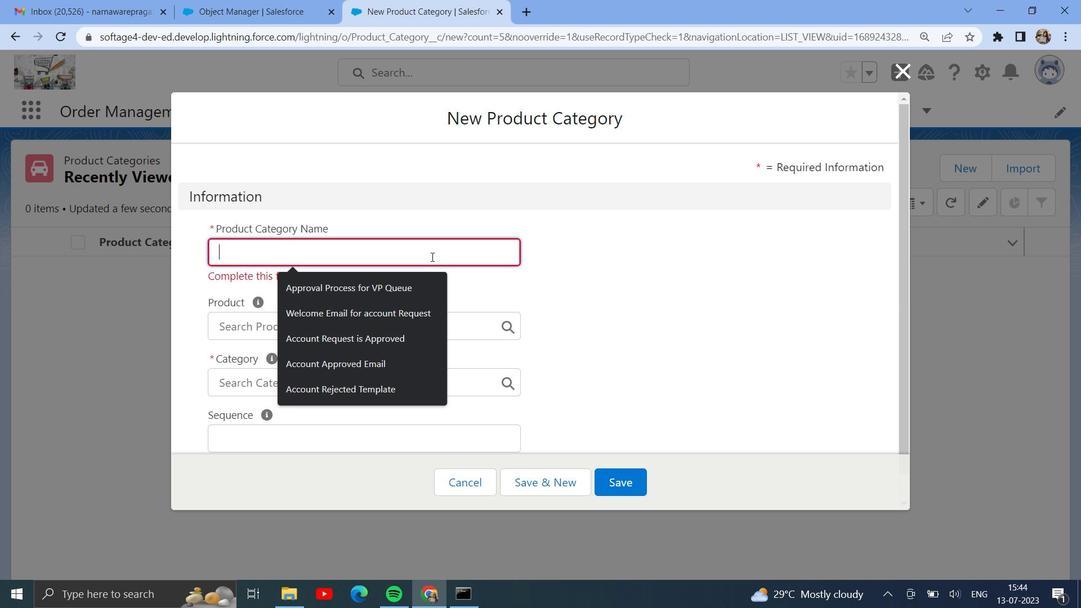 
Action: Key pressed <Key.shift>Laptop
Screenshot: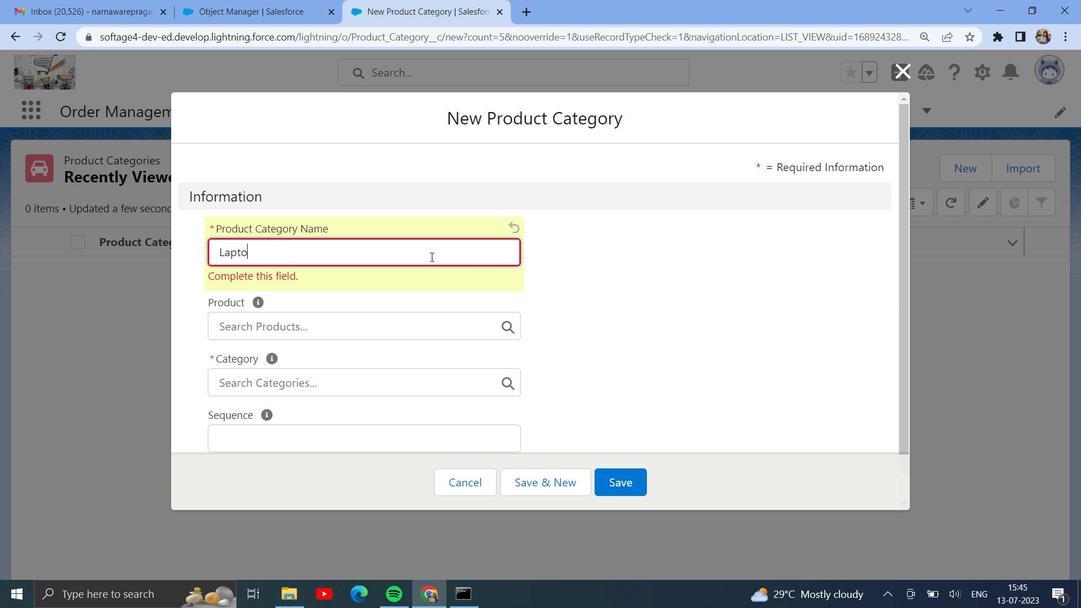 
Action: Mouse moved to (391, 387)
Screenshot: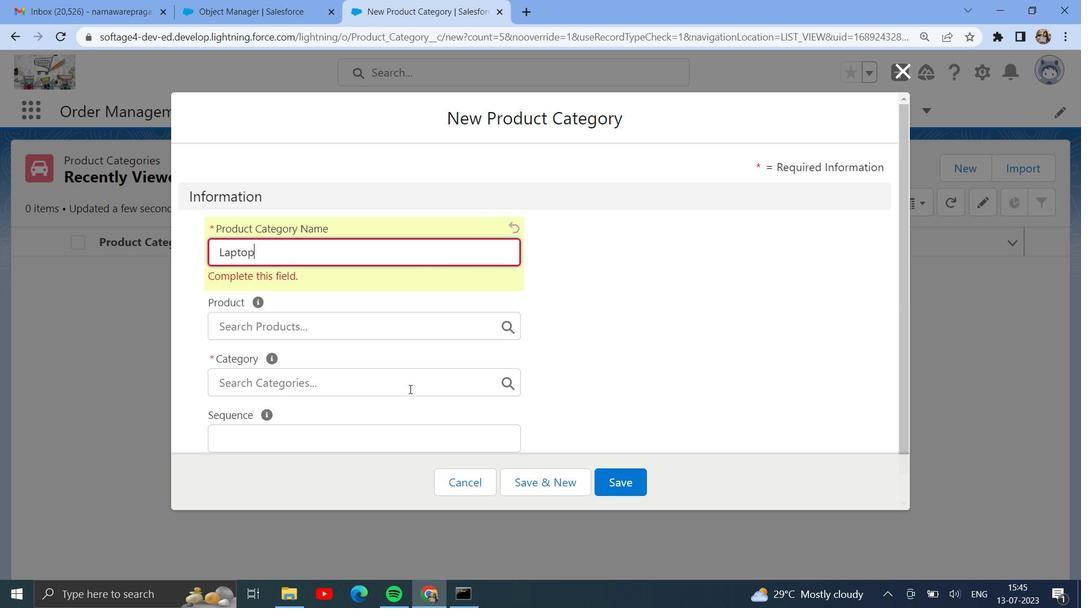 
Action: Mouse pressed left at (391, 387)
Screenshot: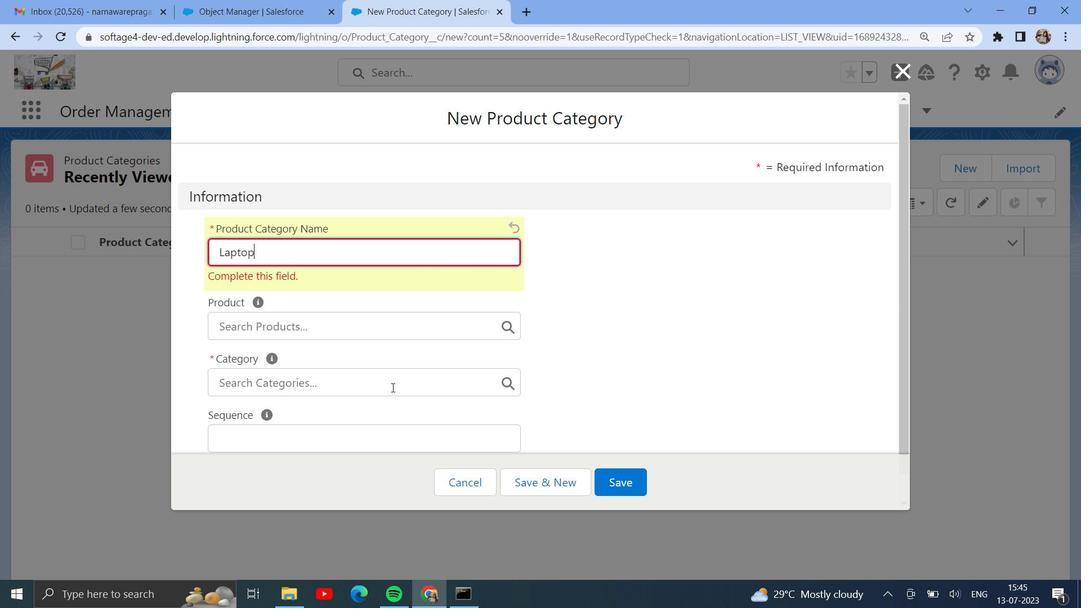 
Action: Mouse moved to (407, 372)
Screenshot: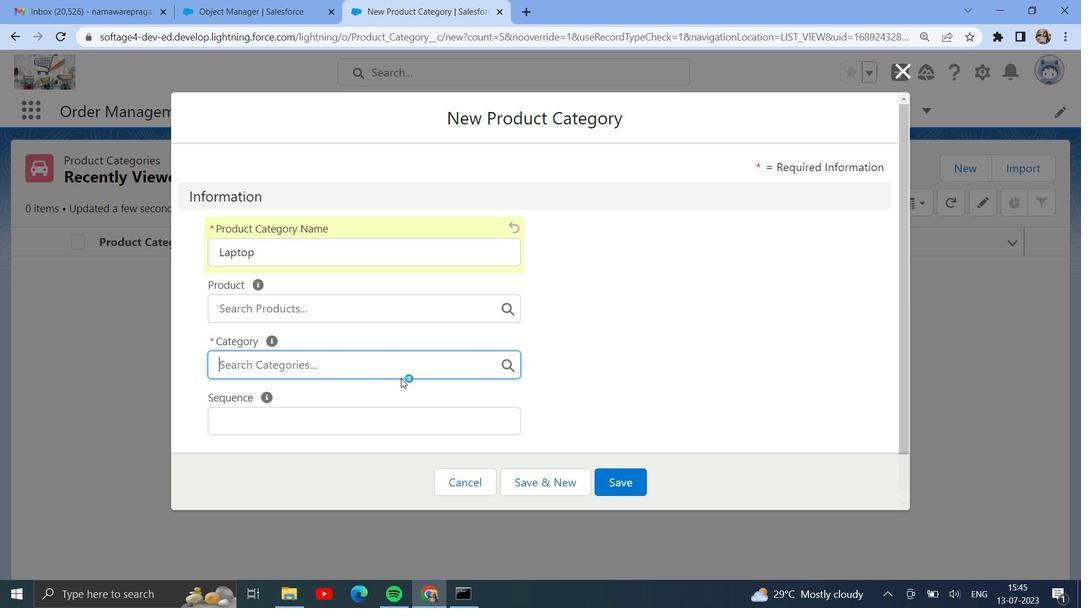 
Action: Mouse pressed left at (407, 372)
Screenshot: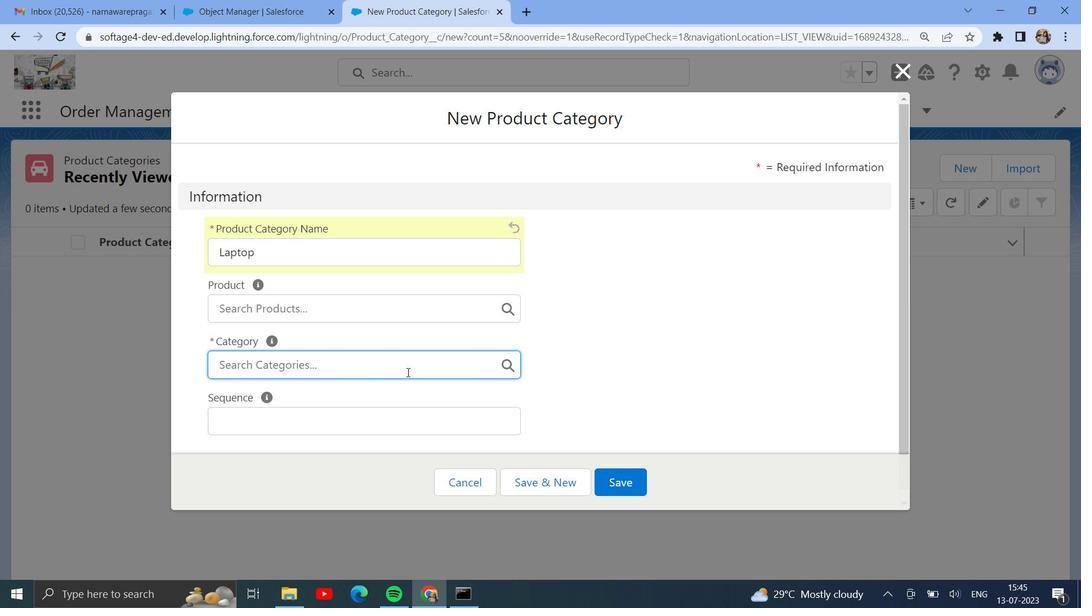 
Action: Mouse moved to (300, 398)
Screenshot: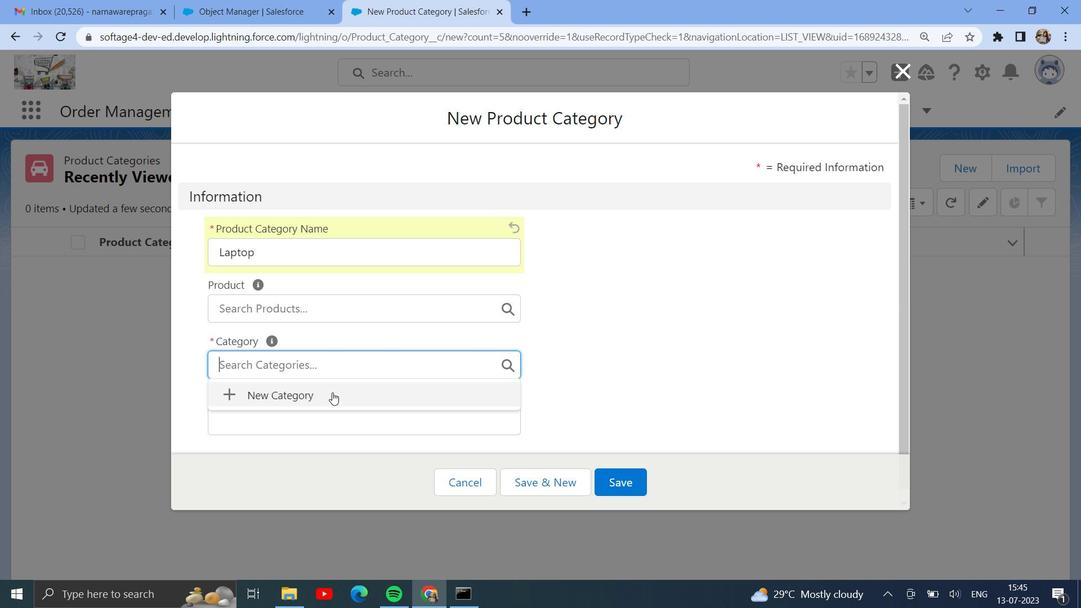 
Action: Mouse pressed left at (300, 398)
Screenshot: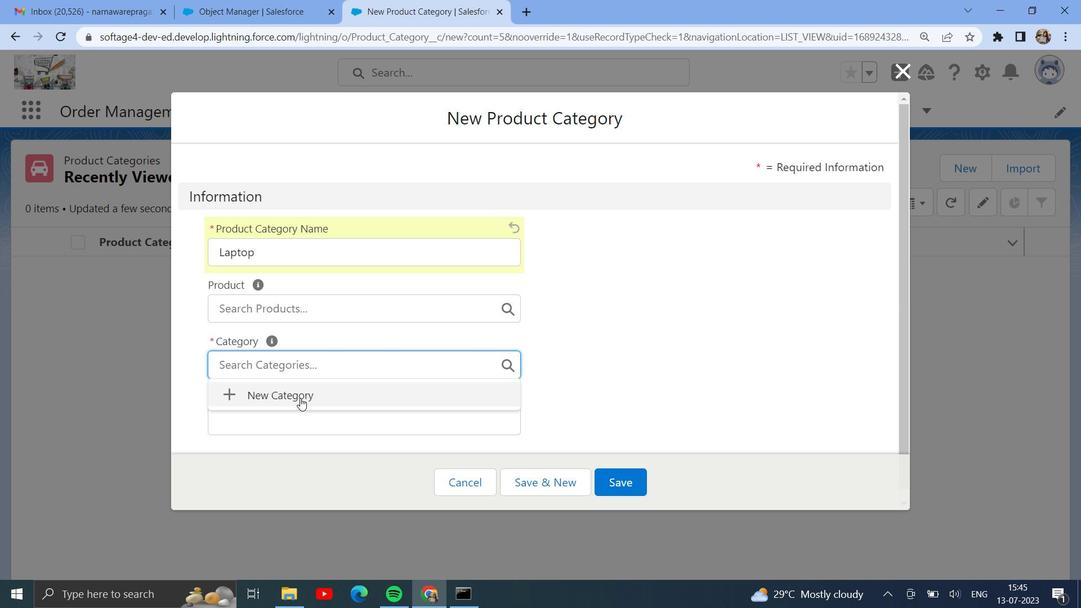 
Action: Mouse moved to (342, 250)
Screenshot: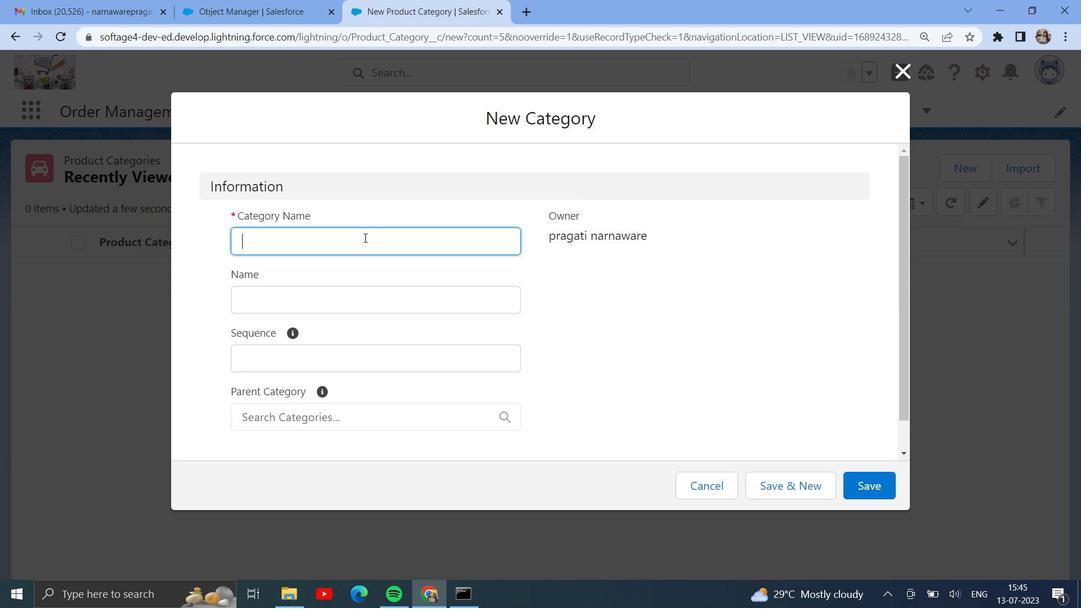 
Action: Mouse pressed left at (342, 250)
Screenshot: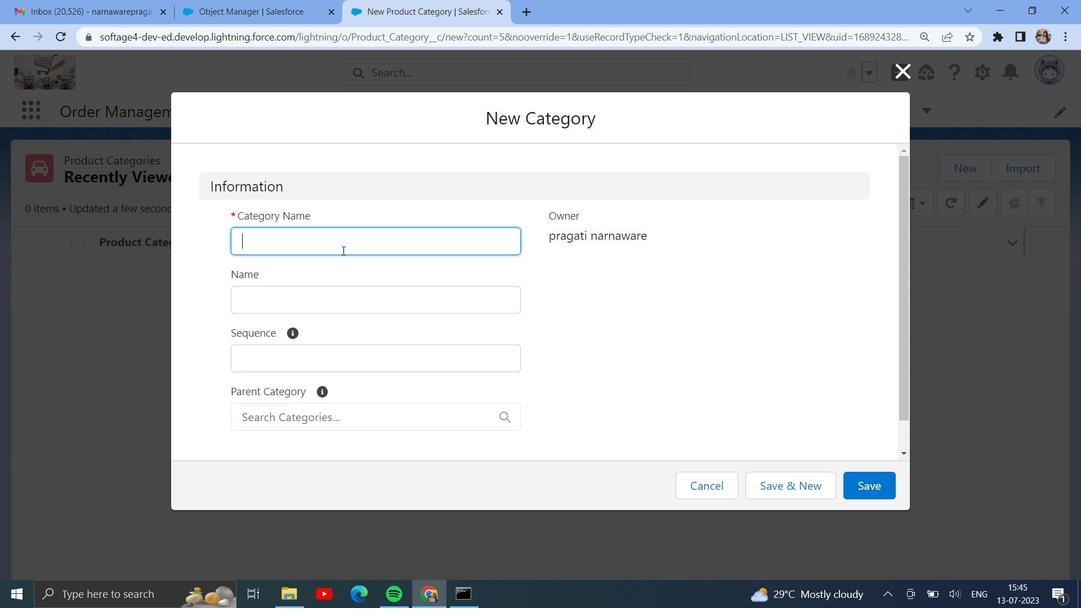 
Action: Key pressed <Key.shift><Key.shift><Key.shift><Key.shift><Key.shift><Key.shift><Key.shift><Key.shift><Key.shift><Key.shift><Key.shift><Key.shift><Key.shift><Key.shift><Key.shift><Key.shift>C-009
Screenshot: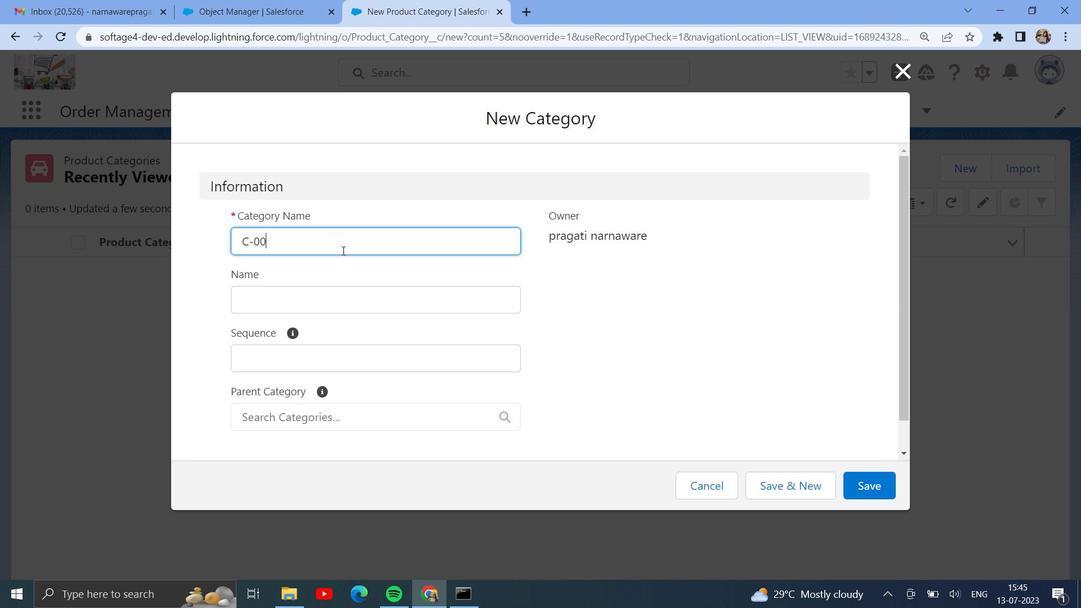 
Action: Mouse moved to (338, 262)
Screenshot: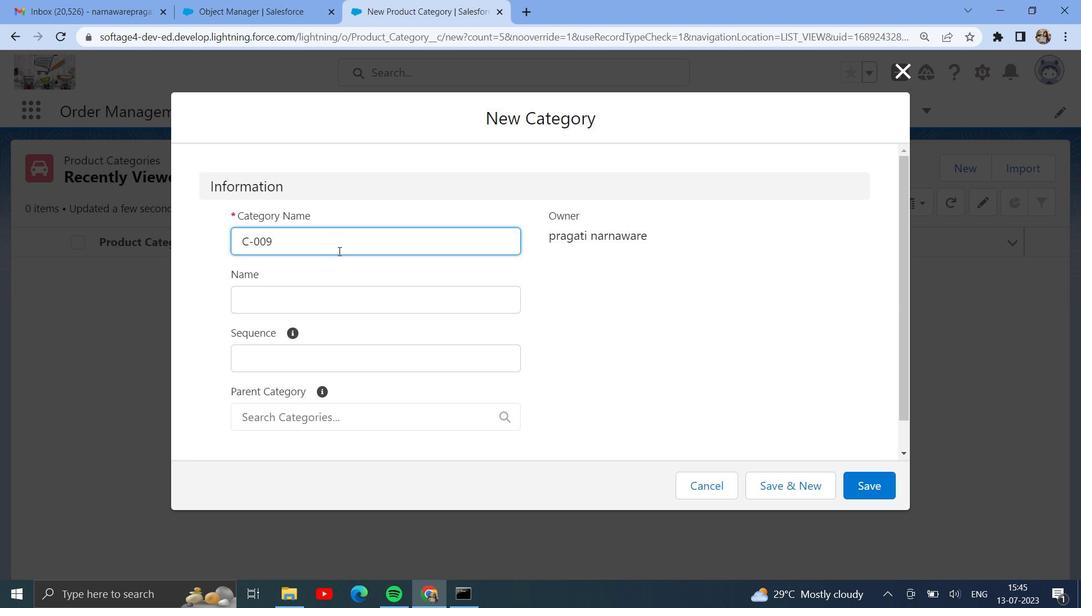 
Action: Mouse scrolled (338, 261) with delta (0, 0)
Screenshot: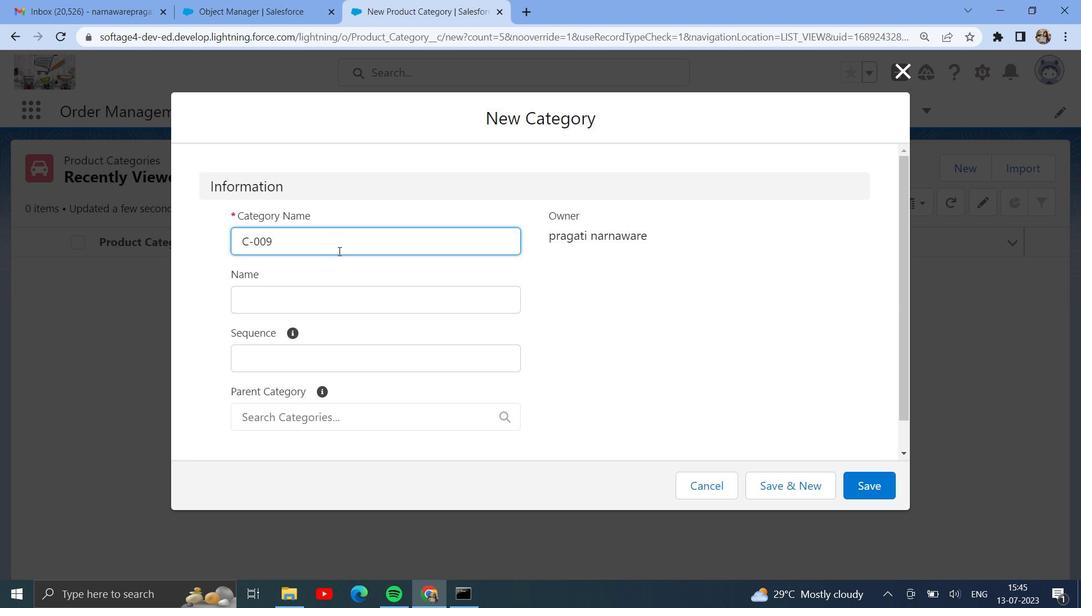 
Action: Mouse scrolled (338, 261) with delta (0, 0)
Screenshot: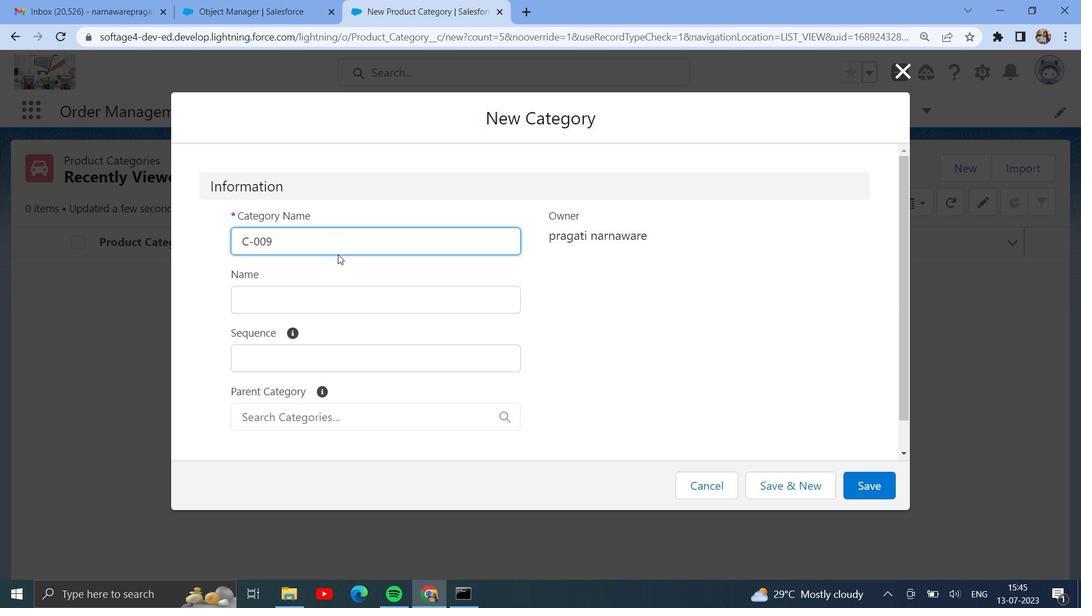 
Action: Mouse scrolled (338, 261) with delta (0, 0)
Screenshot: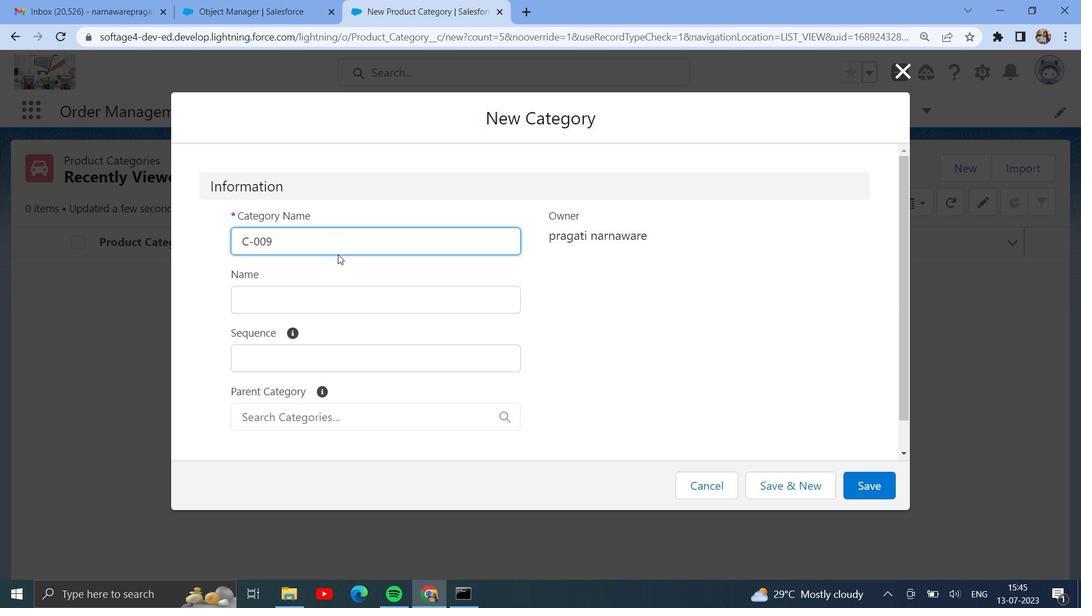 
Action: Mouse moved to (882, 490)
Screenshot: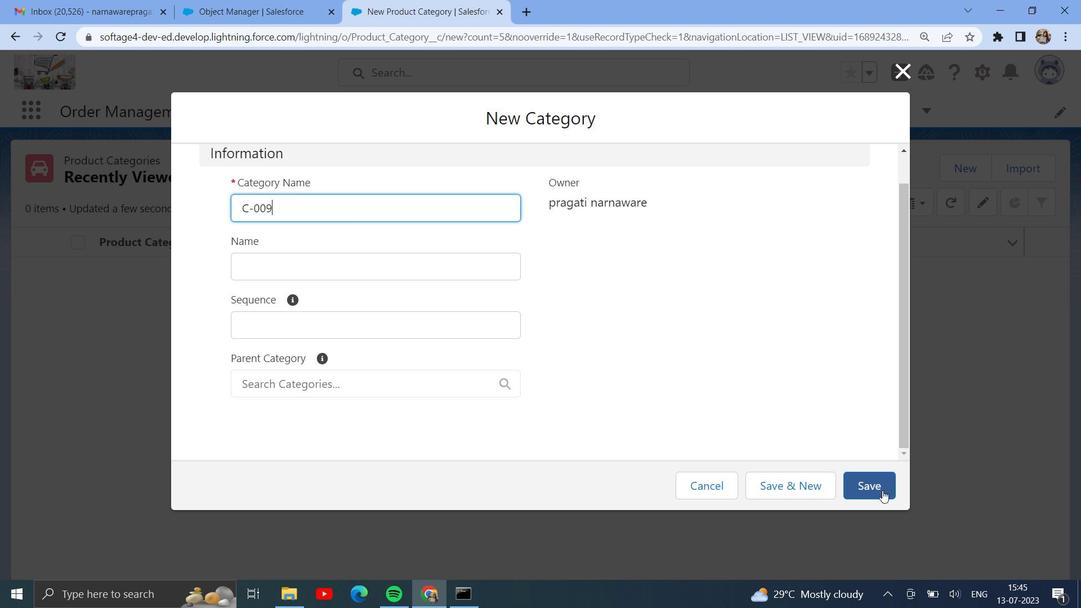
Action: Mouse pressed left at (882, 490)
Screenshot: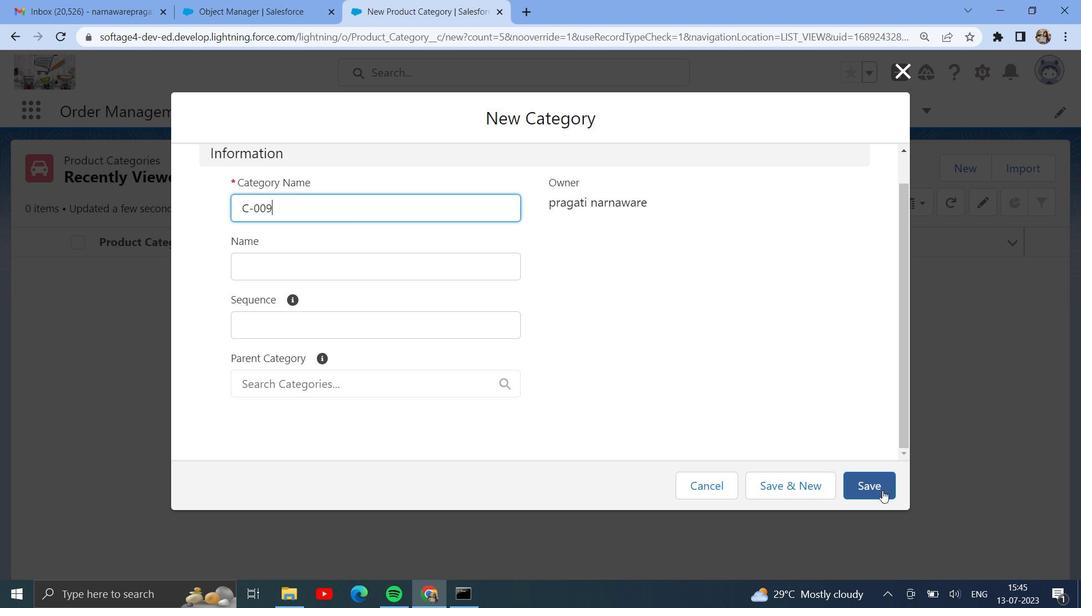 
Action: Mouse moved to (387, 390)
Screenshot: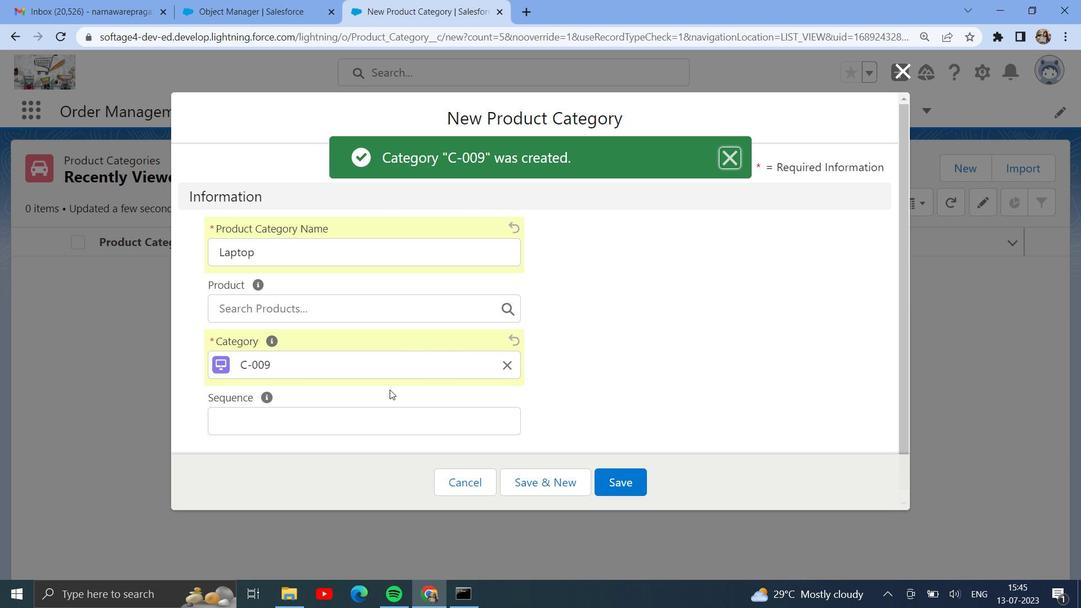 
Action: Mouse scrolled (387, 389) with delta (0, 0)
Screenshot: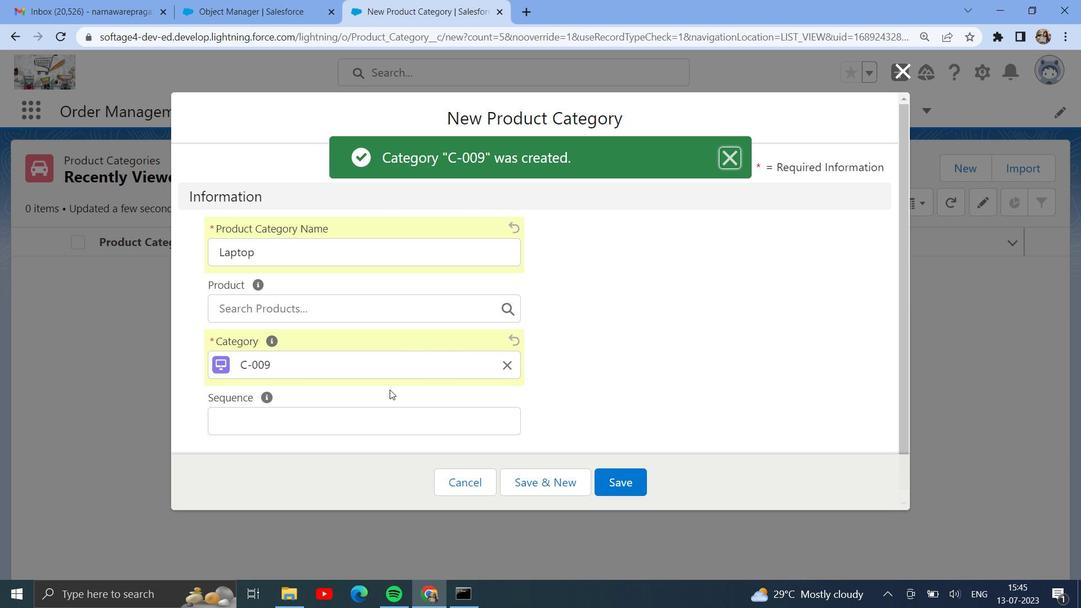 
Action: Mouse scrolled (387, 389) with delta (0, 0)
Screenshot: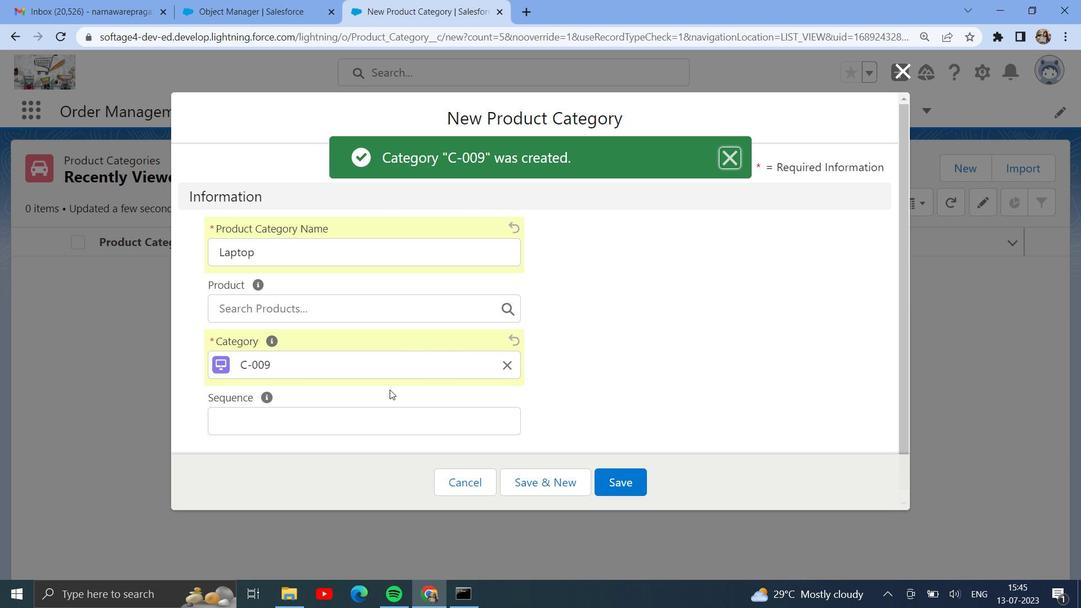 
Action: Mouse moved to (619, 477)
Screenshot: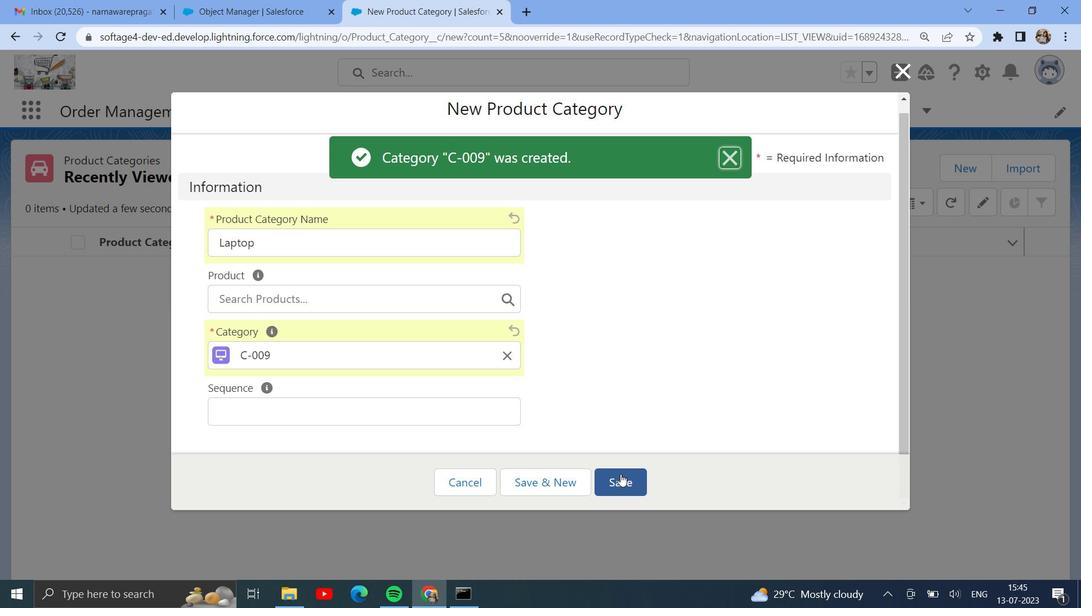 
Action: Mouse pressed left at (619, 477)
Screenshot: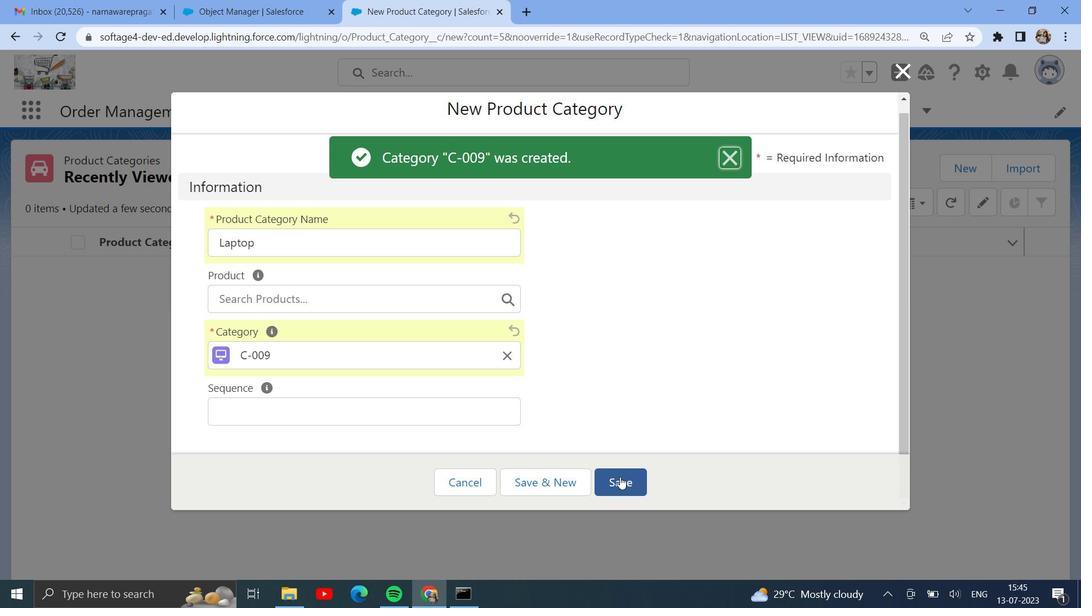 
Action: Mouse moved to (902, 71)
Screenshot: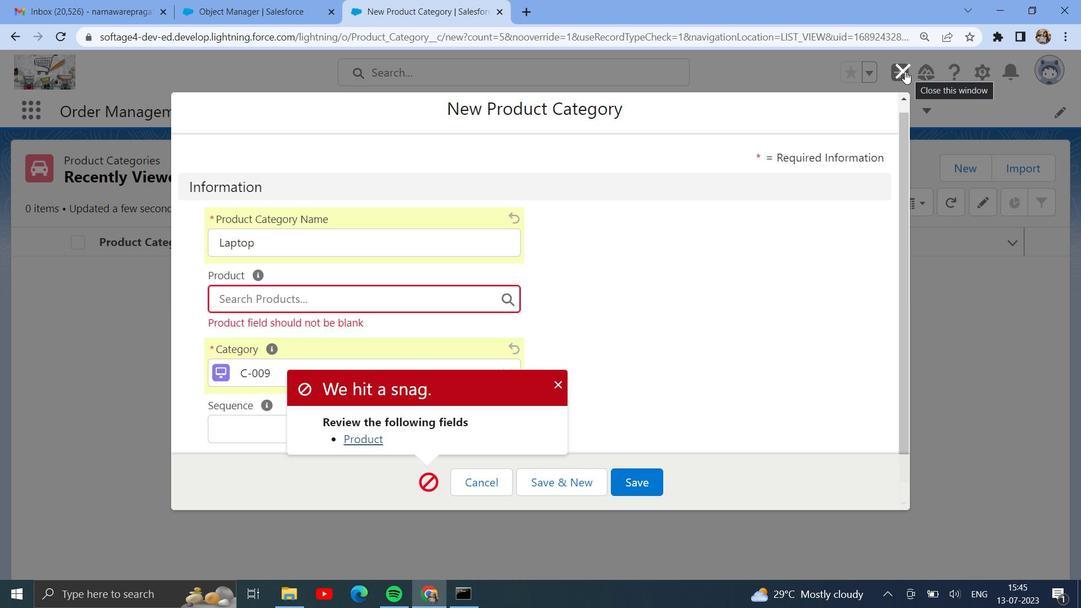 
Action: Mouse pressed left at (902, 71)
Screenshot: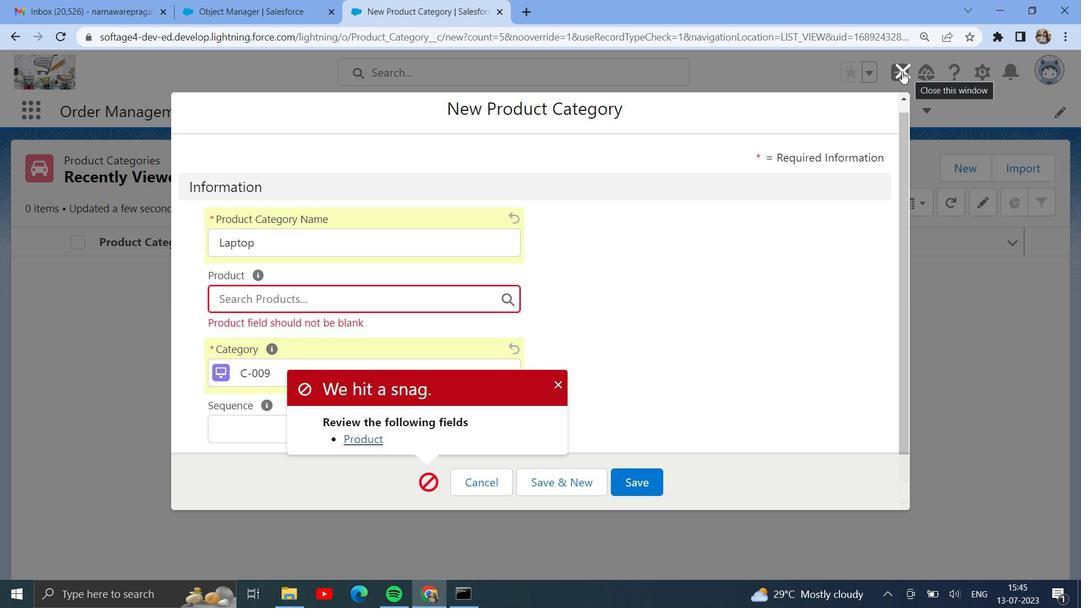 
